 Task: Look for space in Agaro, Ethiopia from 12th July, 2023 to 16th July, 2023 for 8 adults in price range Rs.10000 to Rs.16000. Place can be private room with 8 bedrooms having 8 beds and 8 bathrooms. Property type can be house, flat, hotel. Amenities needed are: wifi, TV, free parkinig on premises, gym, breakfast. Booking option can be shelf check-in. Required host language is English.
Action: Mouse moved to (610, 153)
Screenshot: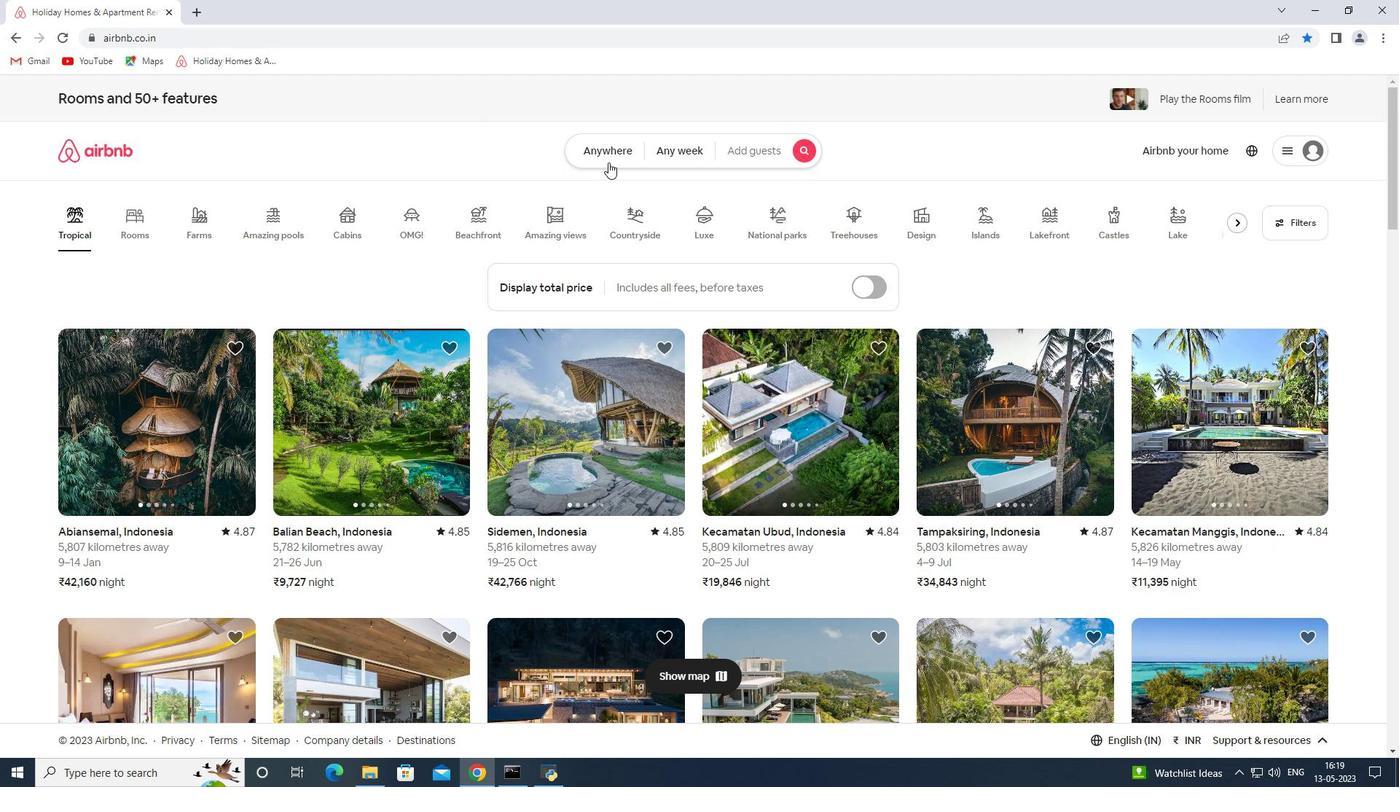 
Action: Mouse pressed left at (610, 153)
Screenshot: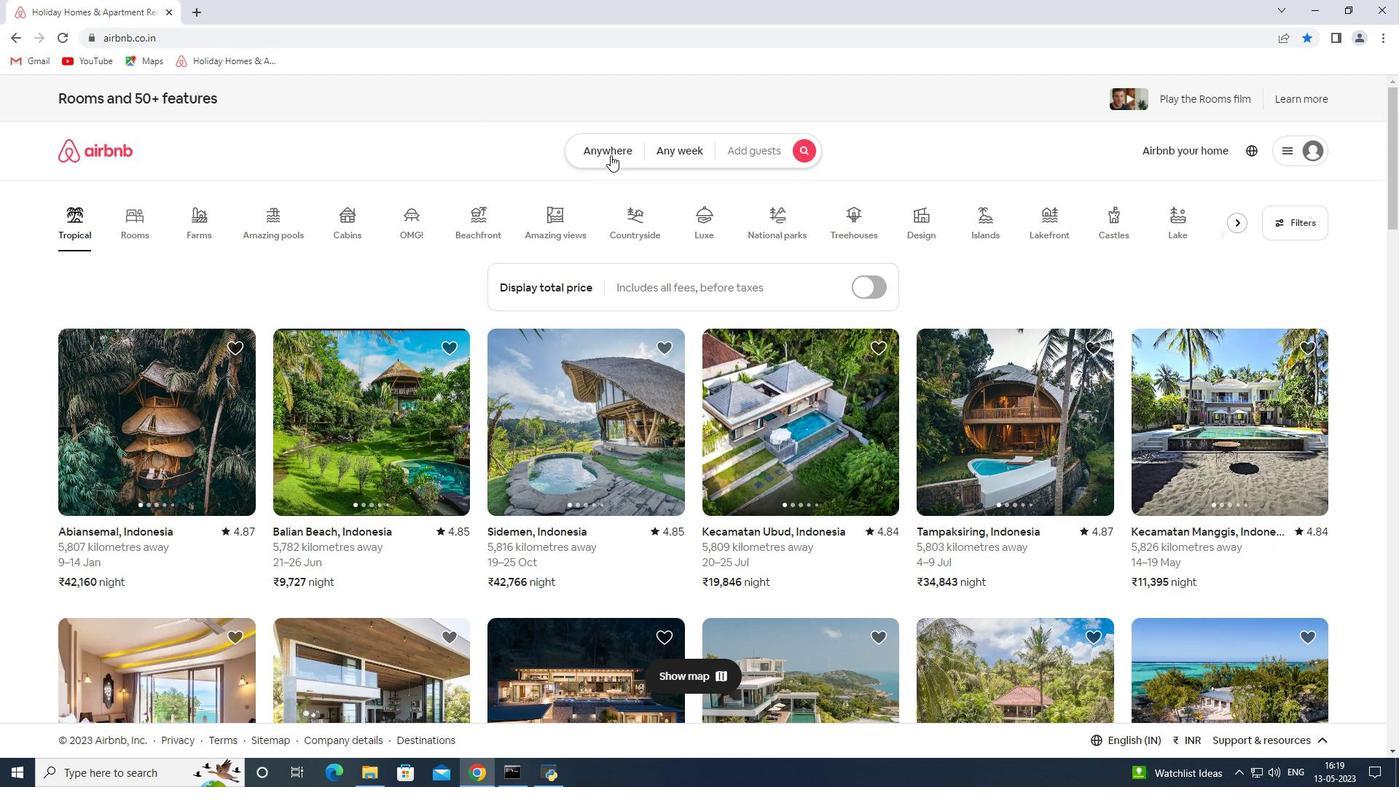 
Action: Mouse moved to (471, 211)
Screenshot: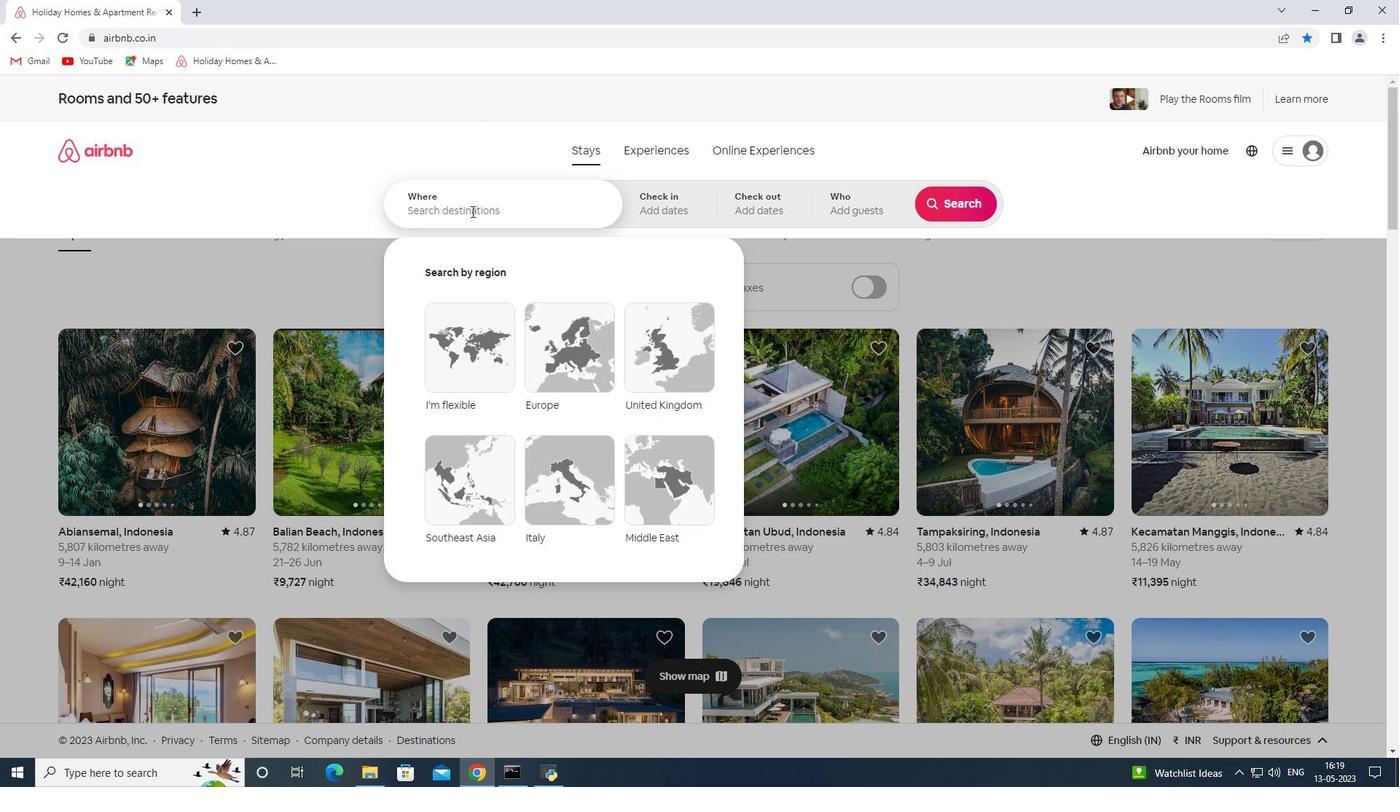 
Action: Mouse pressed left at (471, 211)
Screenshot: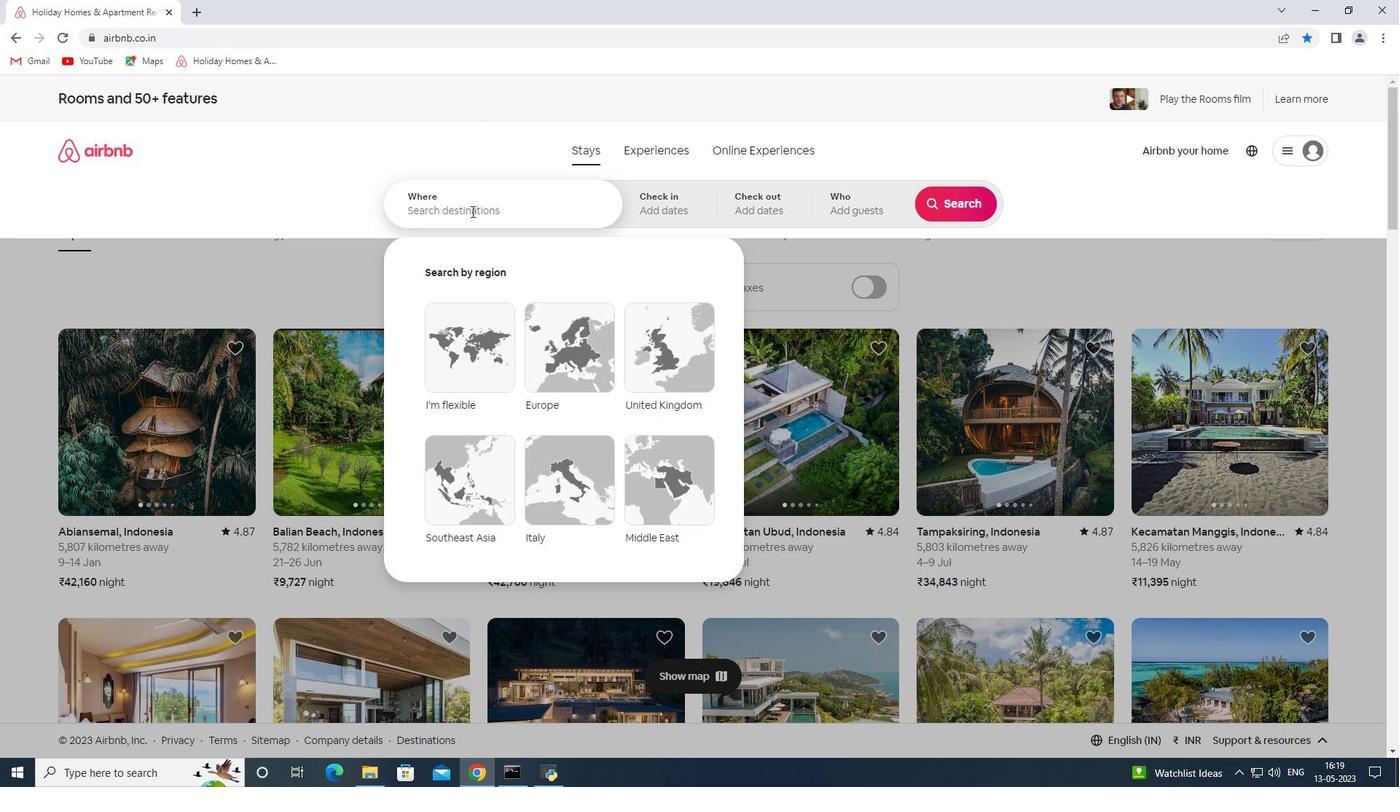 
Action: Key pressed <Key.shift>Agaro<Key.space><Key.shift><Key.shift><Key.shift><Key.shift><Key.shift><Key.shift>Ethiopia<Key.space>
Screenshot: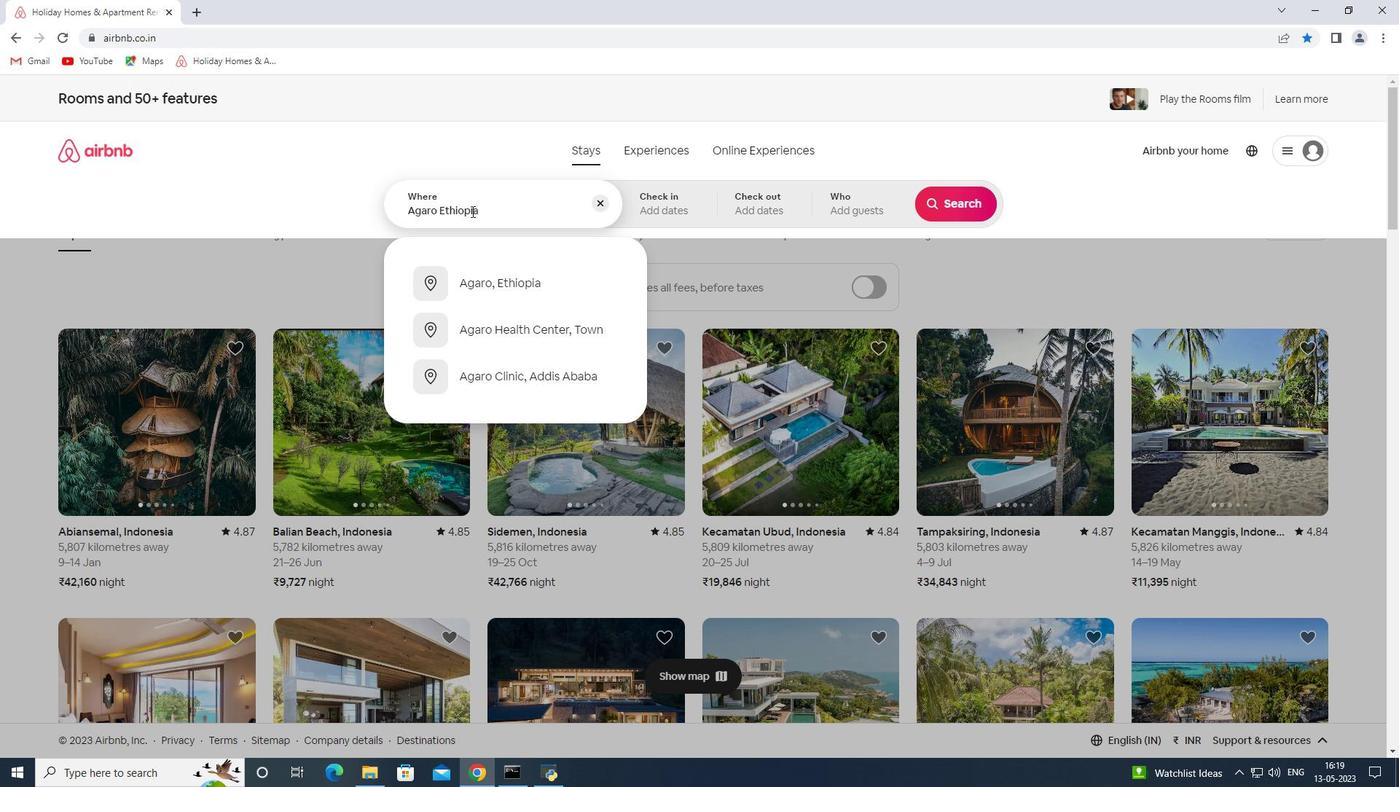 
Action: Mouse moved to (521, 282)
Screenshot: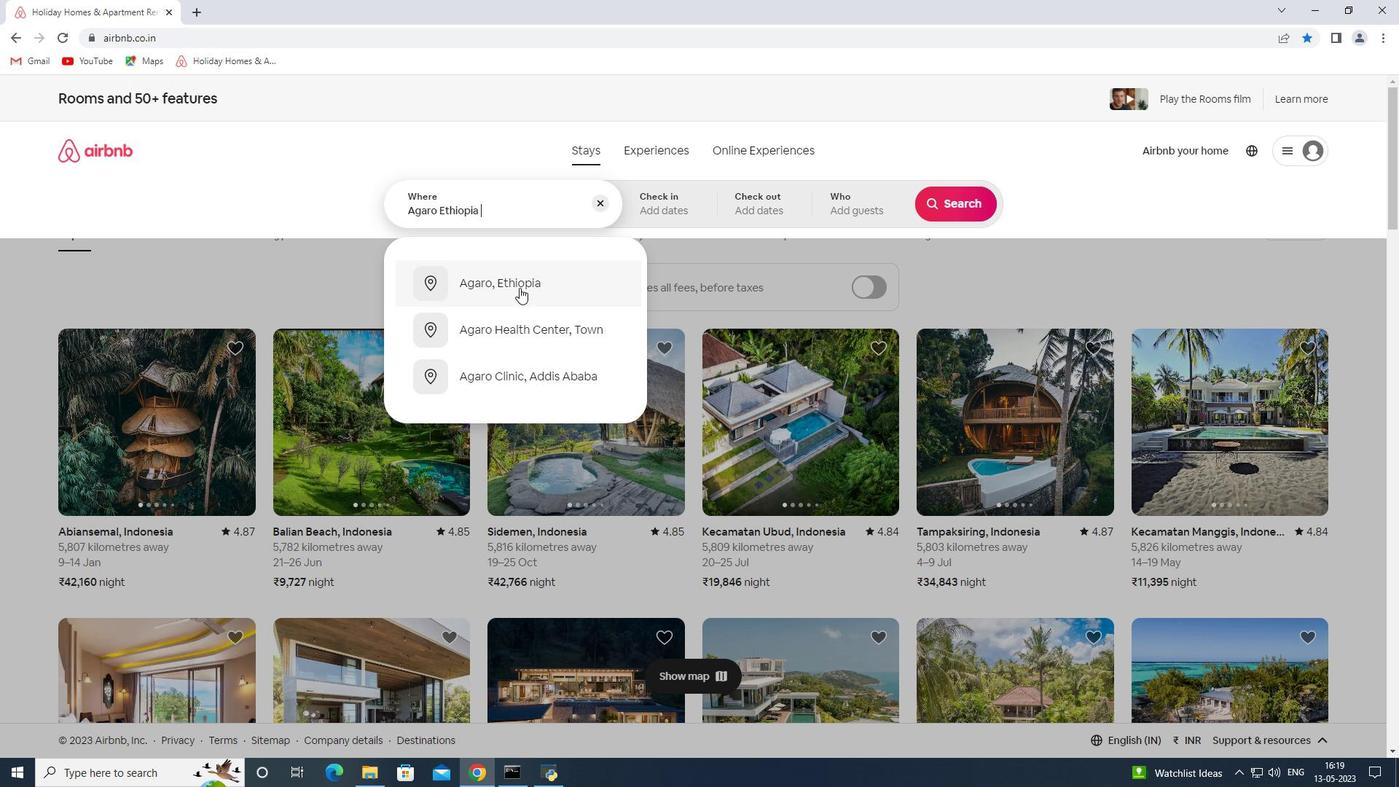
Action: Mouse pressed left at (521, 282)
Screenshot: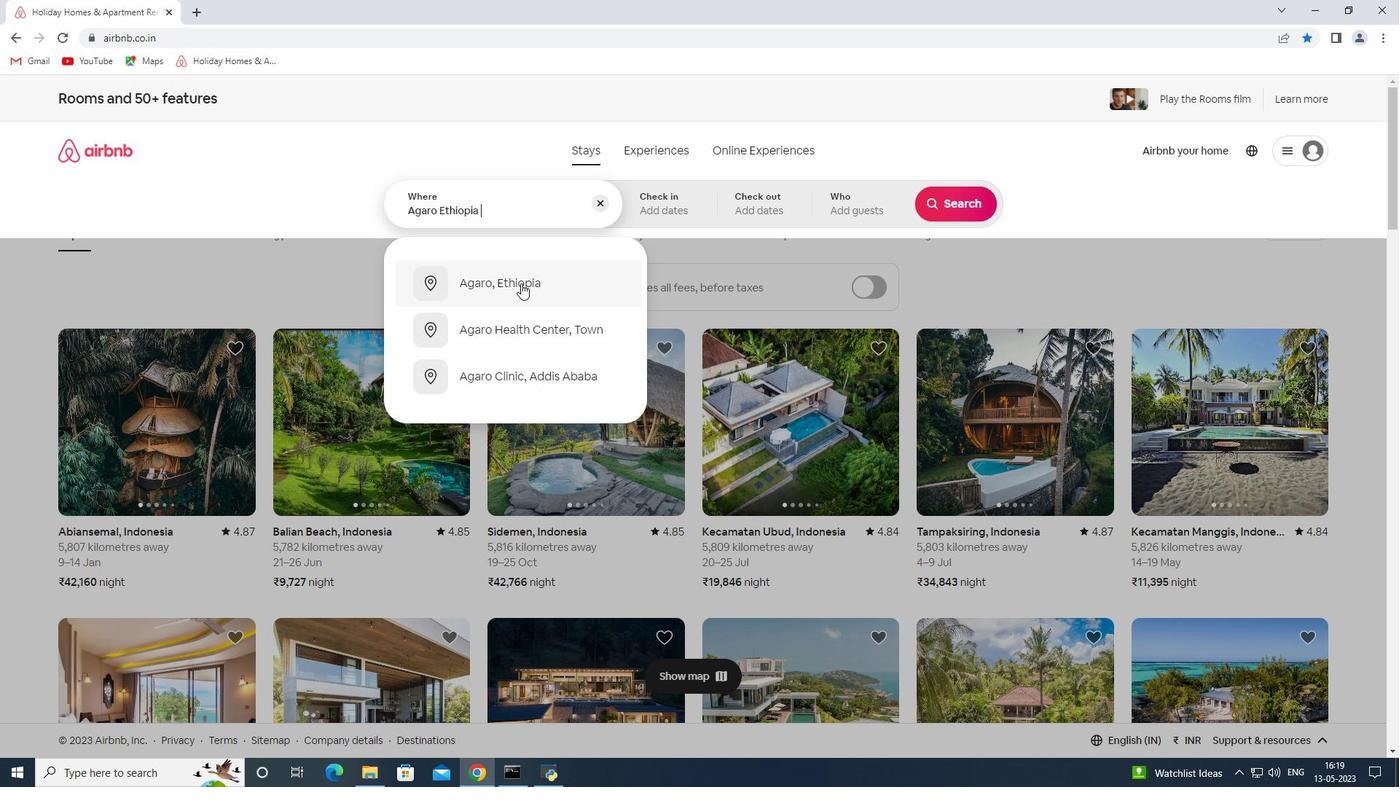 
Action: Mouse moved to (951, 320)
Screenshot: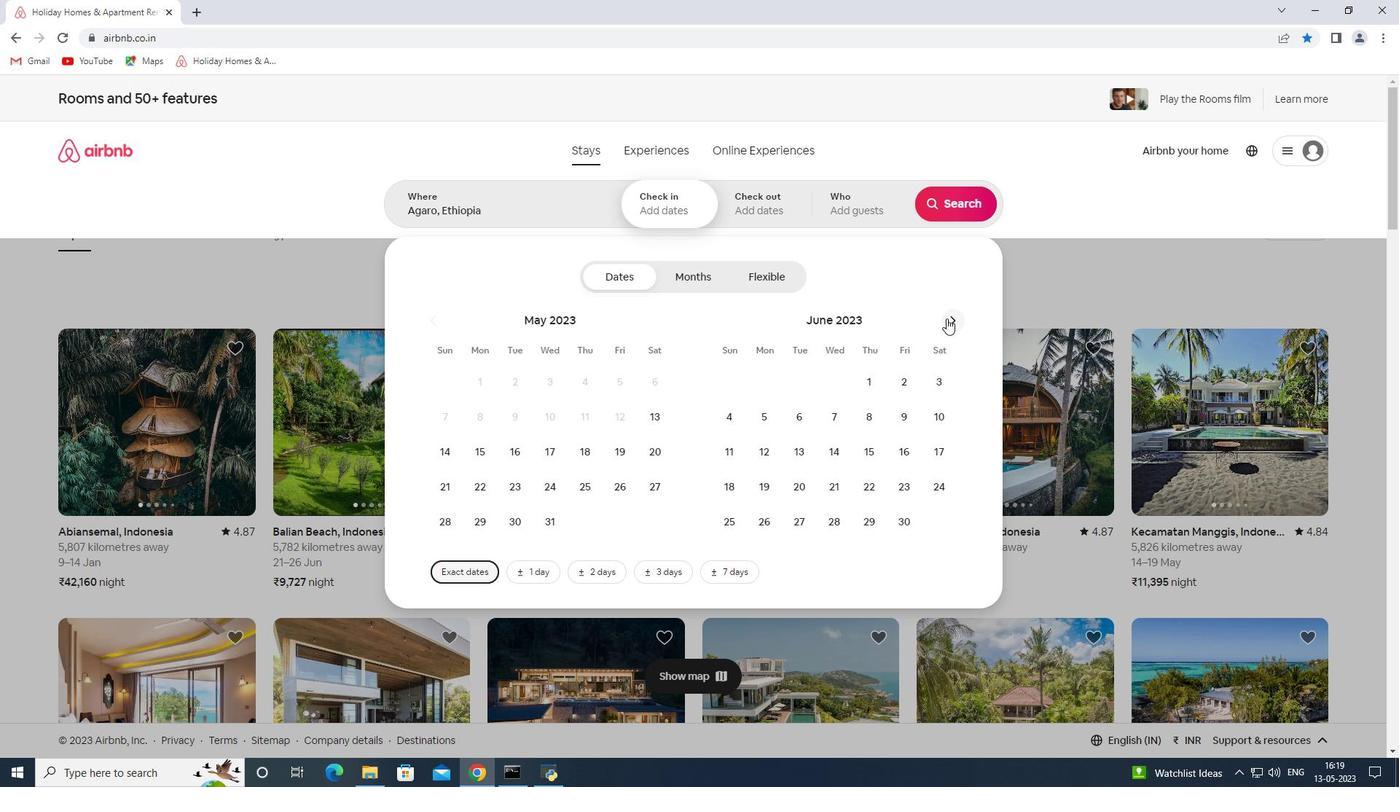 
Action: Mouse pressed left at (951, 320)
Screenshot: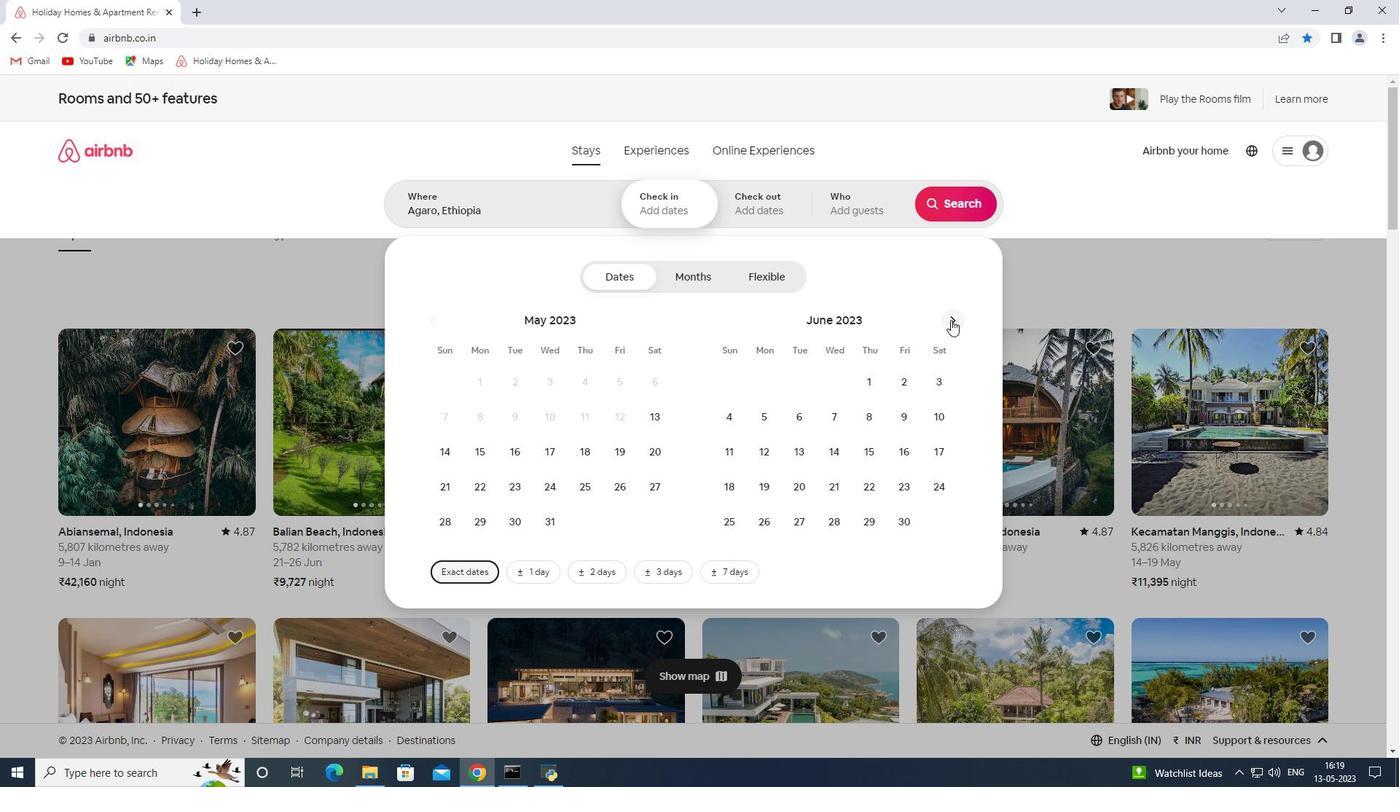 
Action: Mouse moved to (836, 454)
Screenshot: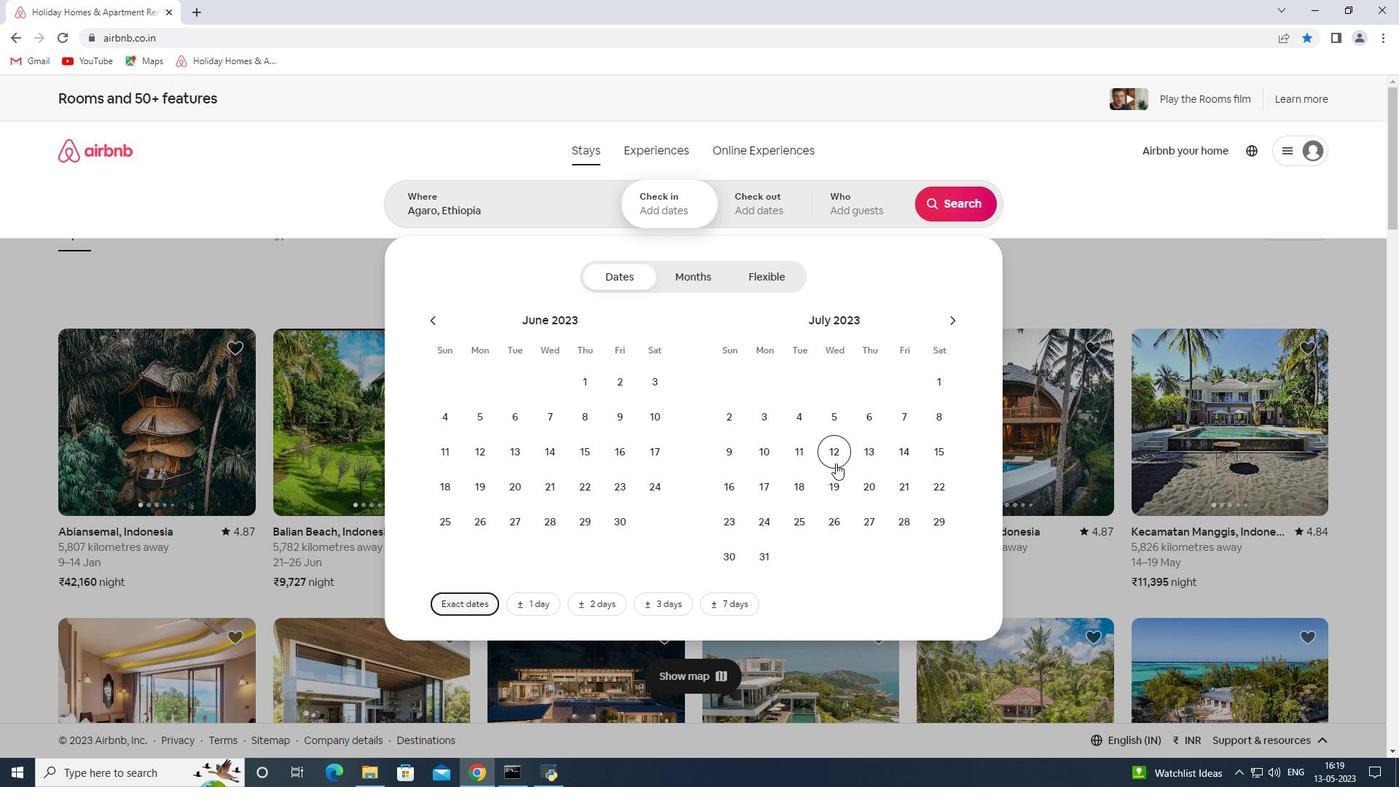 
Action: Mouse pressed left at (836, 454)
Screenshot: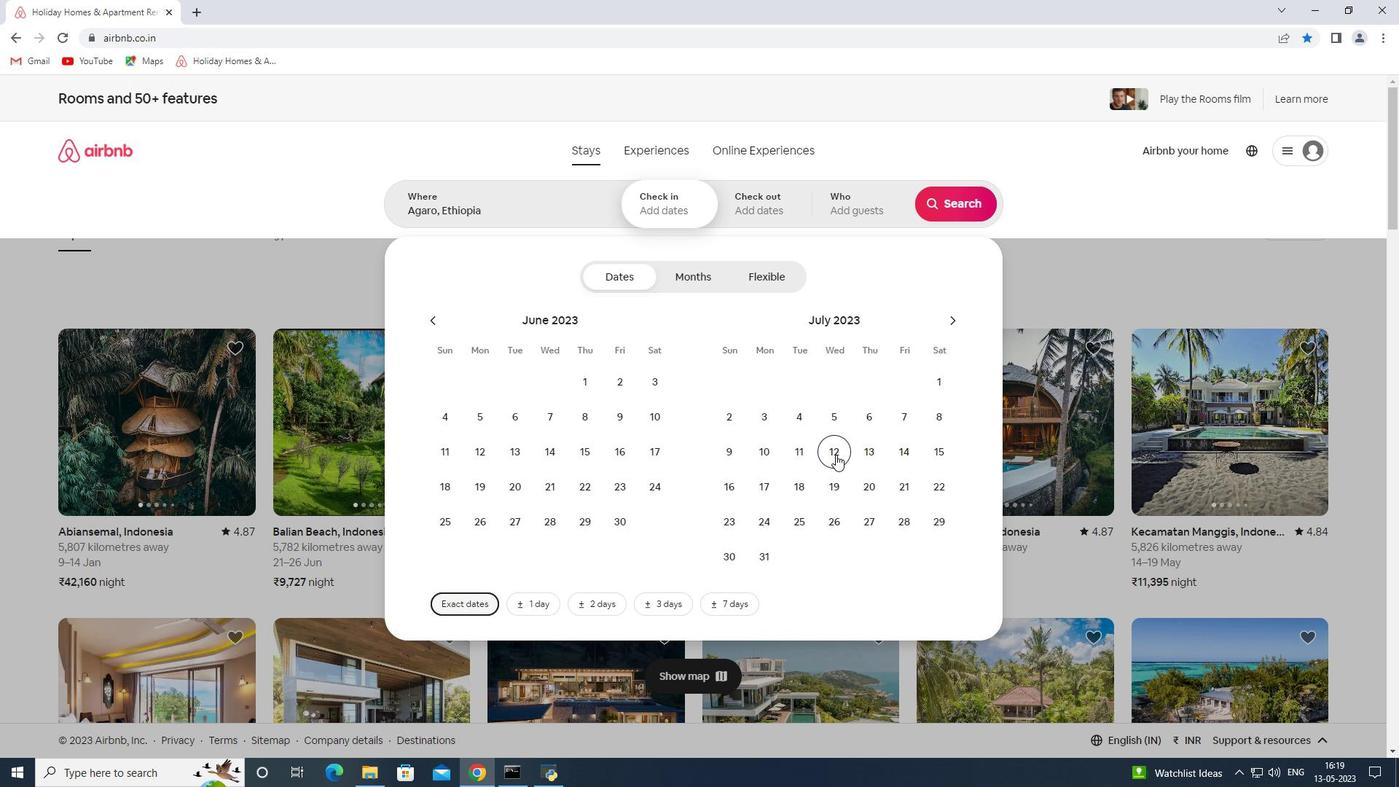 
Action: Mouse moved to (734, 482)
Screenshot: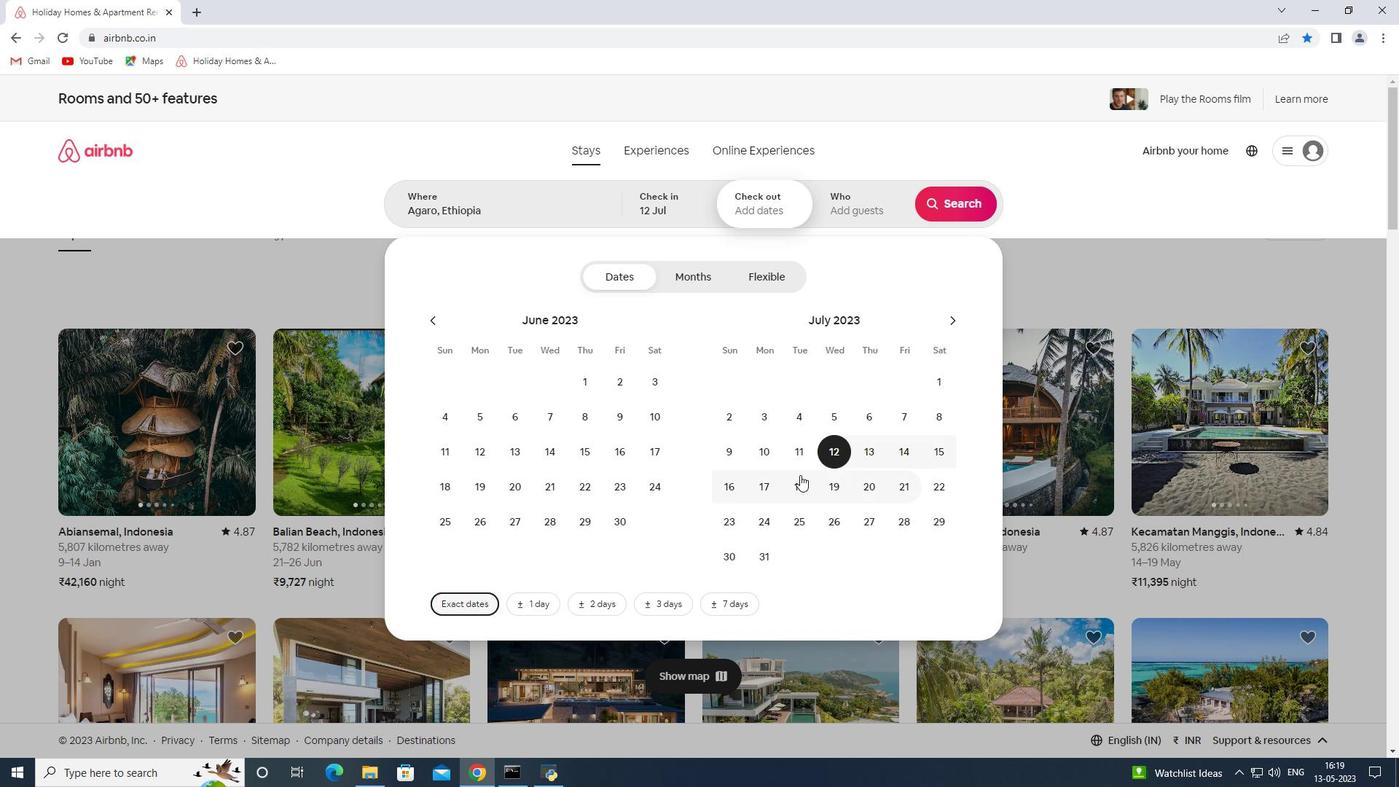 
Action: Mouse pressed left at (734, 482)
Screenshot: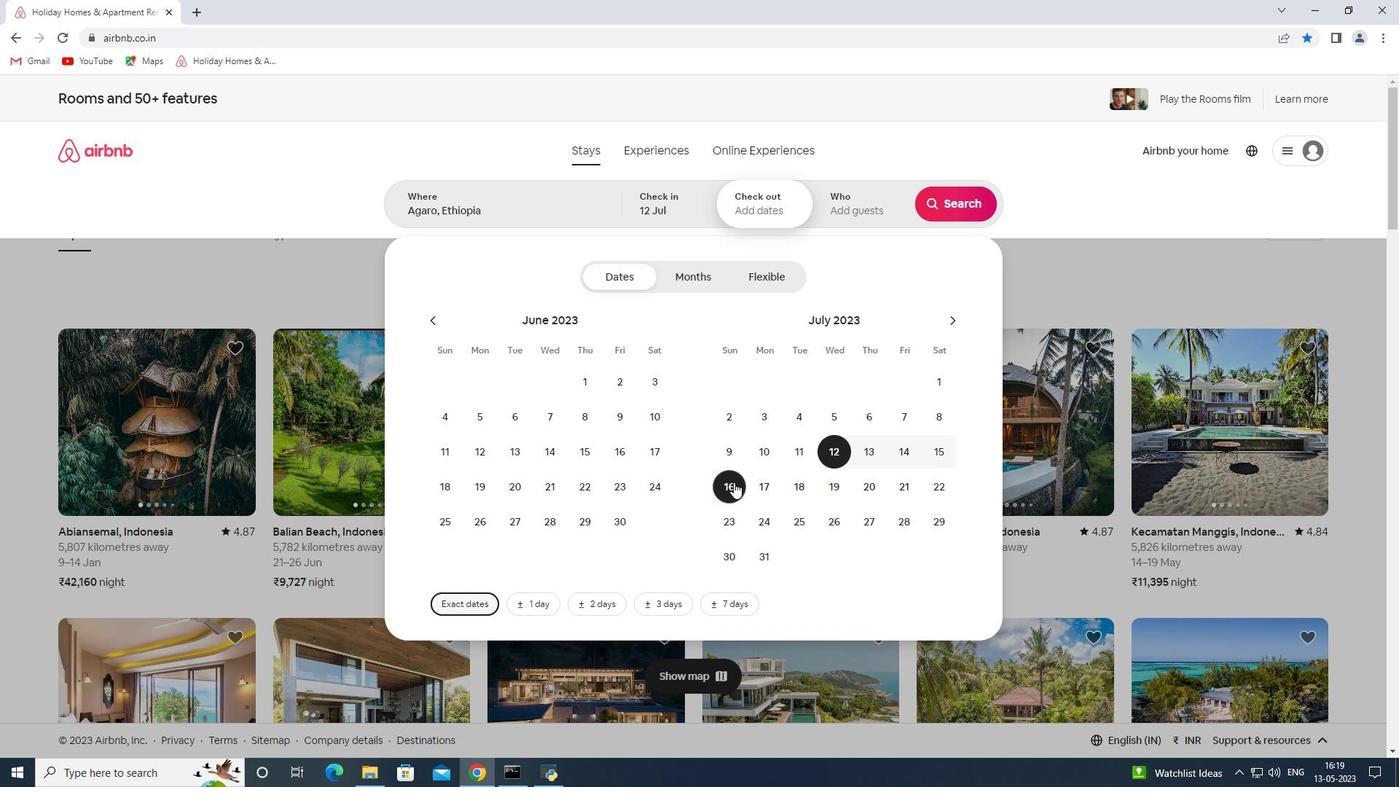 
Action: Mouse moved to (850, 212)
Screenshot: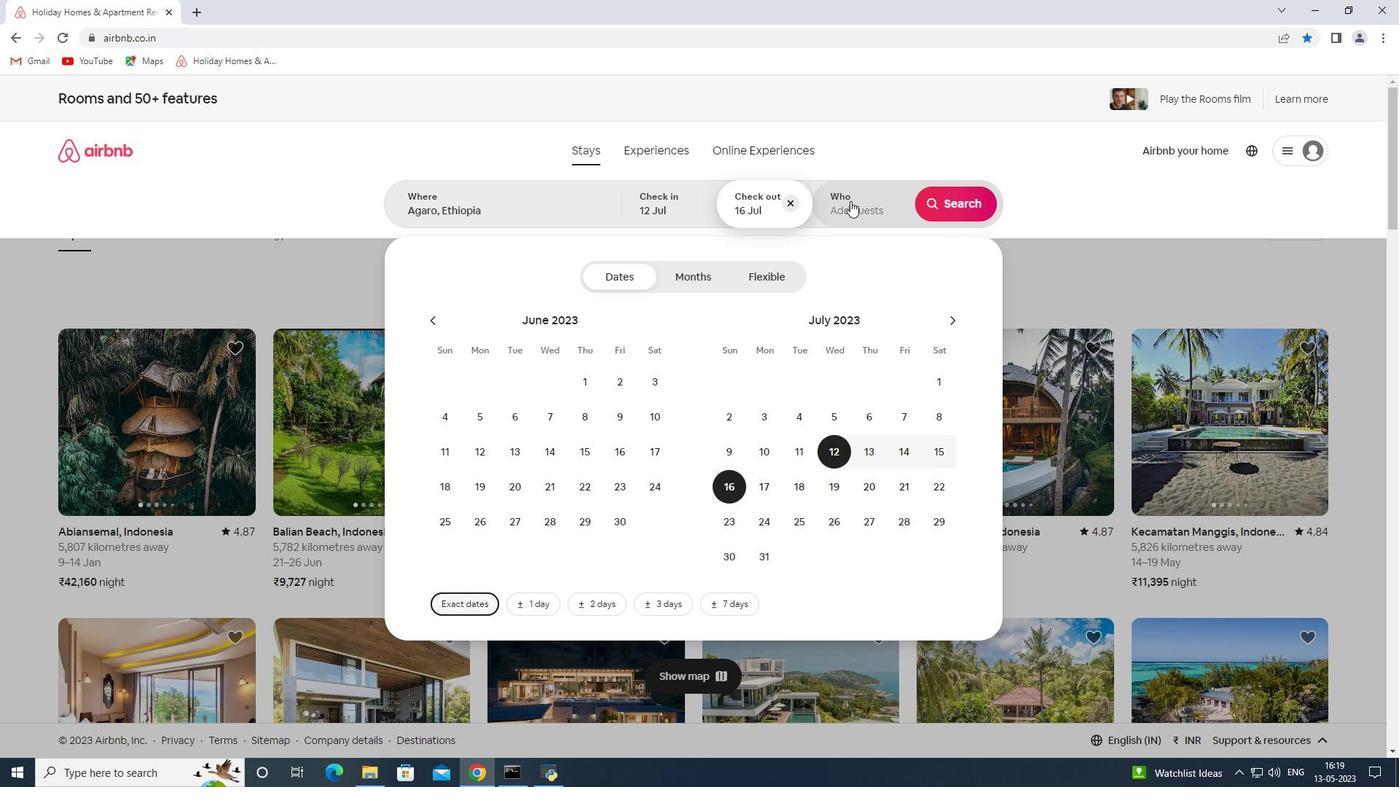 
Action: Mouse pressed left at (850, 212)
Screenshot: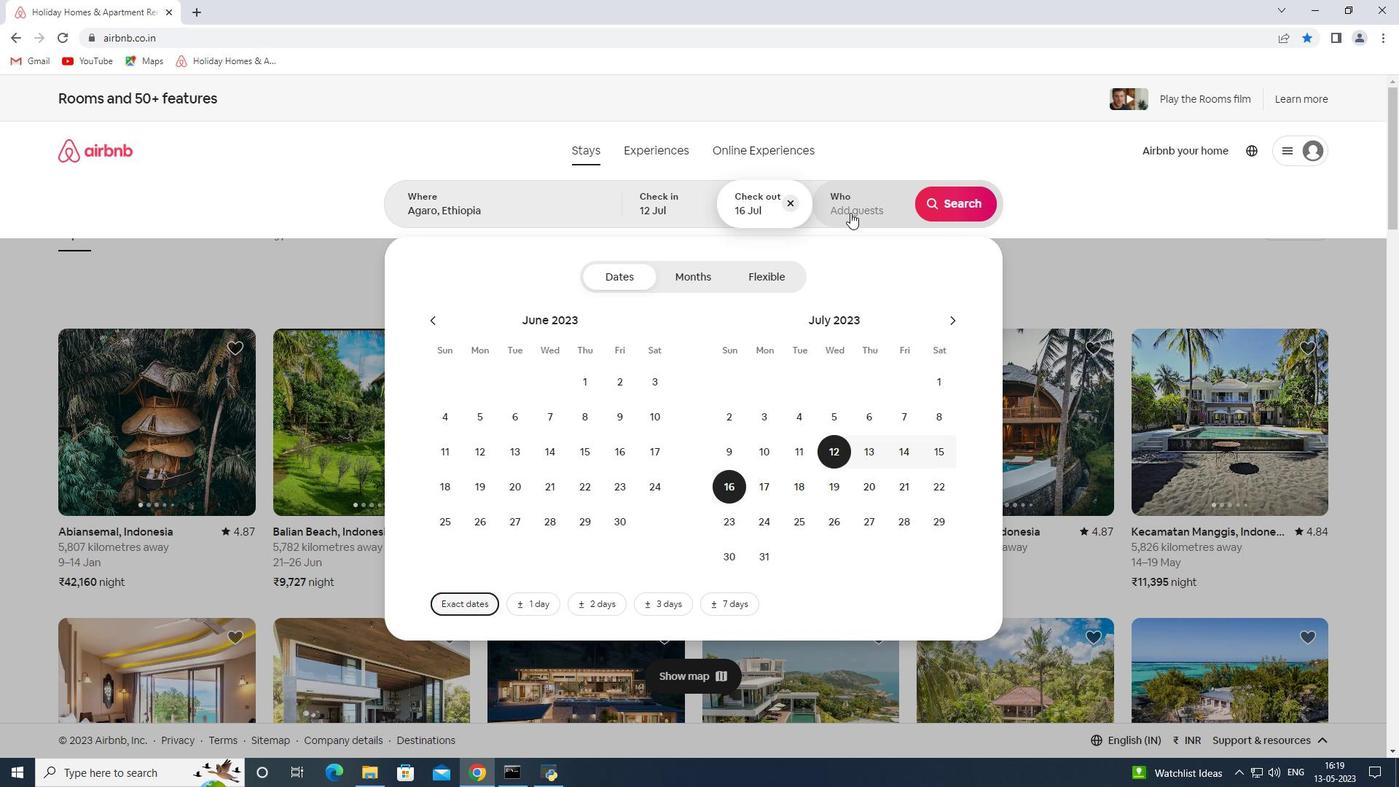 
Action: Mouse moved to (962, 279)
Screenshot: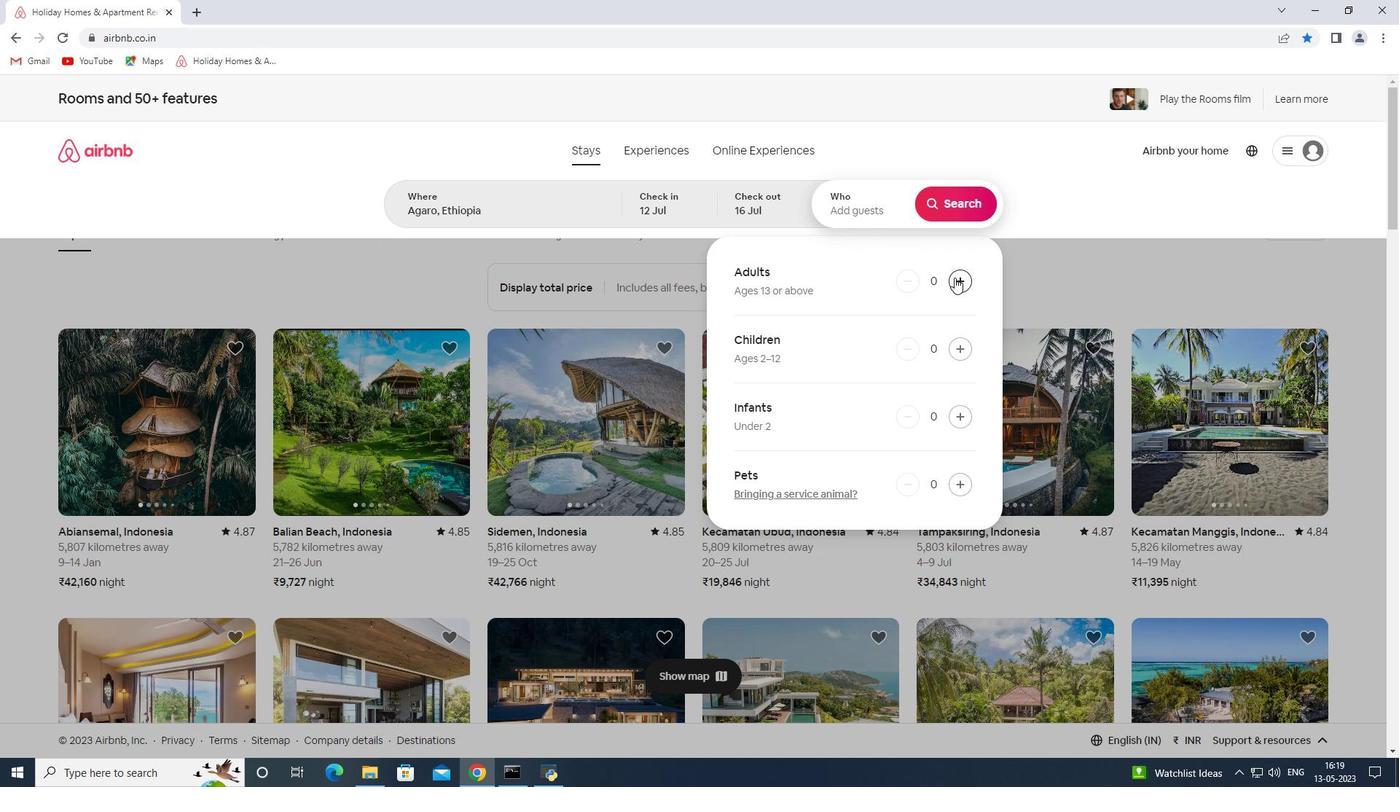 
Action: Mouse pressed left at (962, 279)
Screenshot: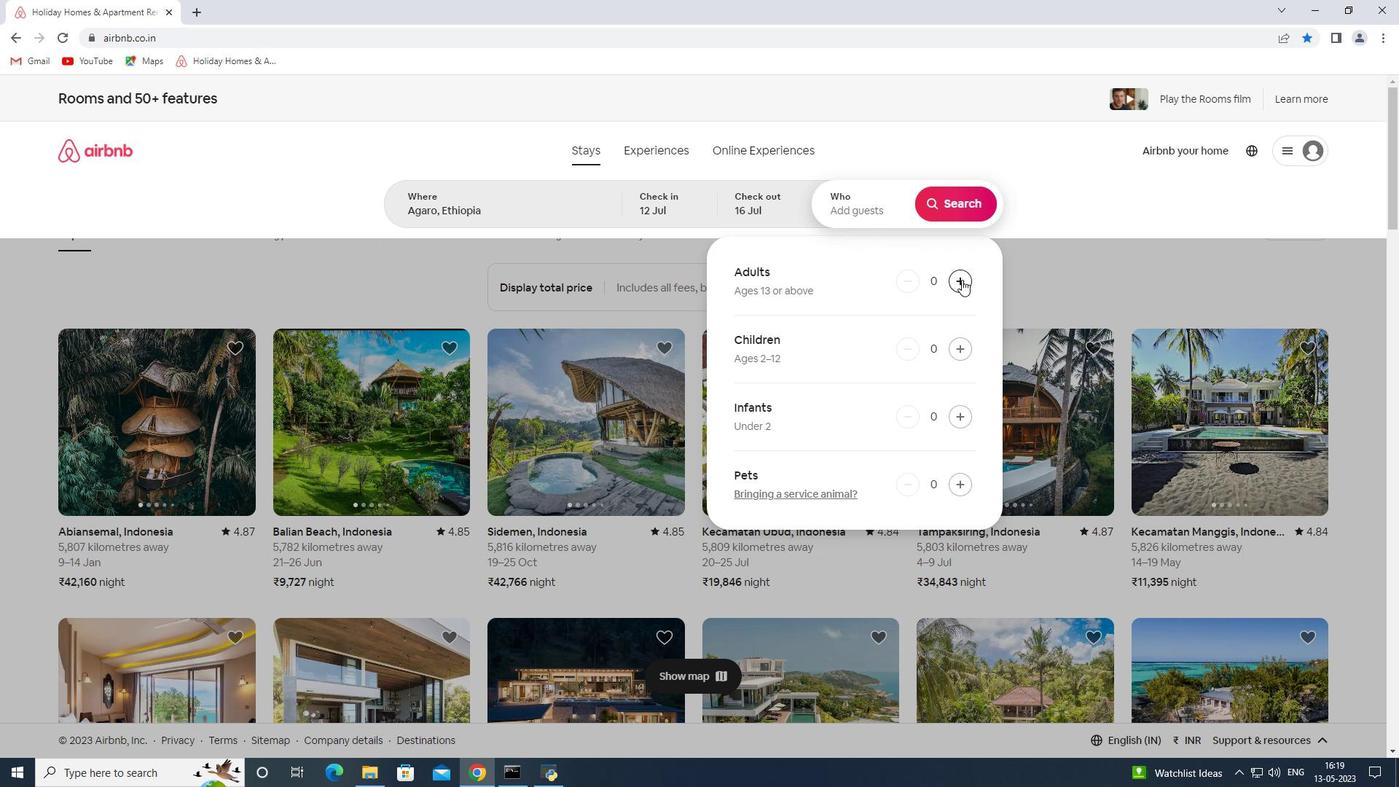 
Action: Mouse pressed left at (962, 279)
Screenshot: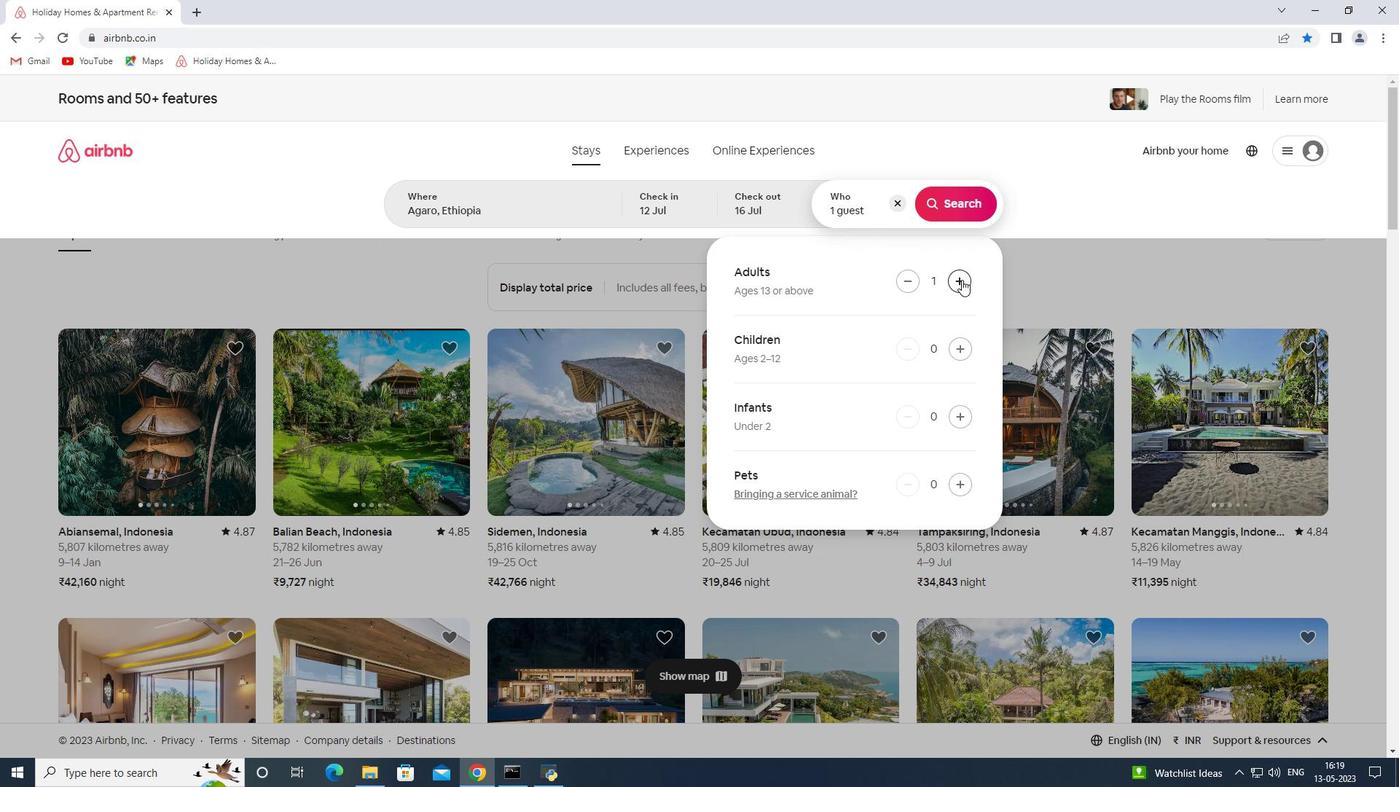 
Action: Mouse pressed left at (962, 279)
Screenshot: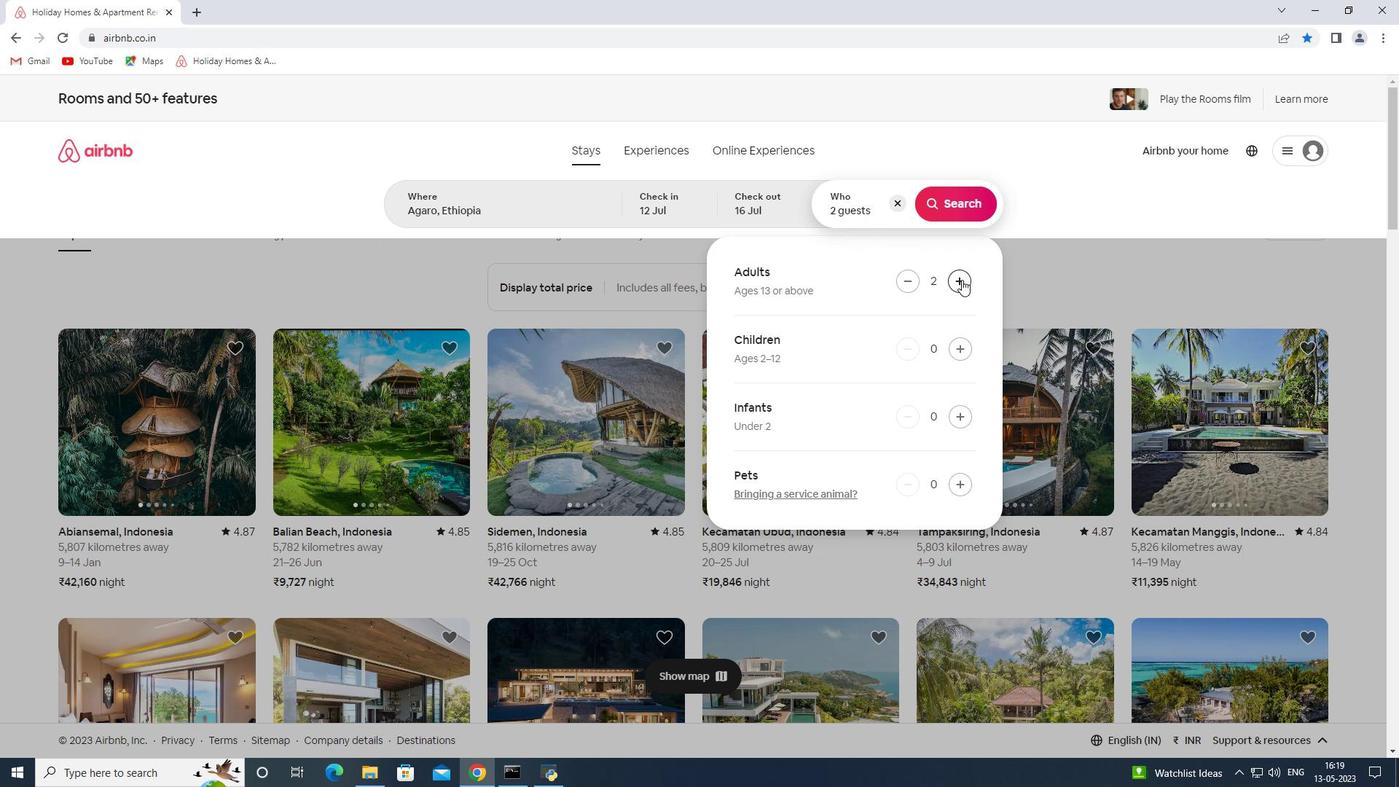 
Action: Mouse pressed left at (962, 279)
Screenshot: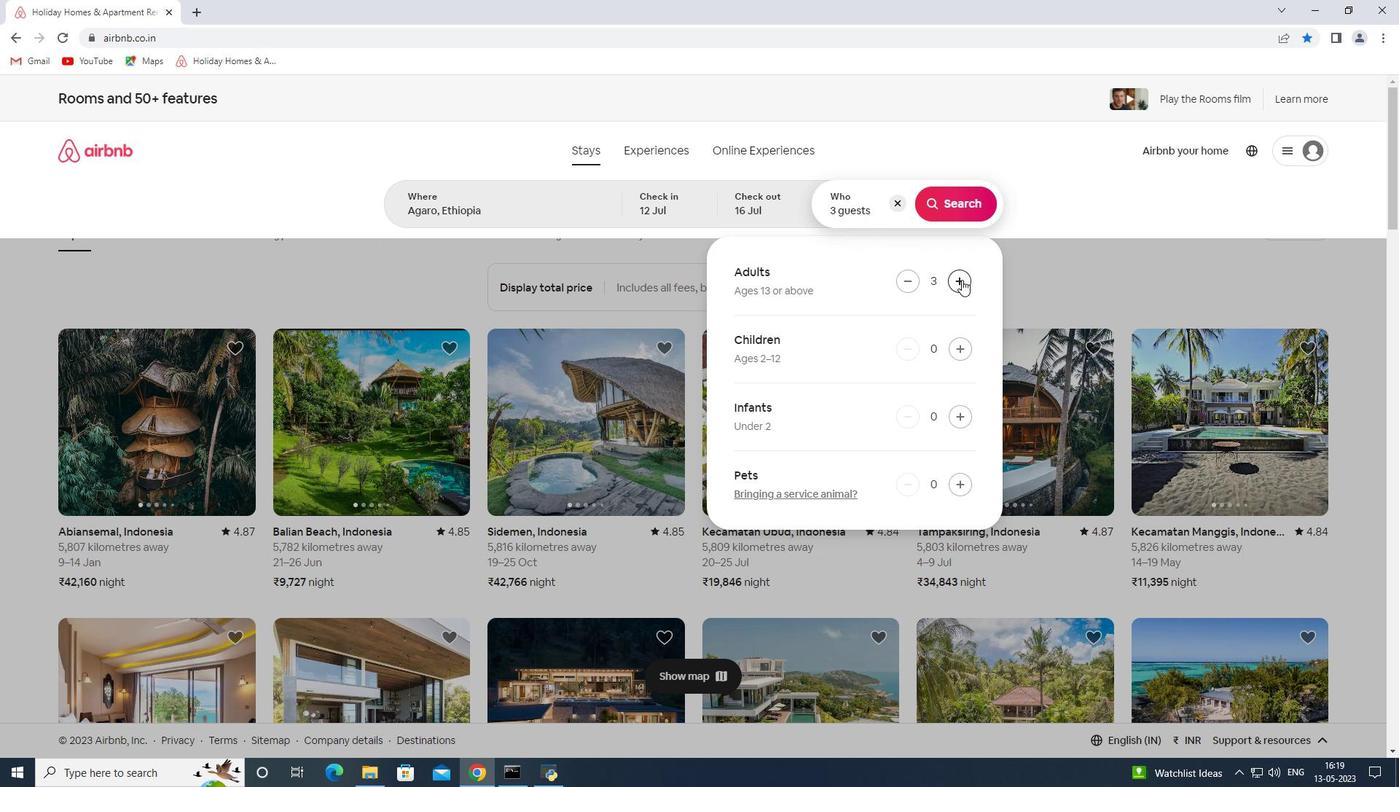 
Action: Mouse pressed left at (962, 279)
Screenshot: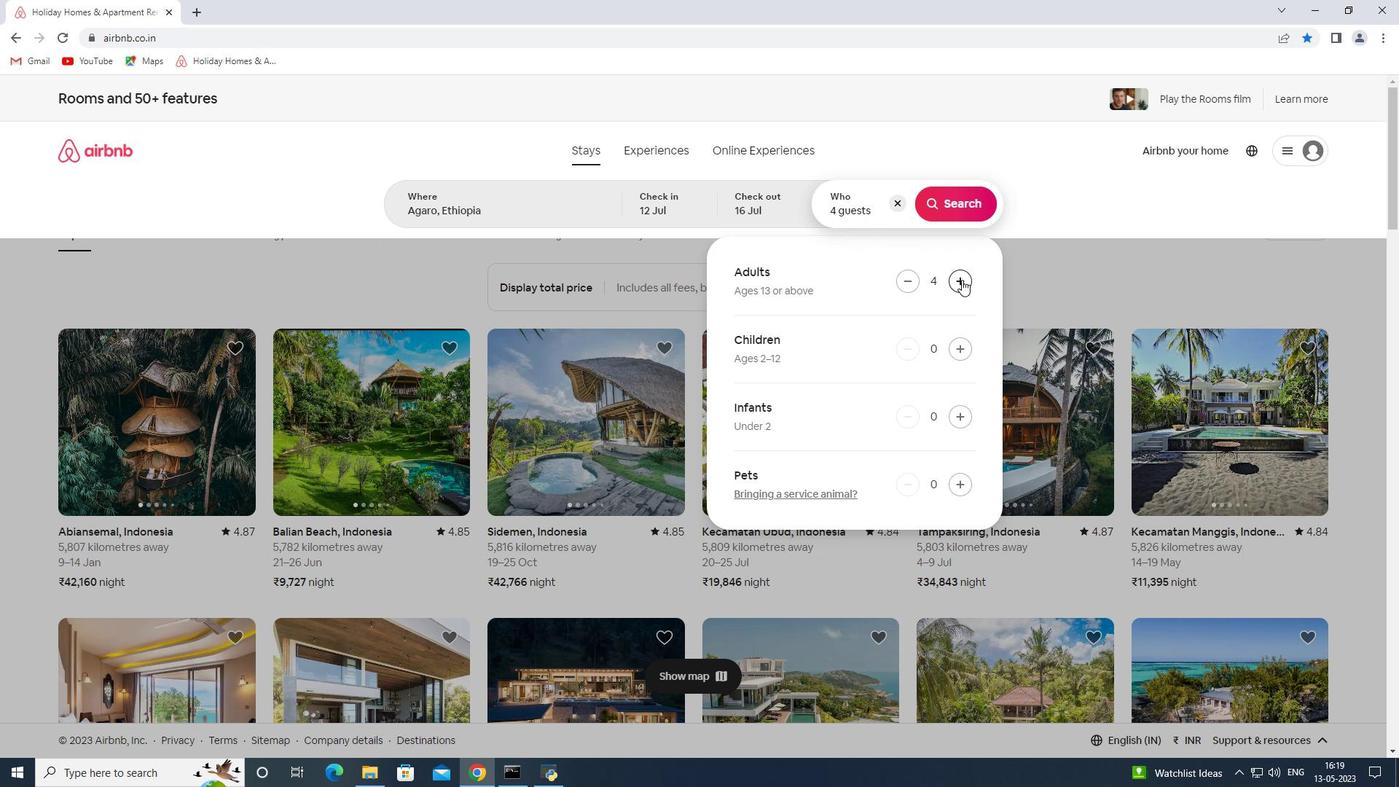 
Action: Mouse pressed left at (962, 279)
Screenshot: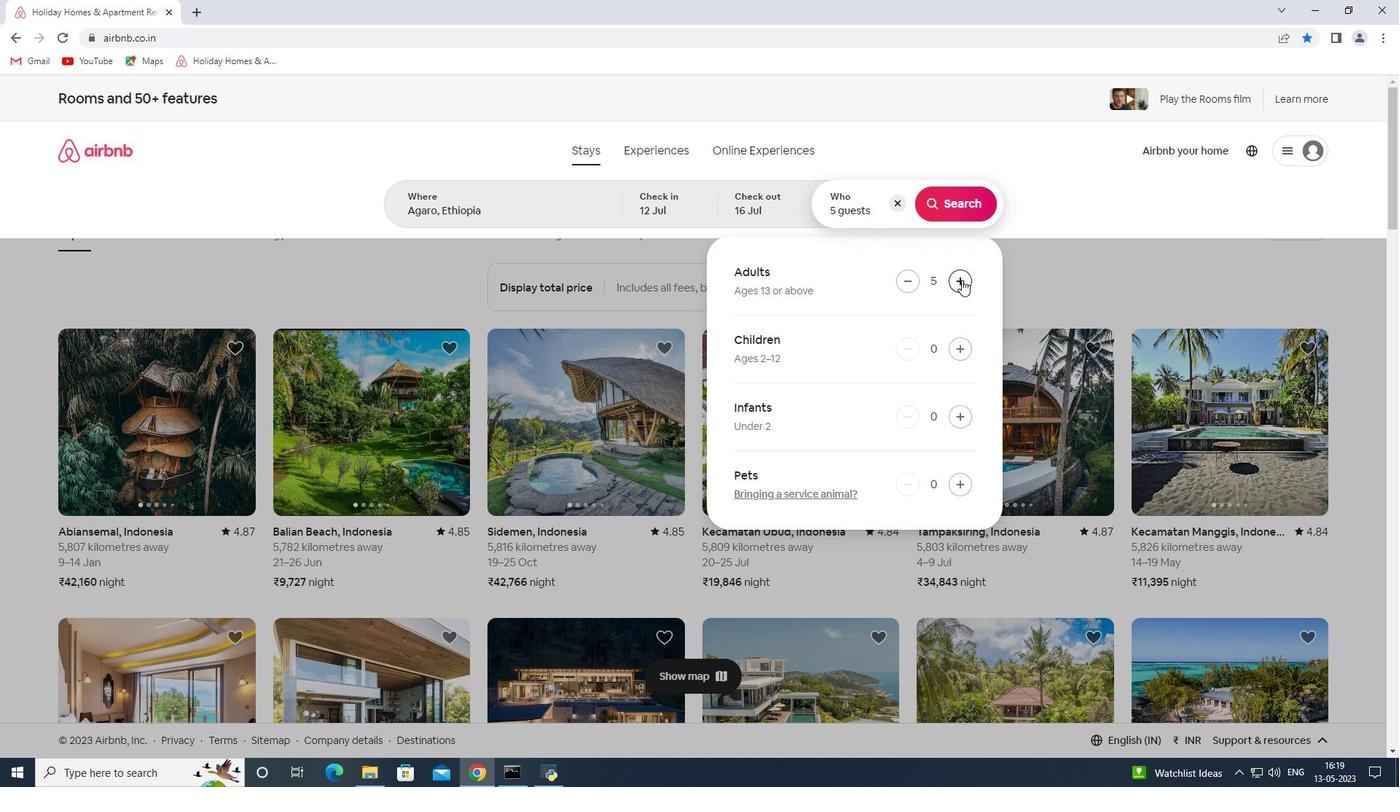 
Action: Mouse pressed left at (962, 279)
Screenshot: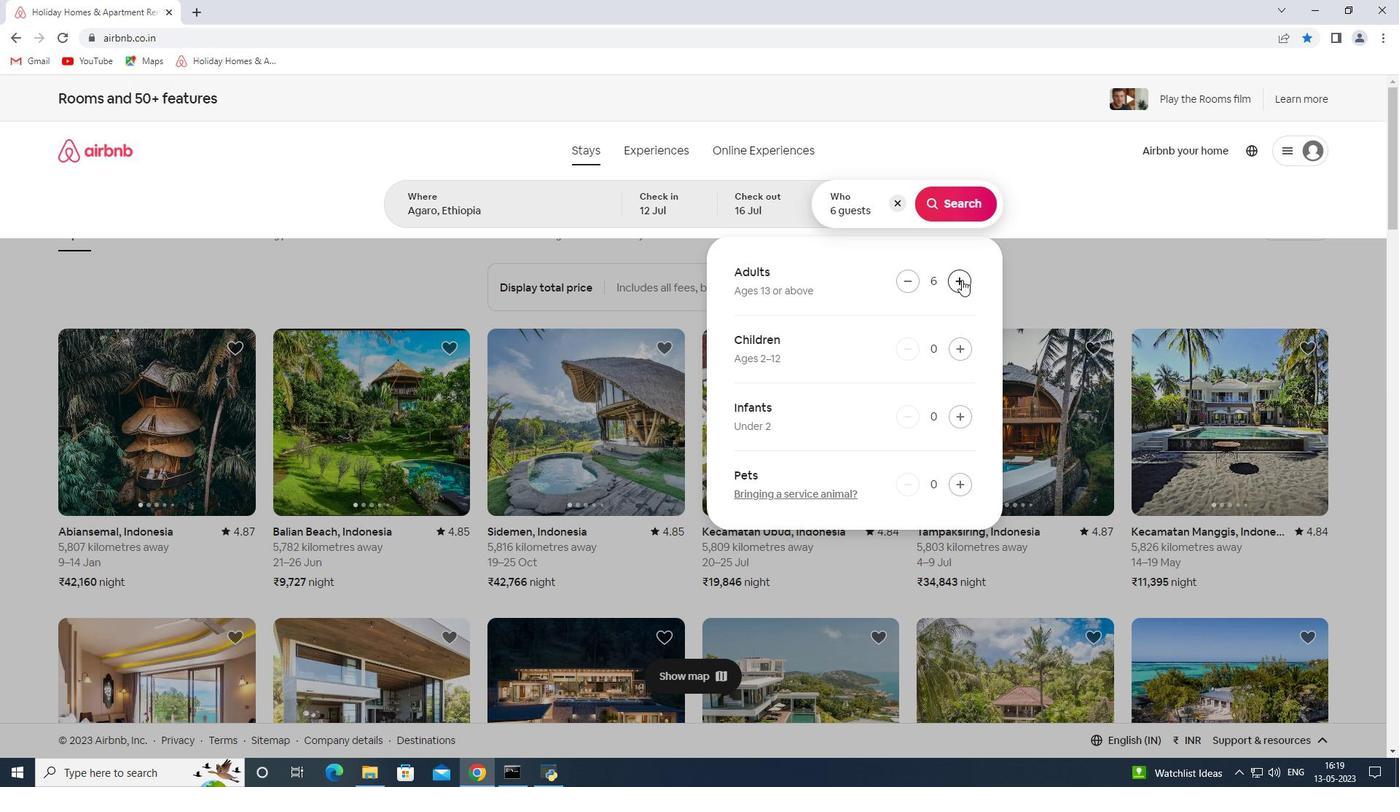 
Action: Mouse pressed left at (962, 279)
Screenshot: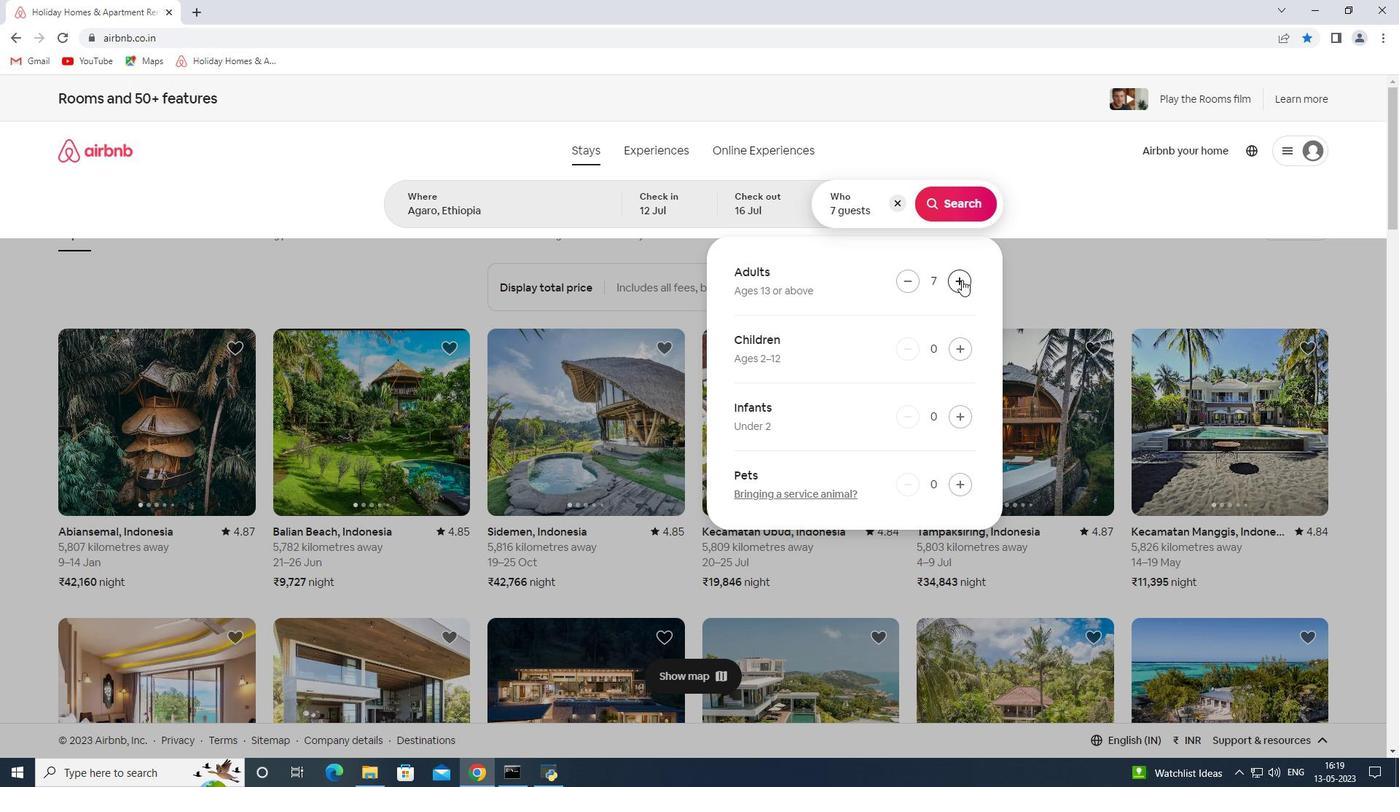 
Action: Mouse moved to (954, 202)
Screenshot: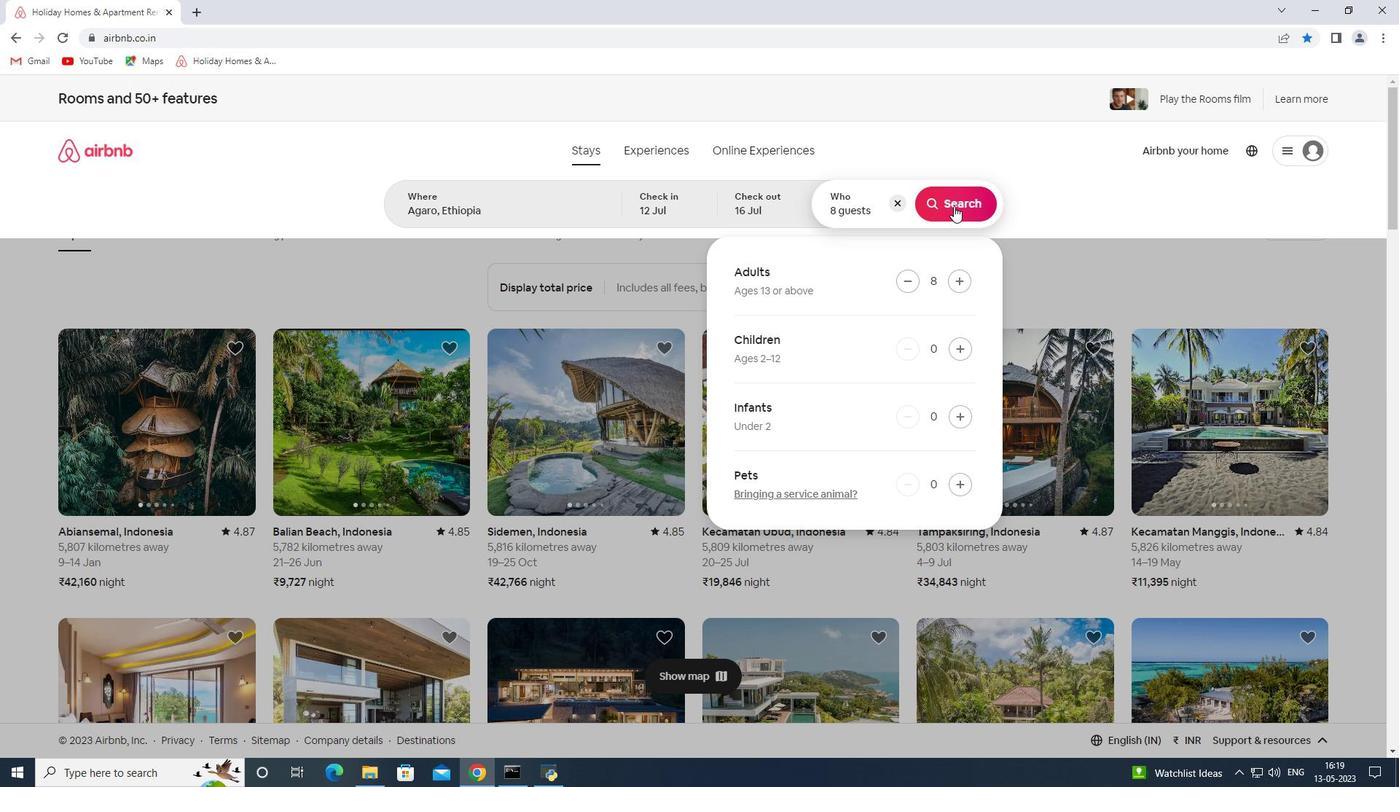 
Action: Mouse pressed left at (954, 202)
Screenshot: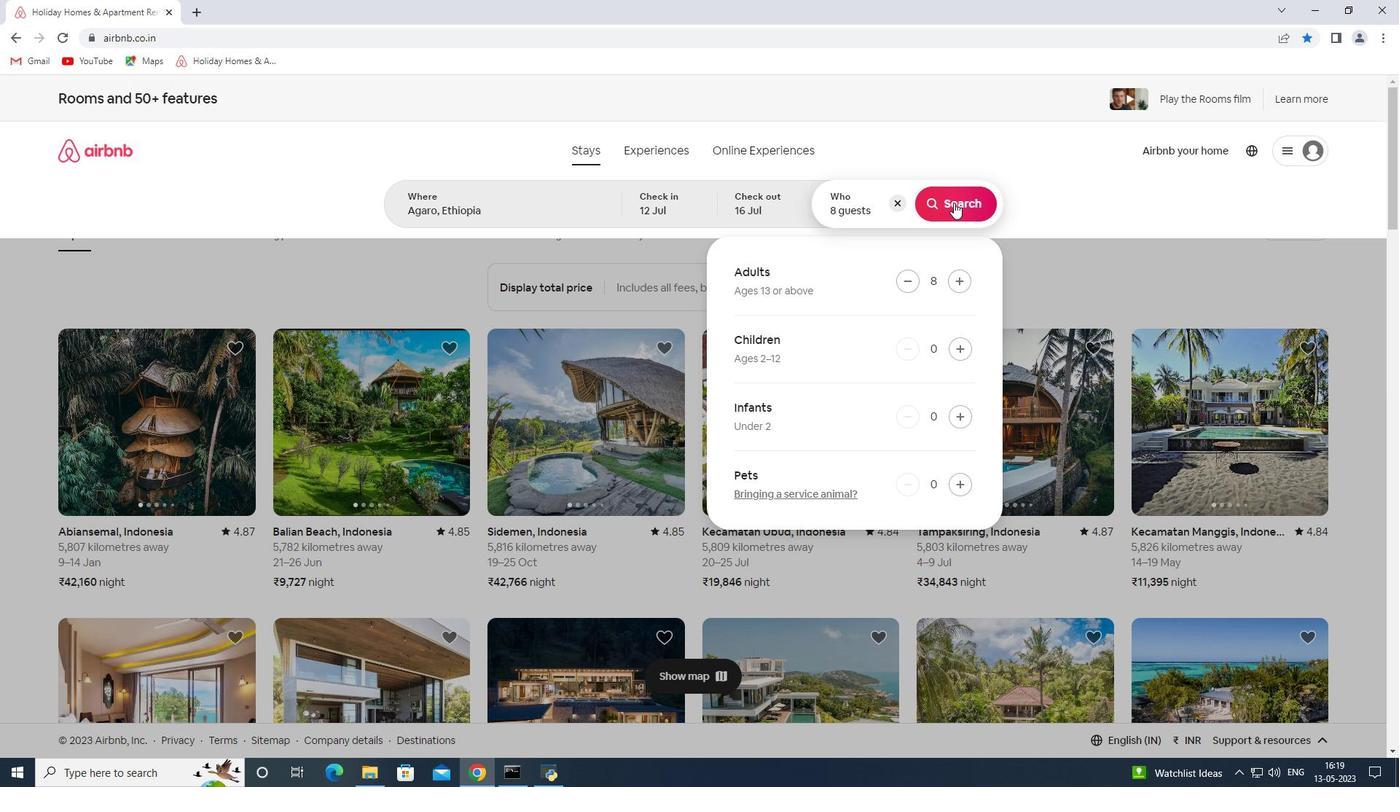 
Action: Mouse moved to (1317, 161)
Screenshot: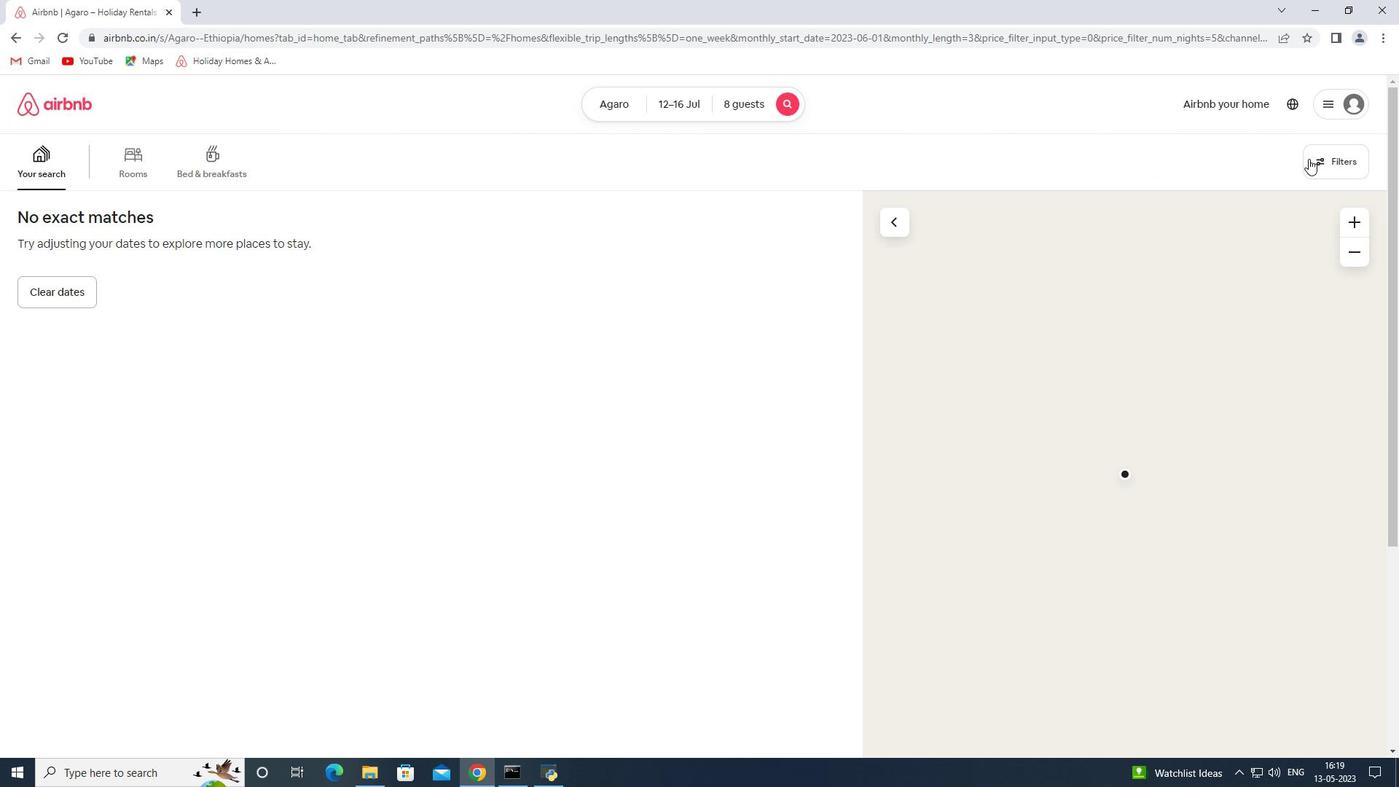 
Action: Mouse pressed left at (1317, 161)
Screenshot: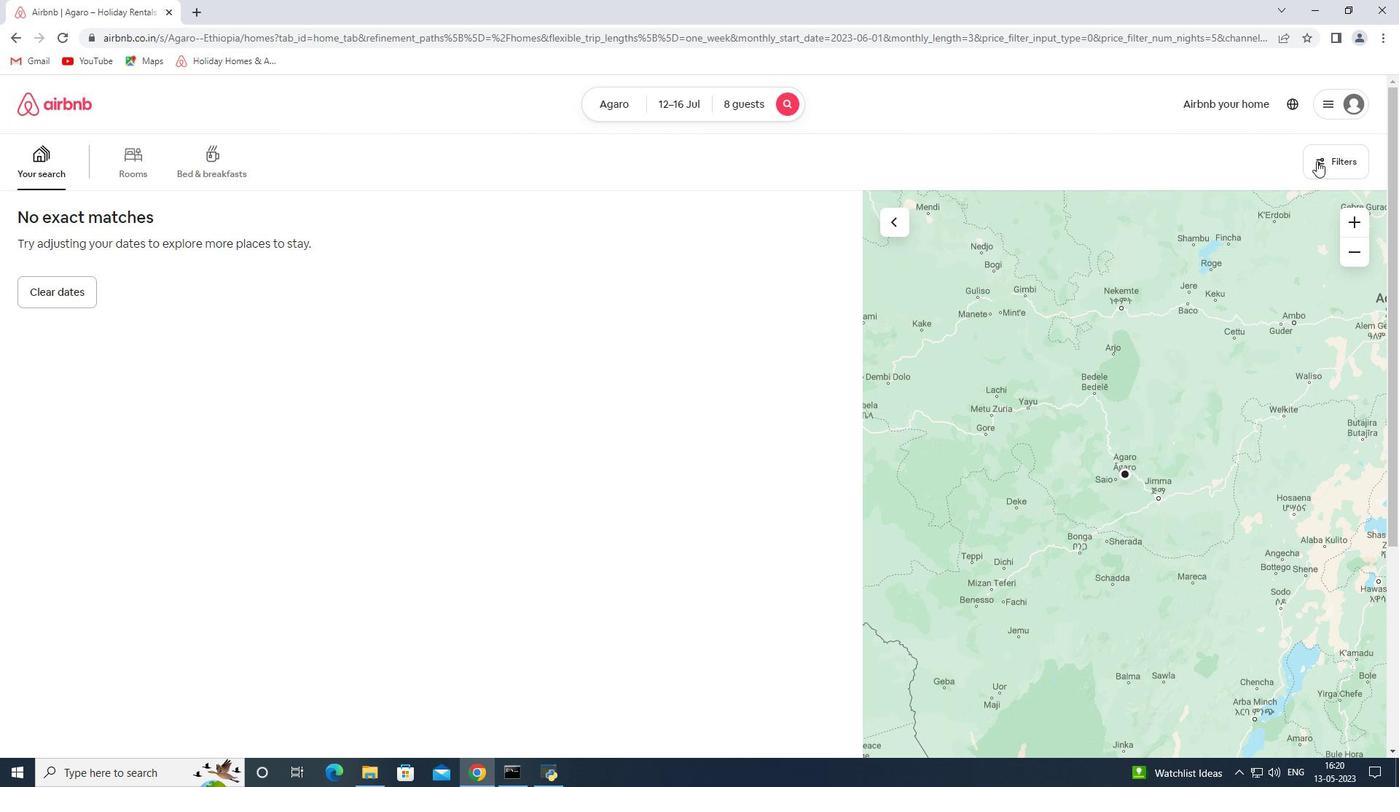 
Action: Mouse moved to (550, 525)
Screenshot: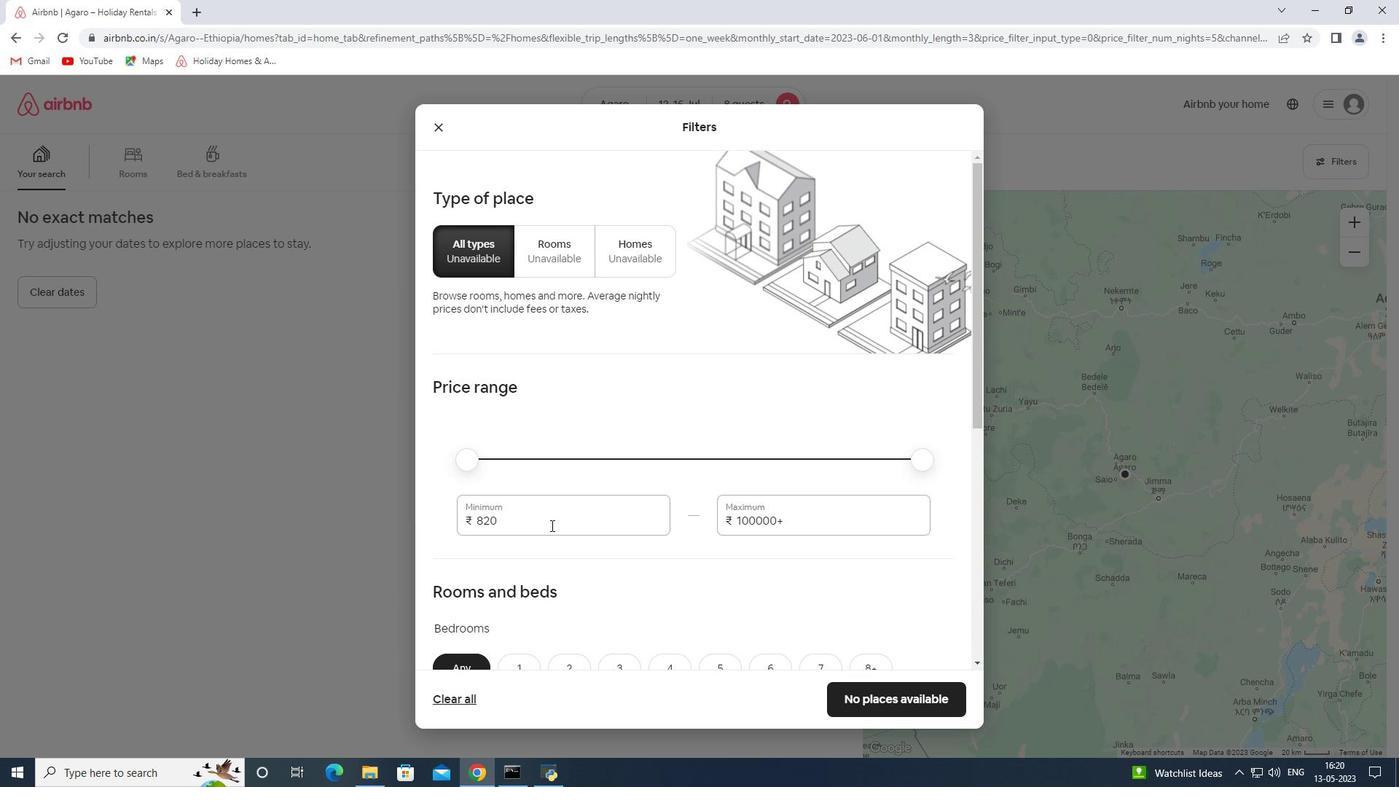 
Action: Mouse pressed left at (550, 525)
Screenshot: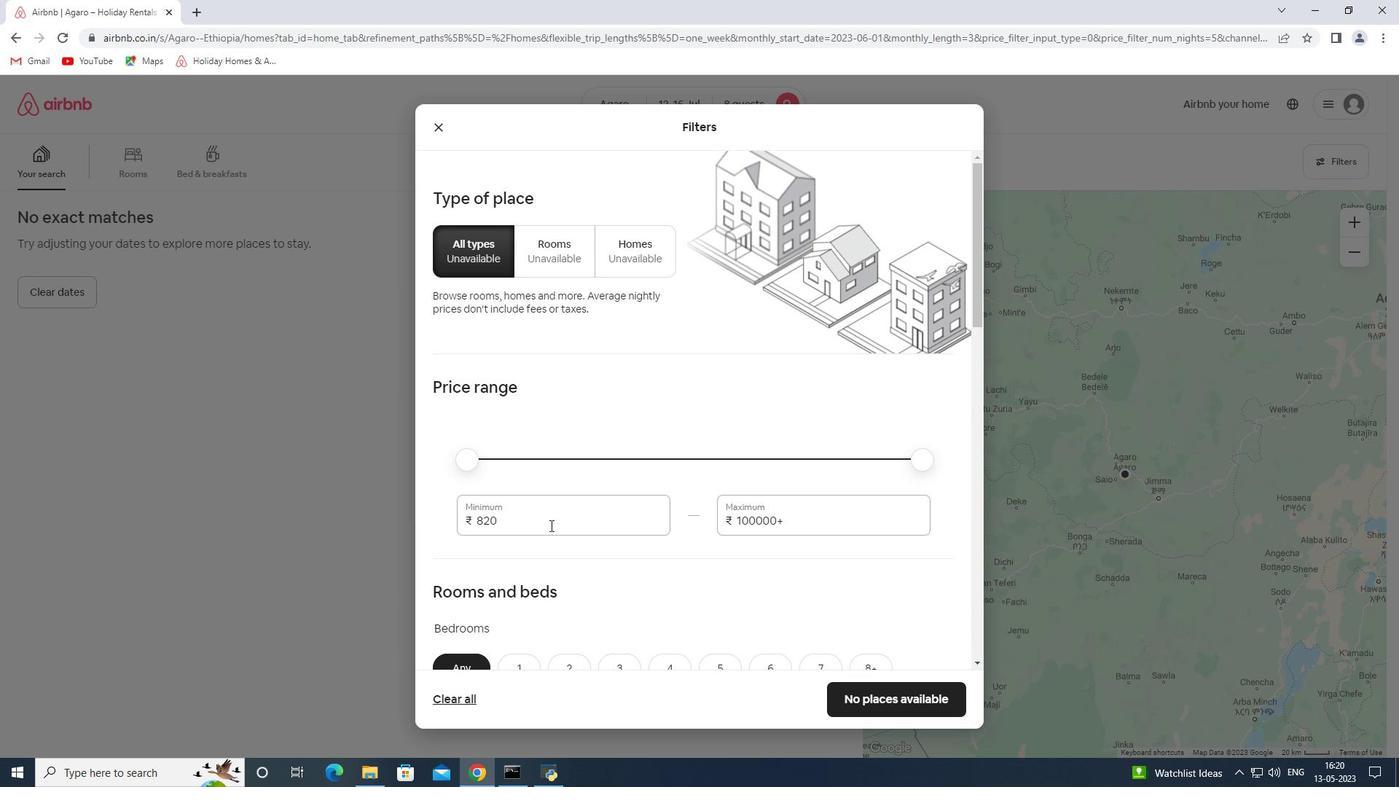 
Action: Mouse pressed left at (550, 525)
Screenshot: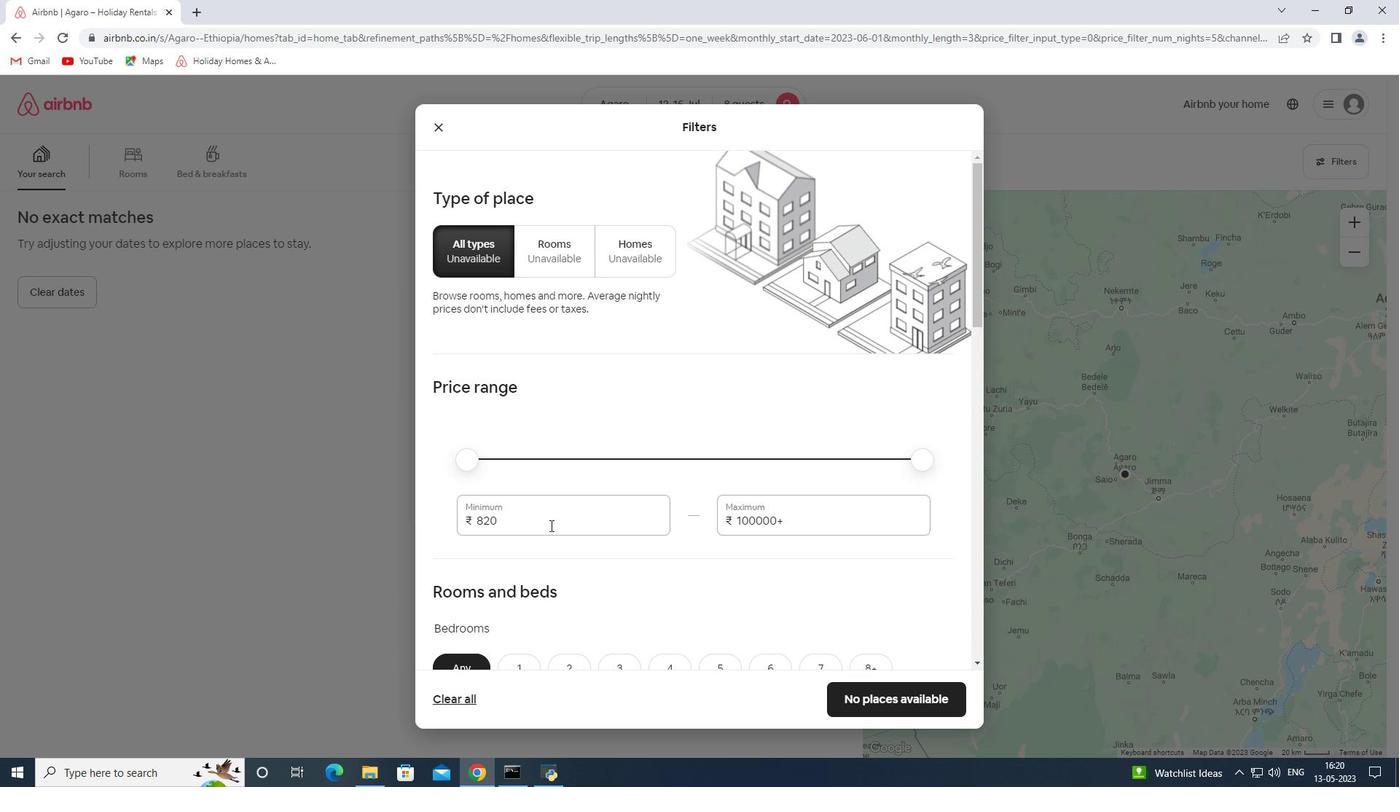 
Action: Key pressed 10000<Key.tab>16000
Screenshot: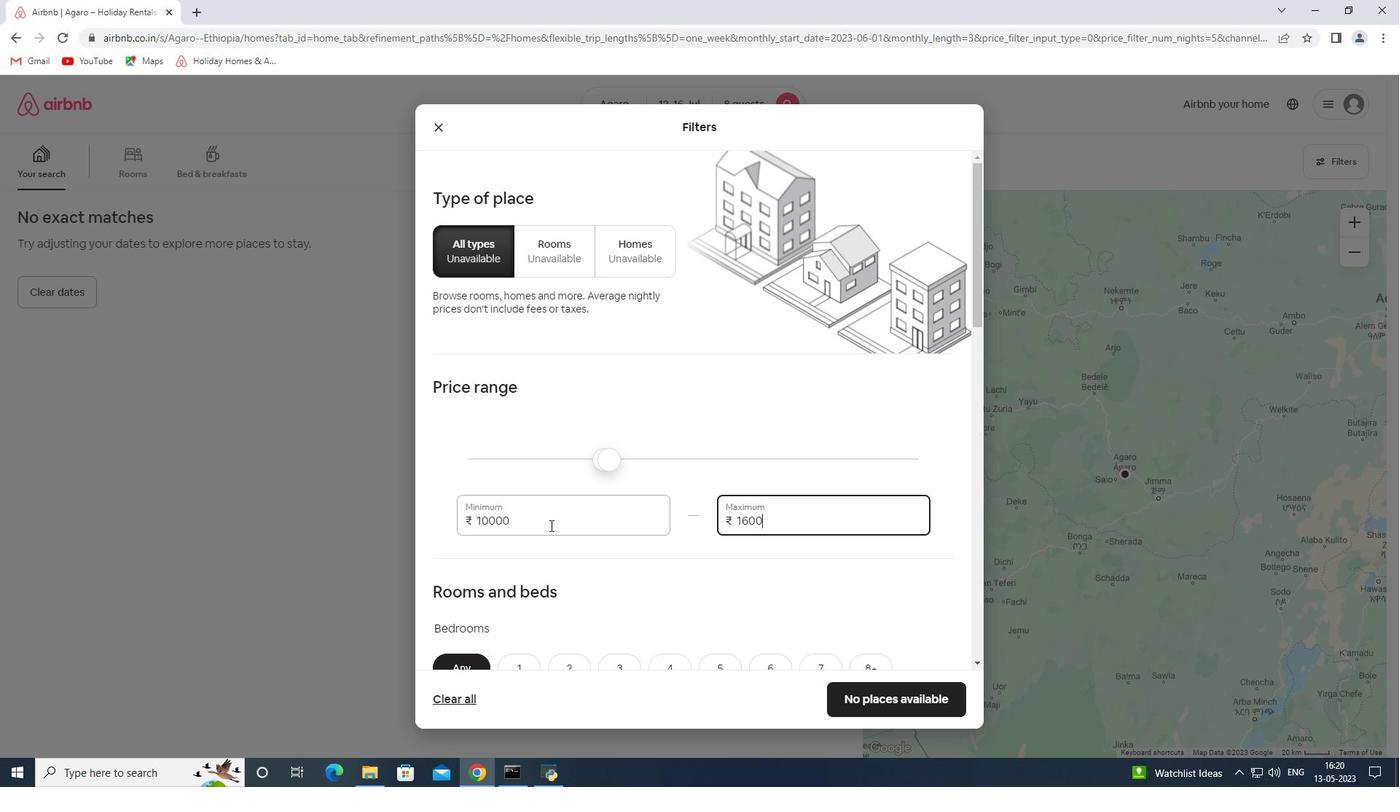 
Action: Mouse moved to (620, 422)
Screenshot: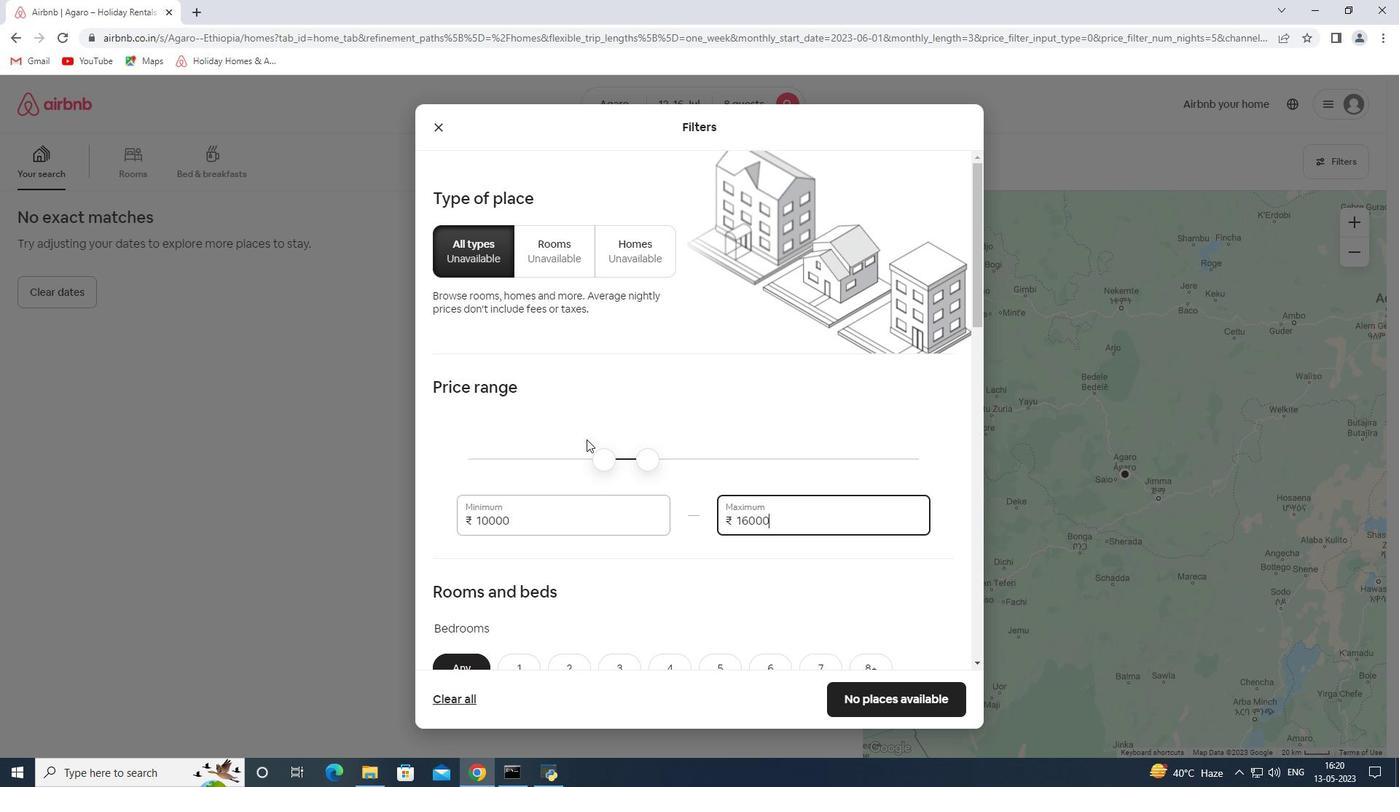 
Action: Mouse scrolled (620, 422) with delta (0, 0)
Screenshot: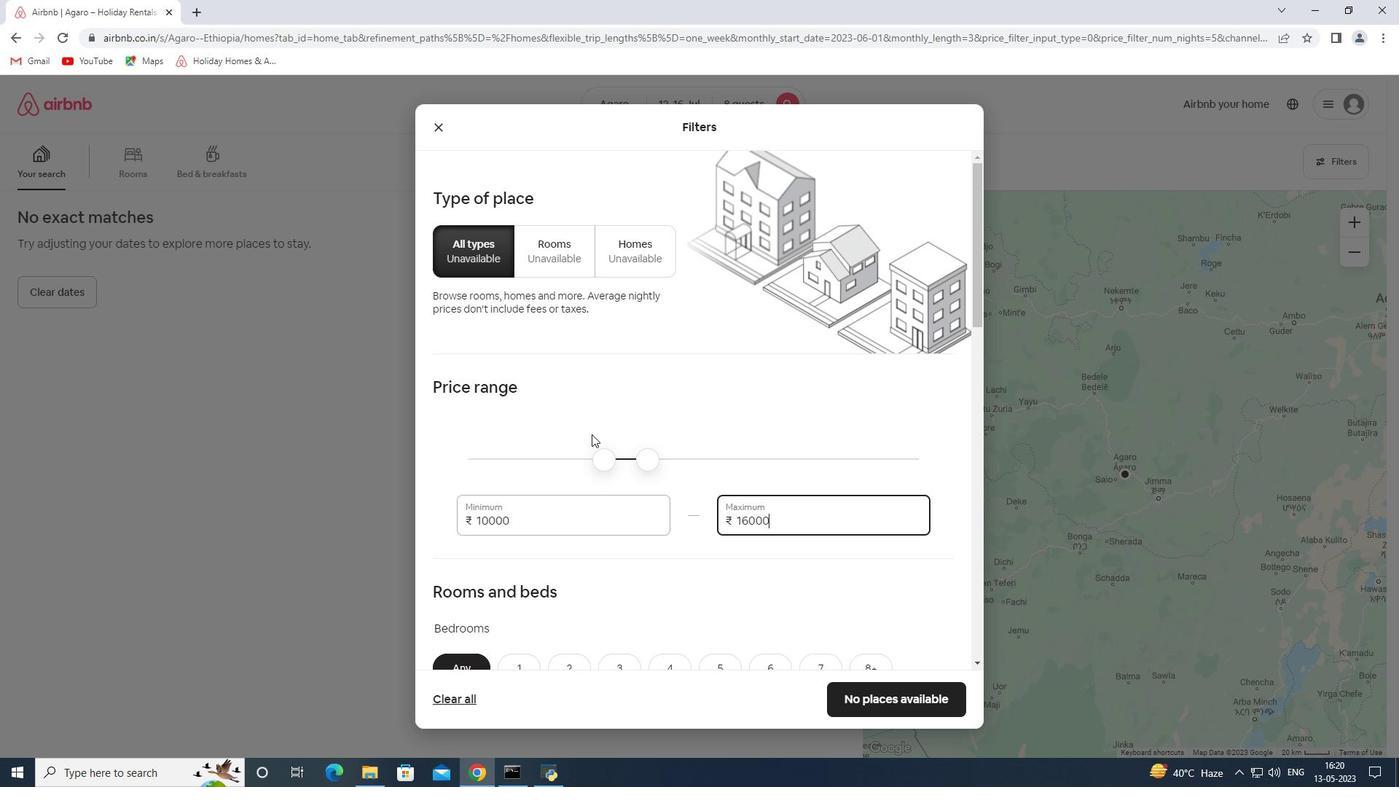 
Action: Mouse moved to (628, 420)
Screenshot: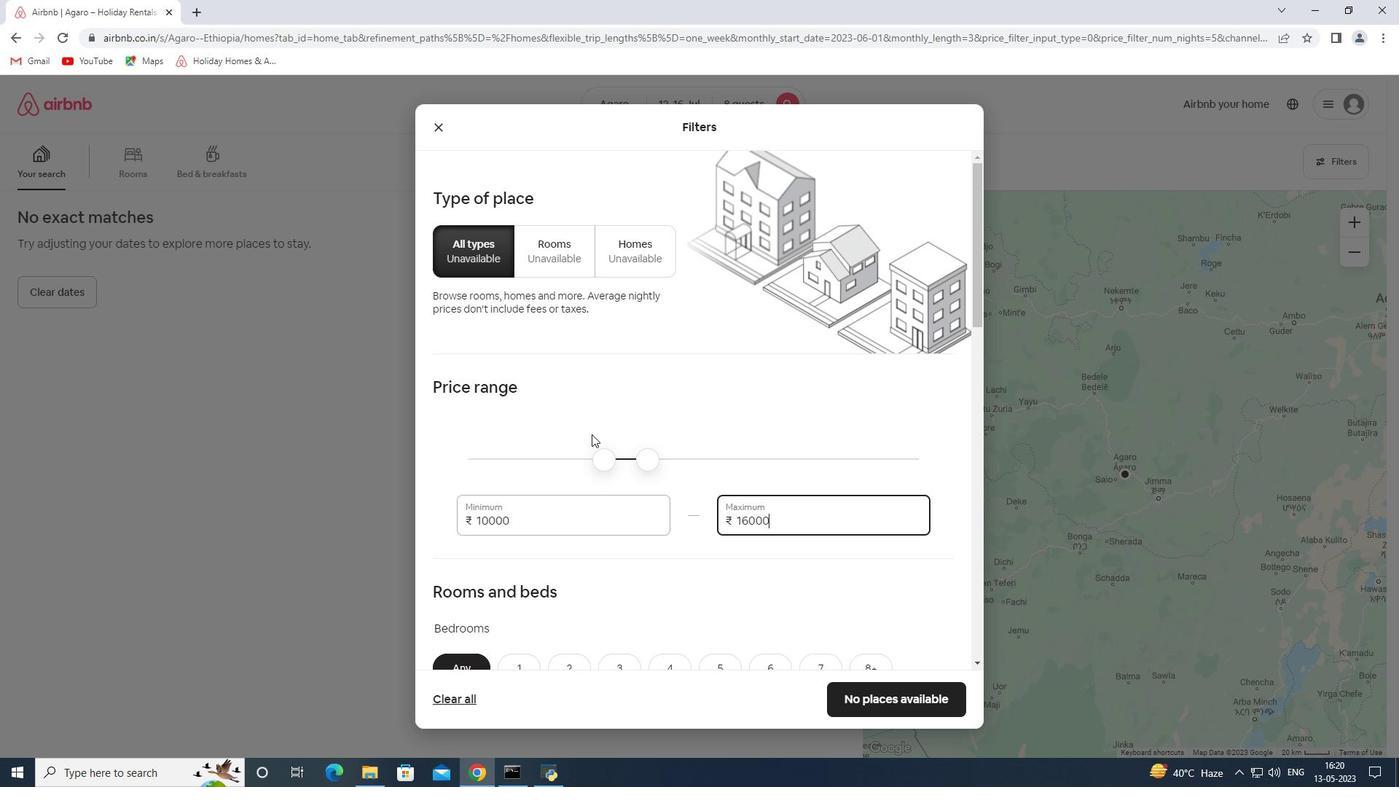 
Action: Mouse scrolled (628, 419) with delta (0, 0)
Screenshot: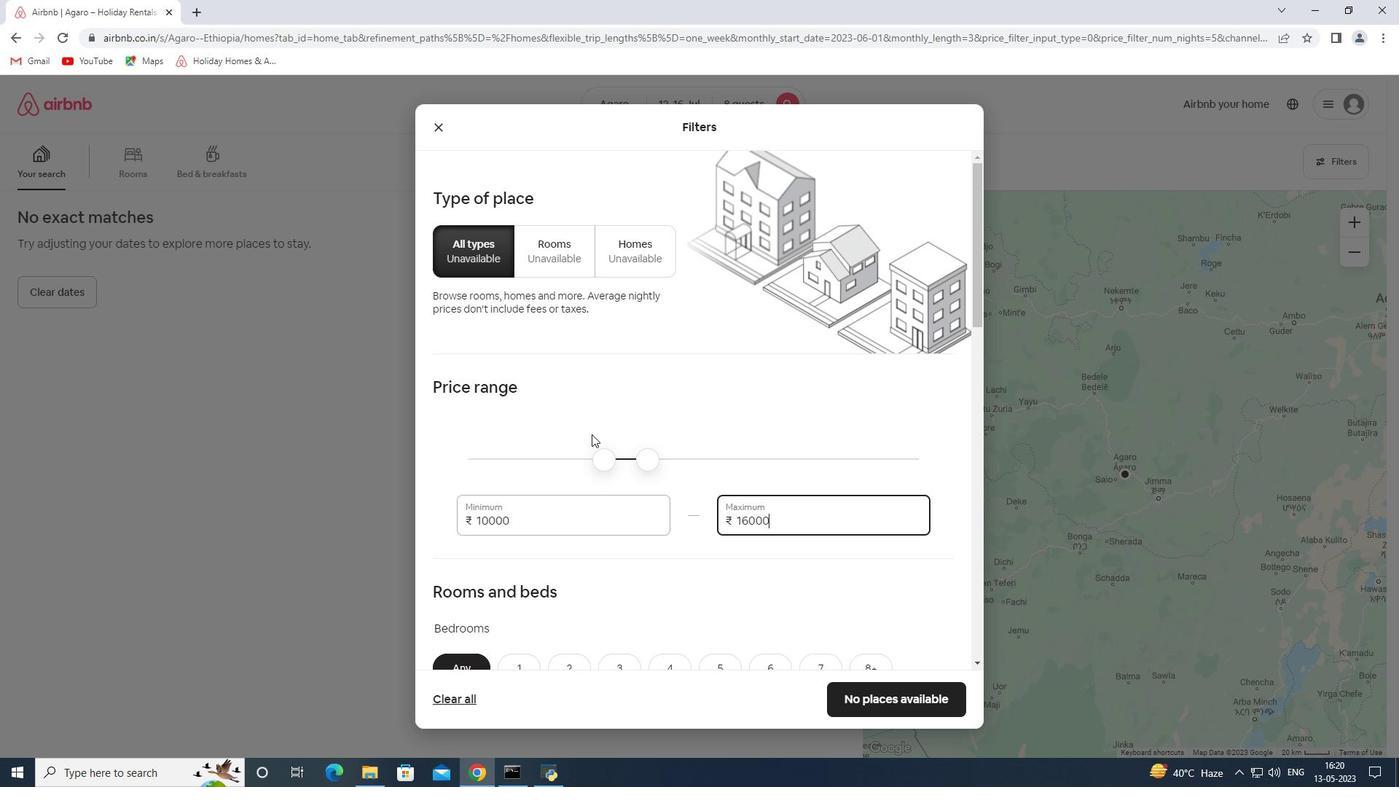 
Action: Mouse moved to (632, 419)
Screenshot: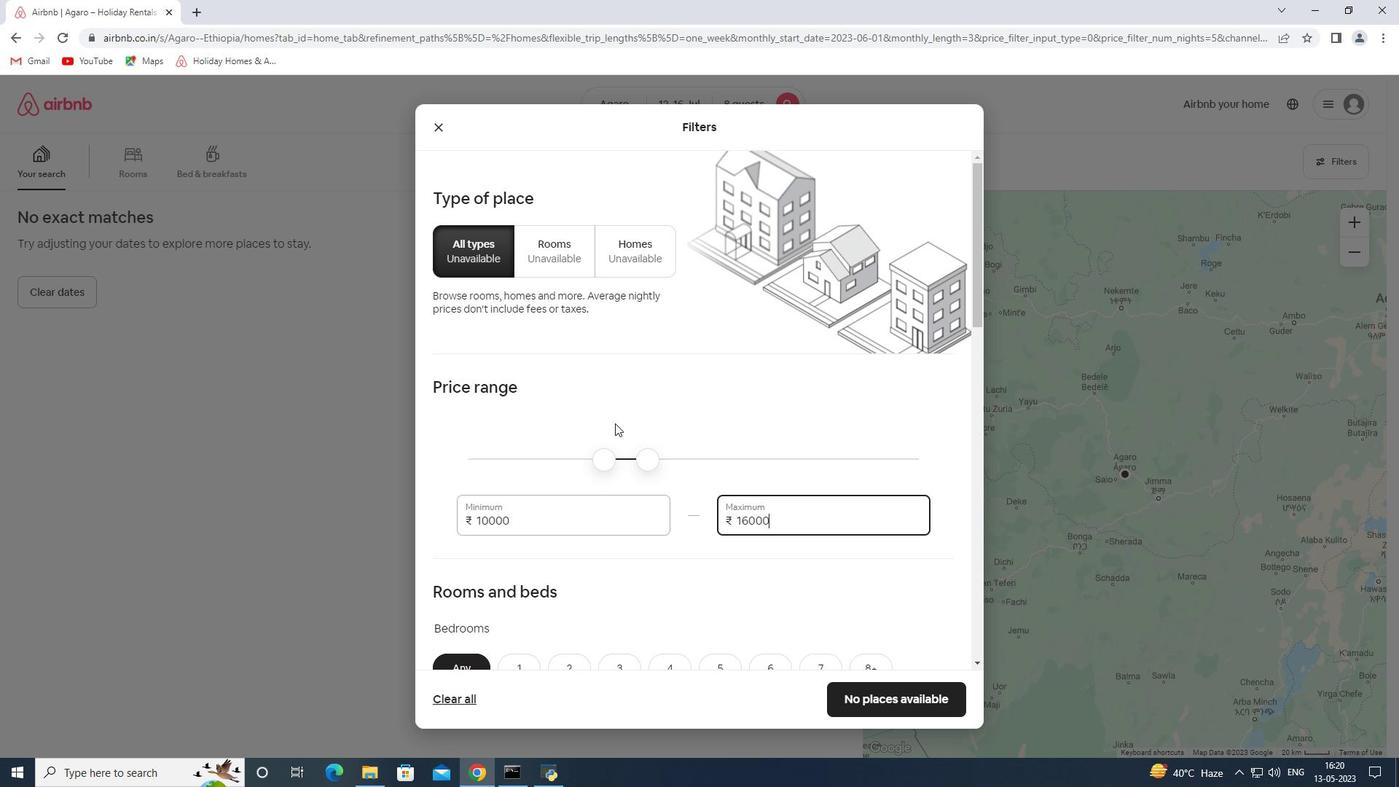 
Action: Mouse scrolled (632, 418) with delta (0, 0)
Screenshot: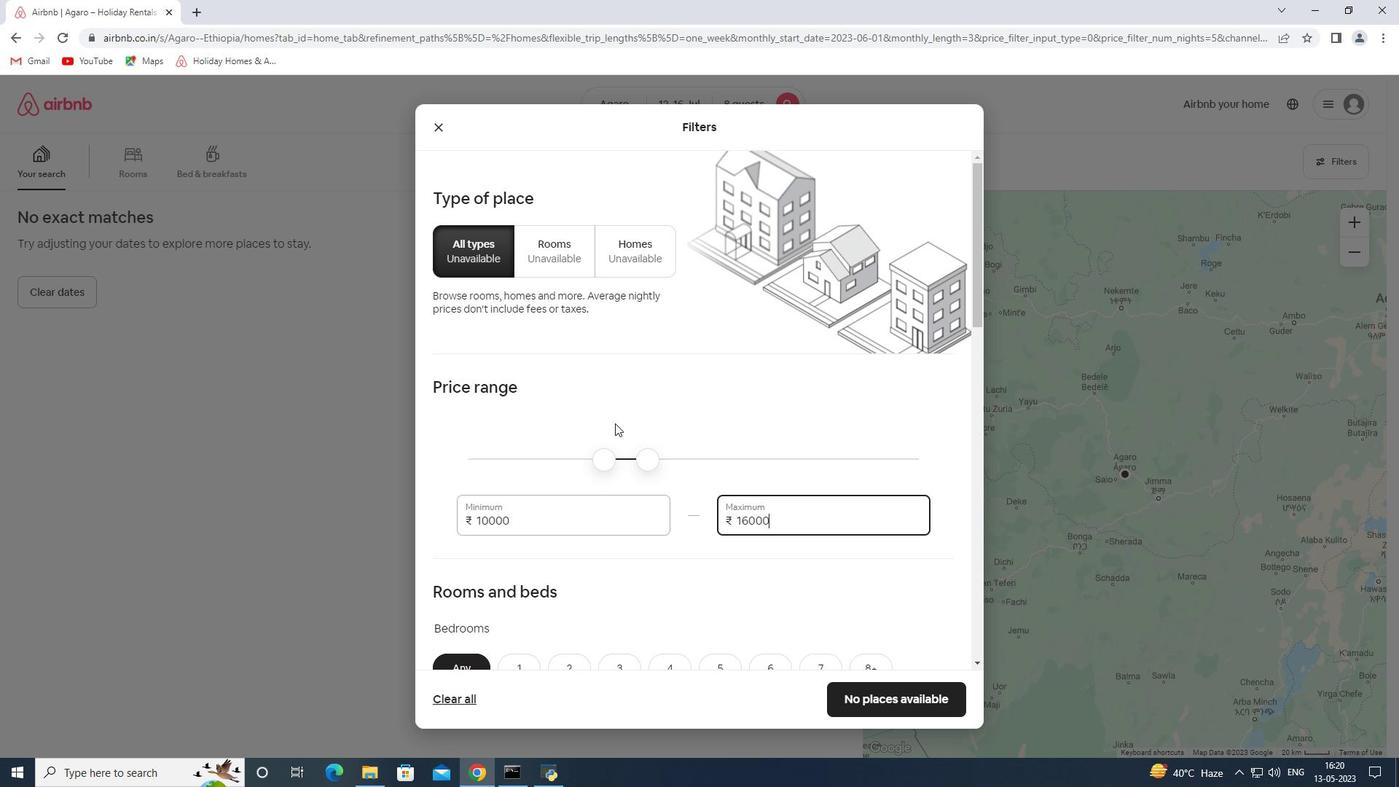 
Action: Mouse moved to (632, 419)
Screenshot: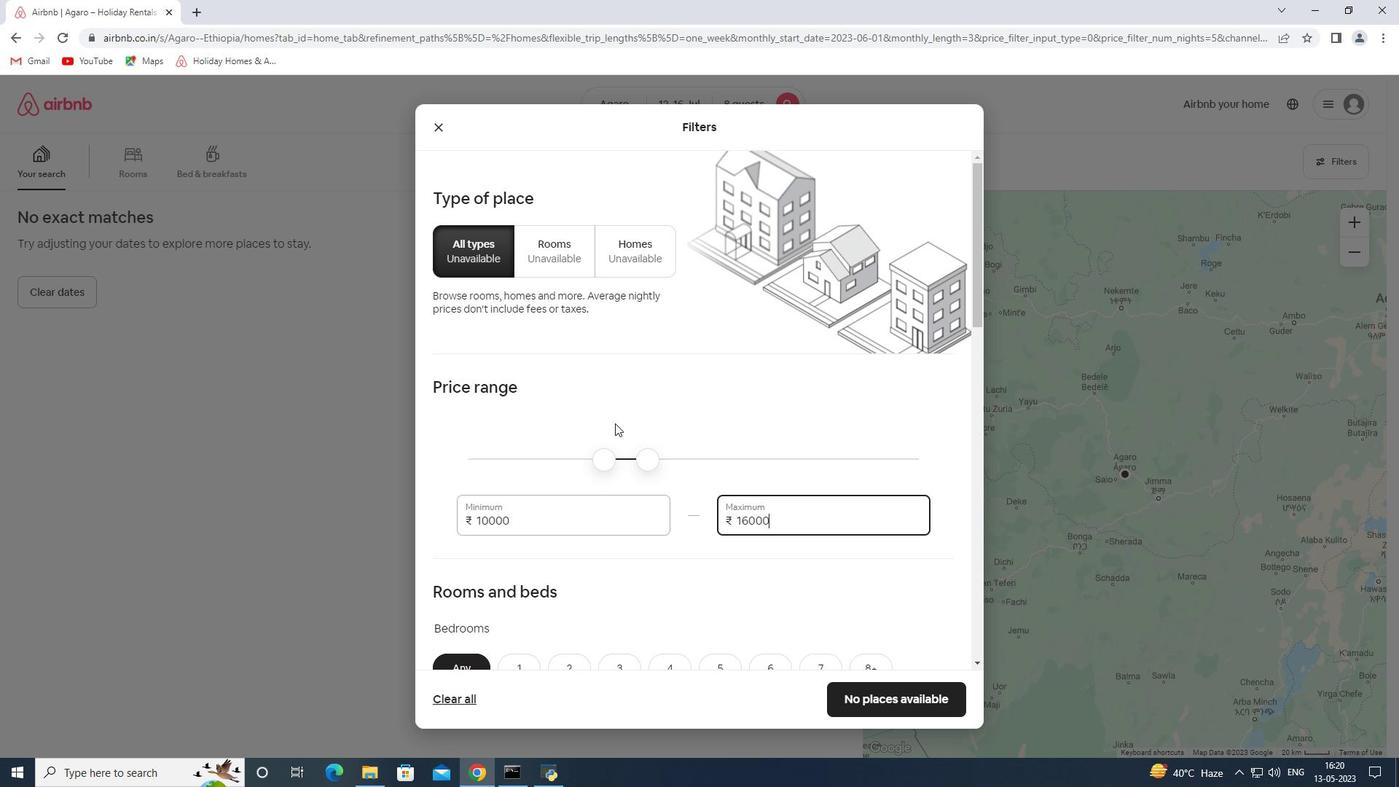 
Action: Mouse scrolled (632, 418) with delta (0, 0)
Screenshot: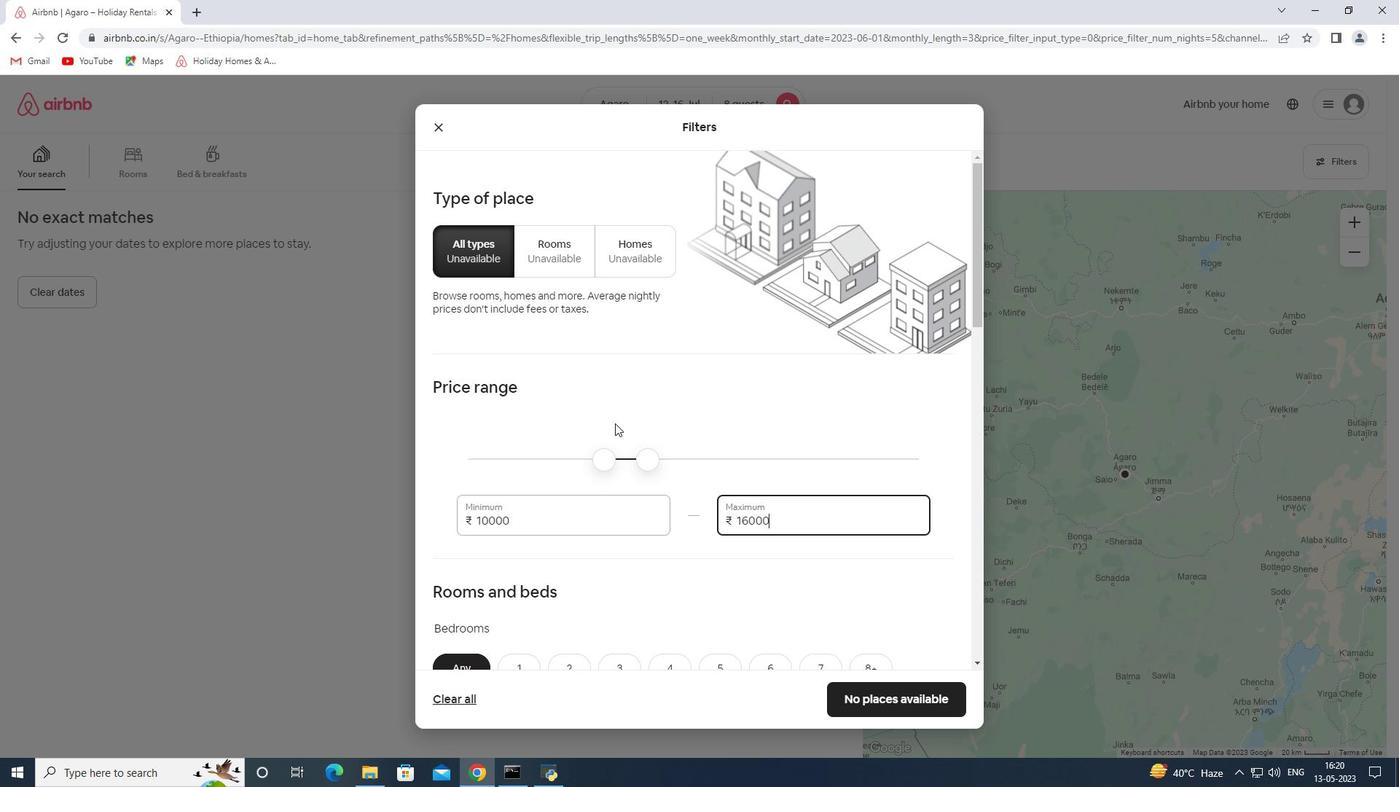 
Action: Mouse moved to (867, 378)
Screenshot: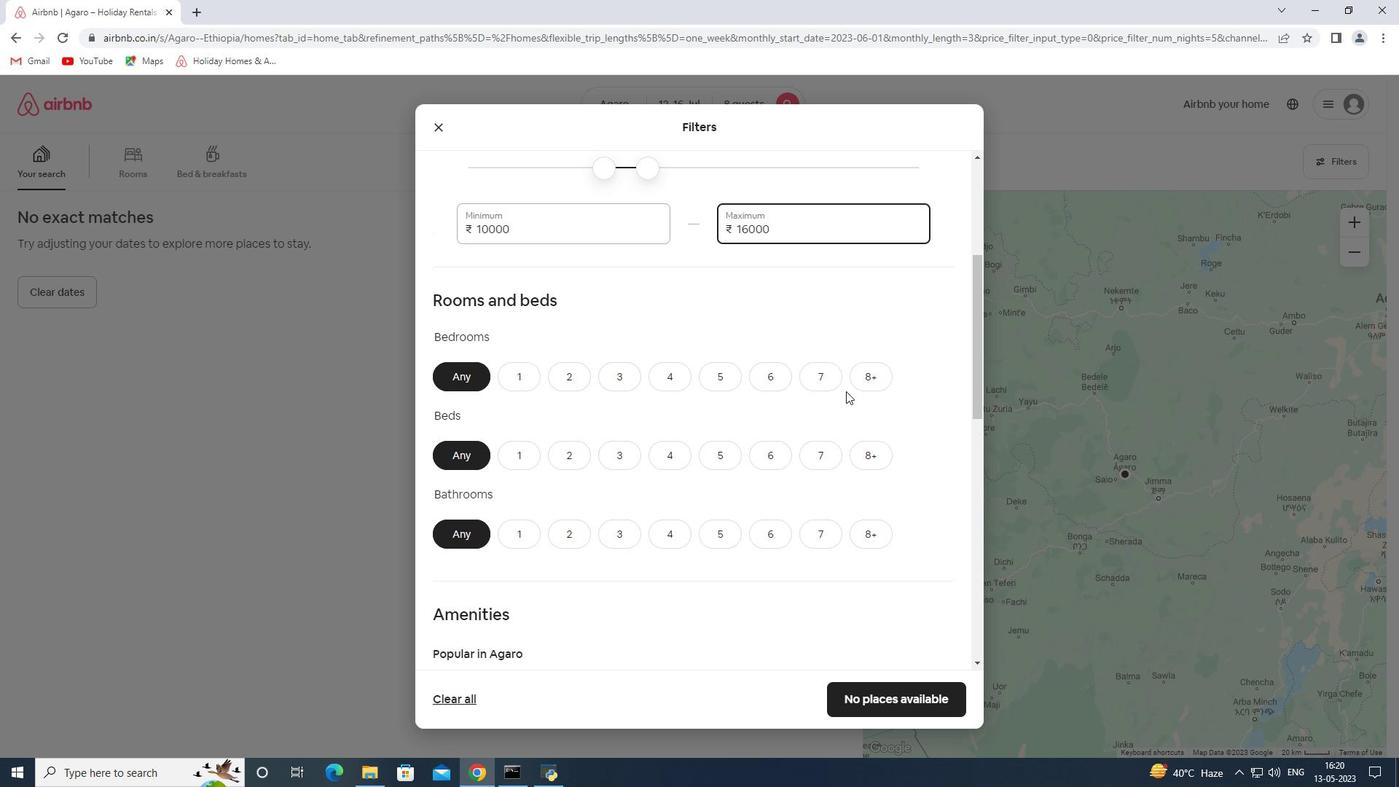 
Action: Mouse pressed left at (867, 378)
Screenshot: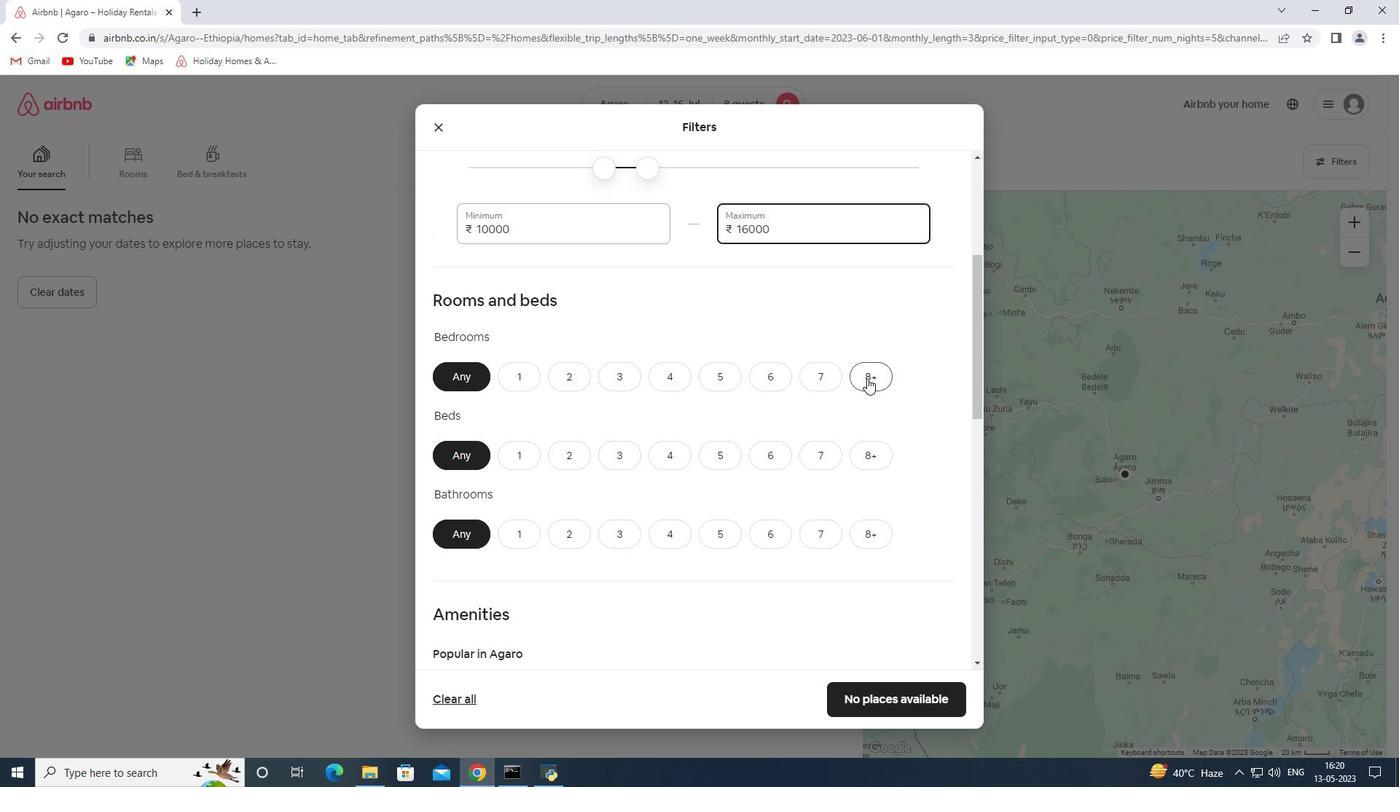 
Action: Mouse moved to (874, 451)
Screenshot: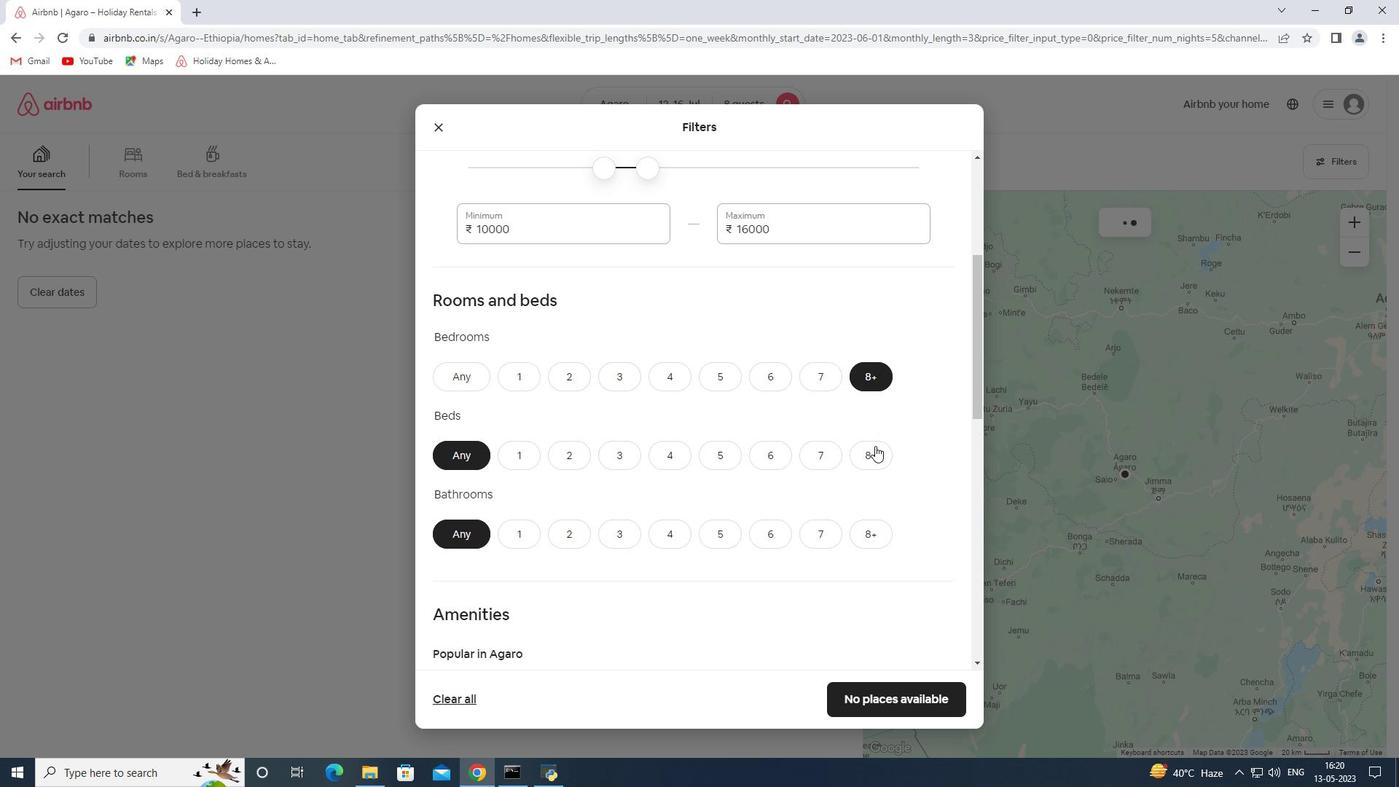 
Action: Mouse pressed left at (874, 451)
Screenshot: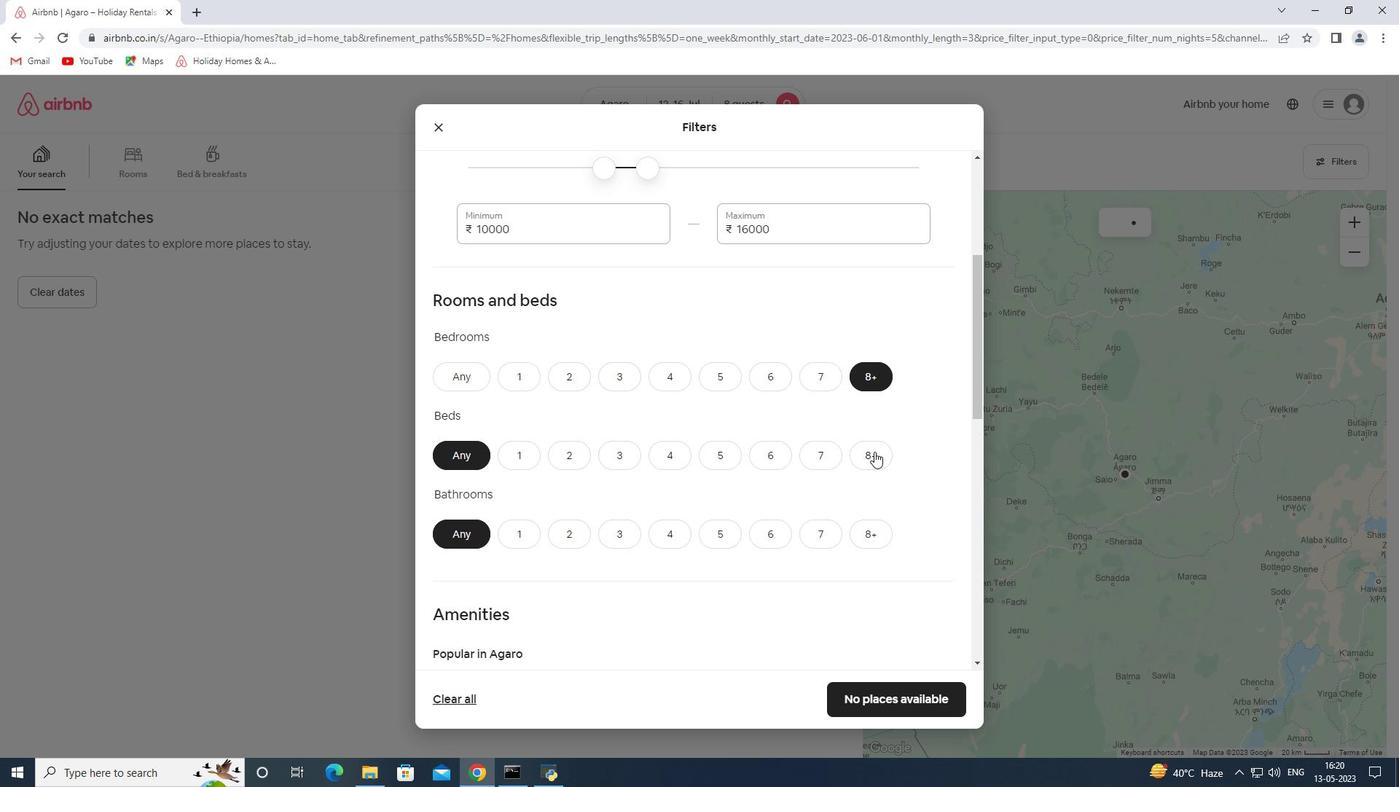 
Action: Mouse moved to (868, 533)
Screenshot: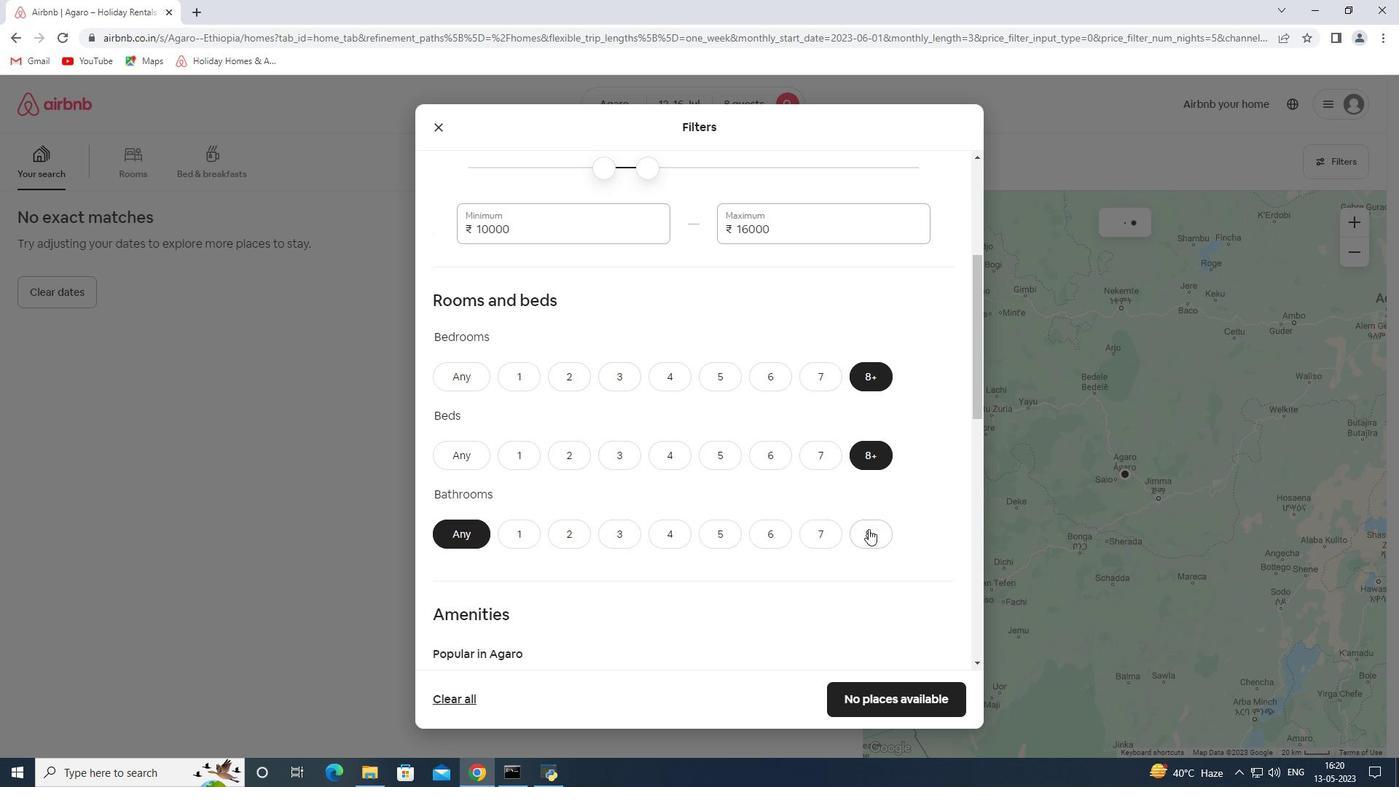 
Action: Mouse pressed left at (868, 533)
Screenshot: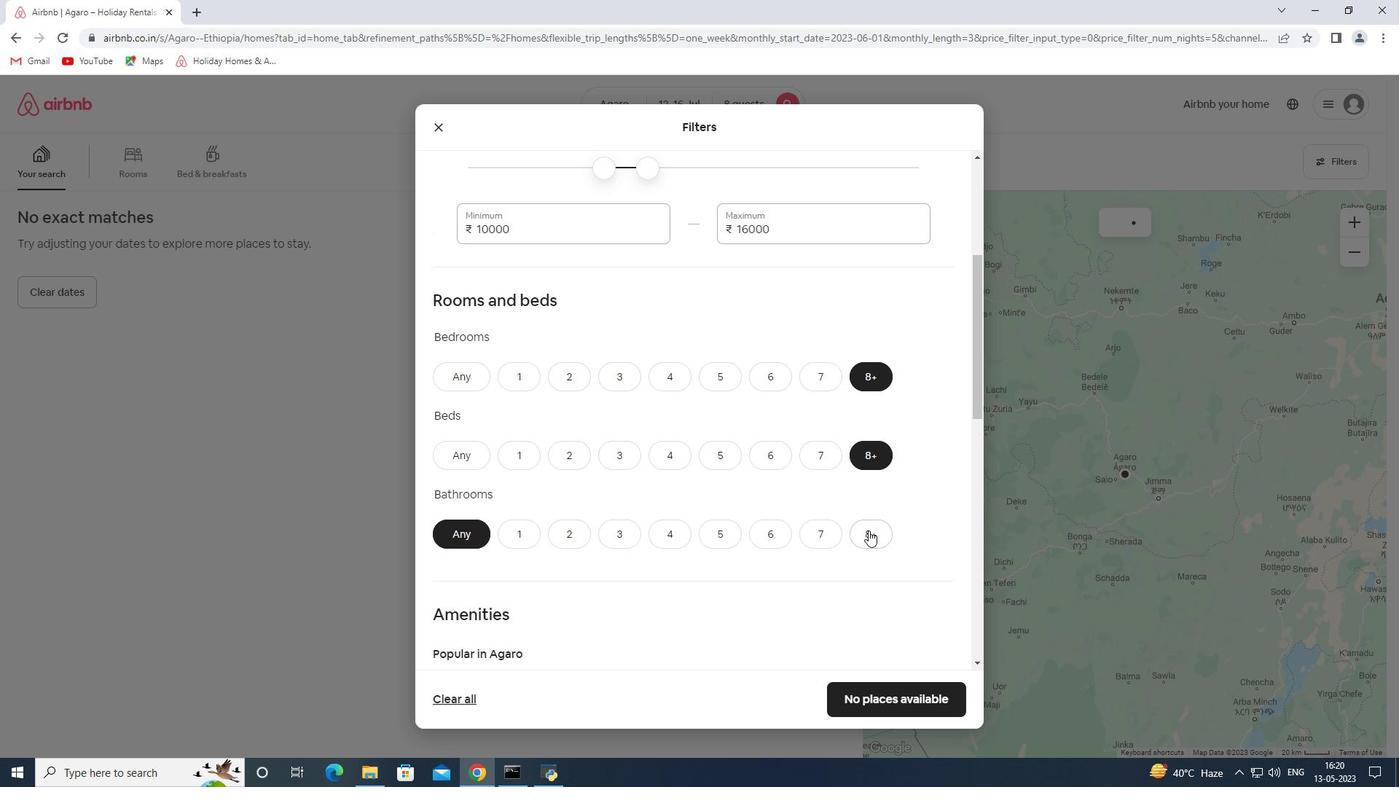 
Action: Mouse moved to (757, 465)
Screenshot: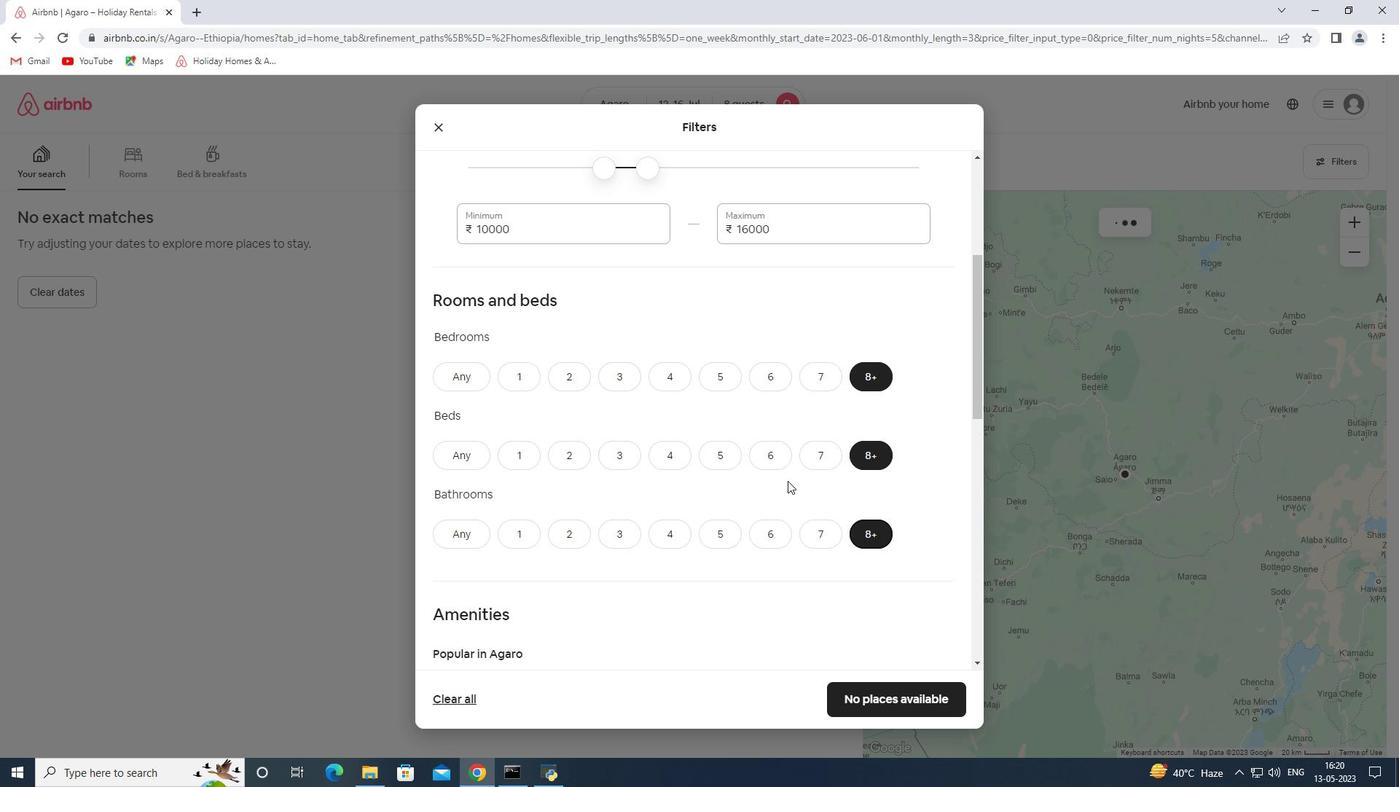 
Action: Mouse scrolled (757, 464) with delta (0, 0)
Screenshot: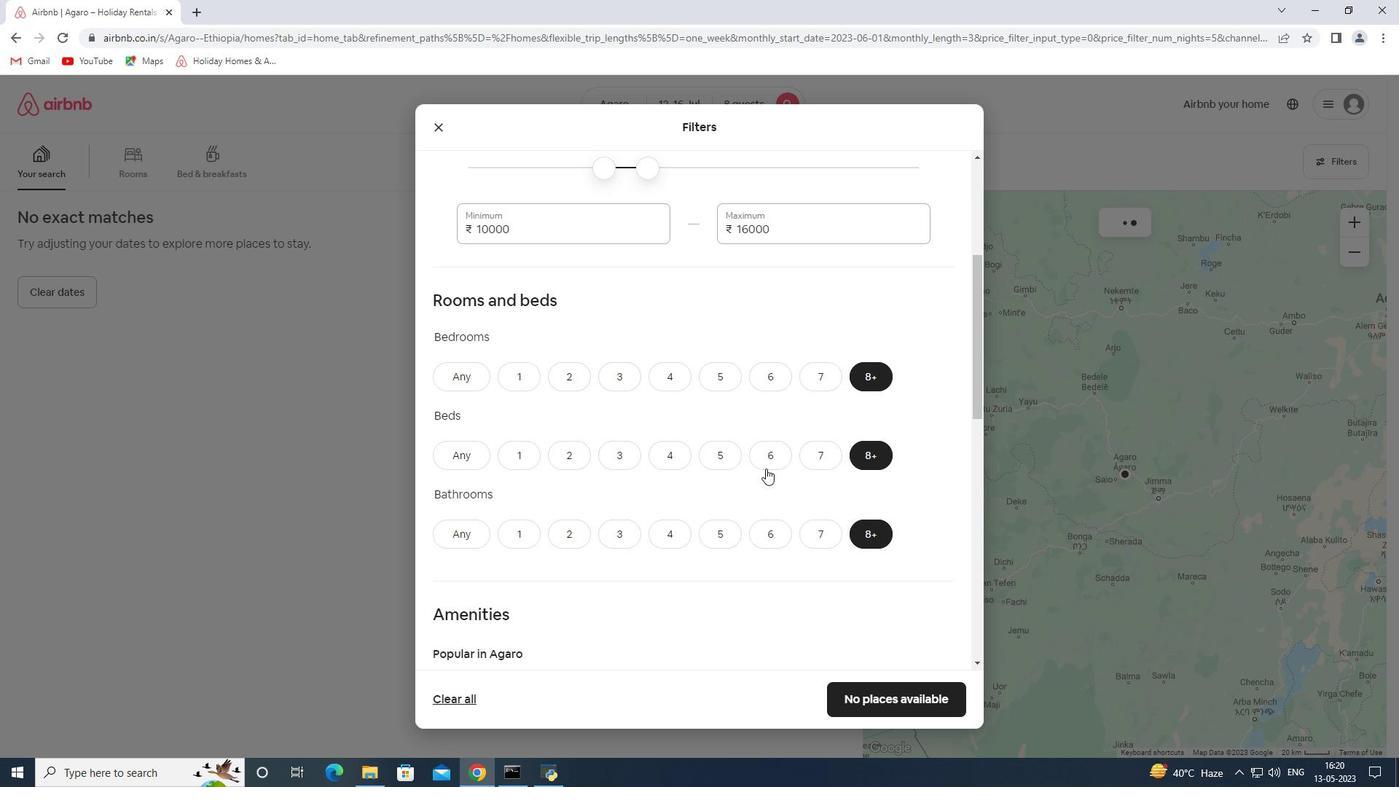 
Action: Mouse moved to (755, 463)
Screenshot: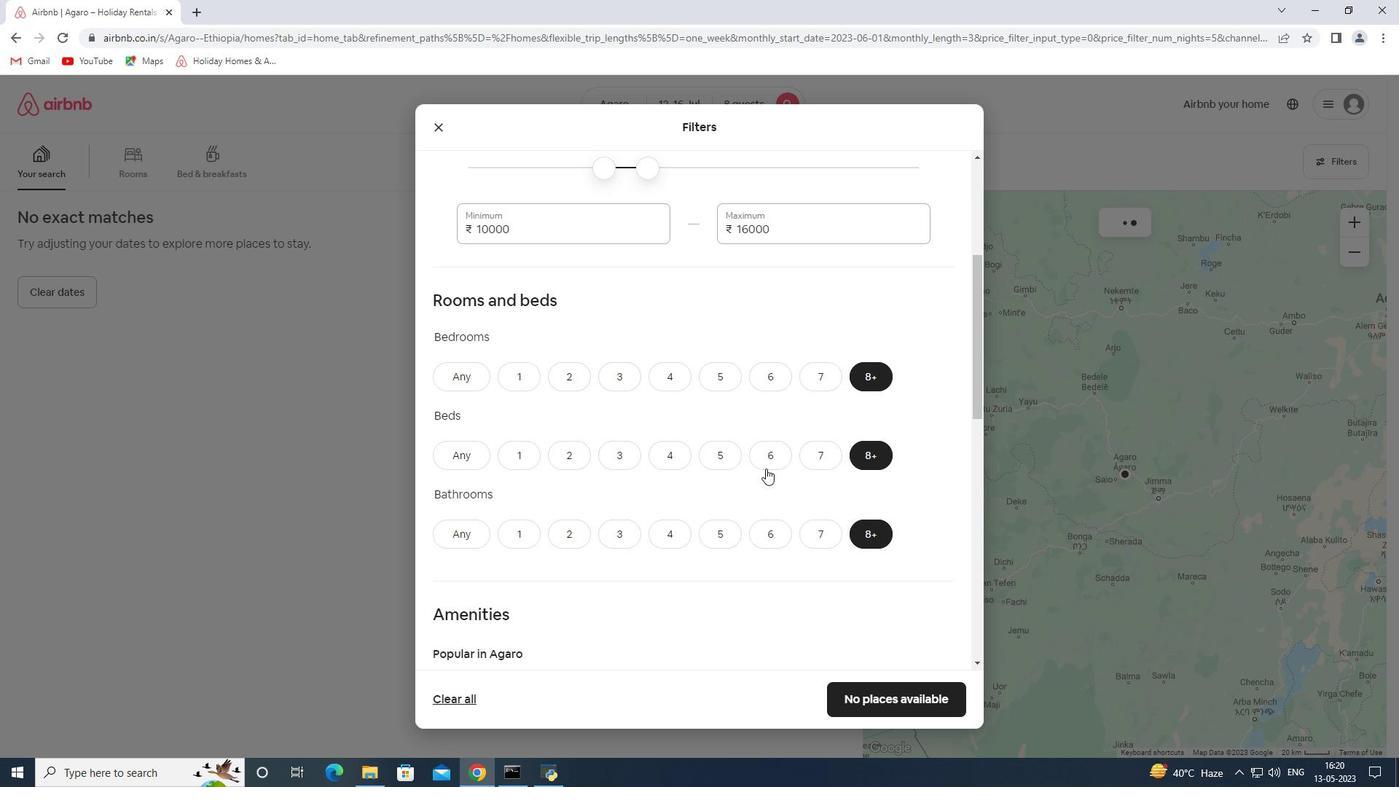 
Action: Mouse scrolled (755, 462) with delta (0, 0)
Screenshot: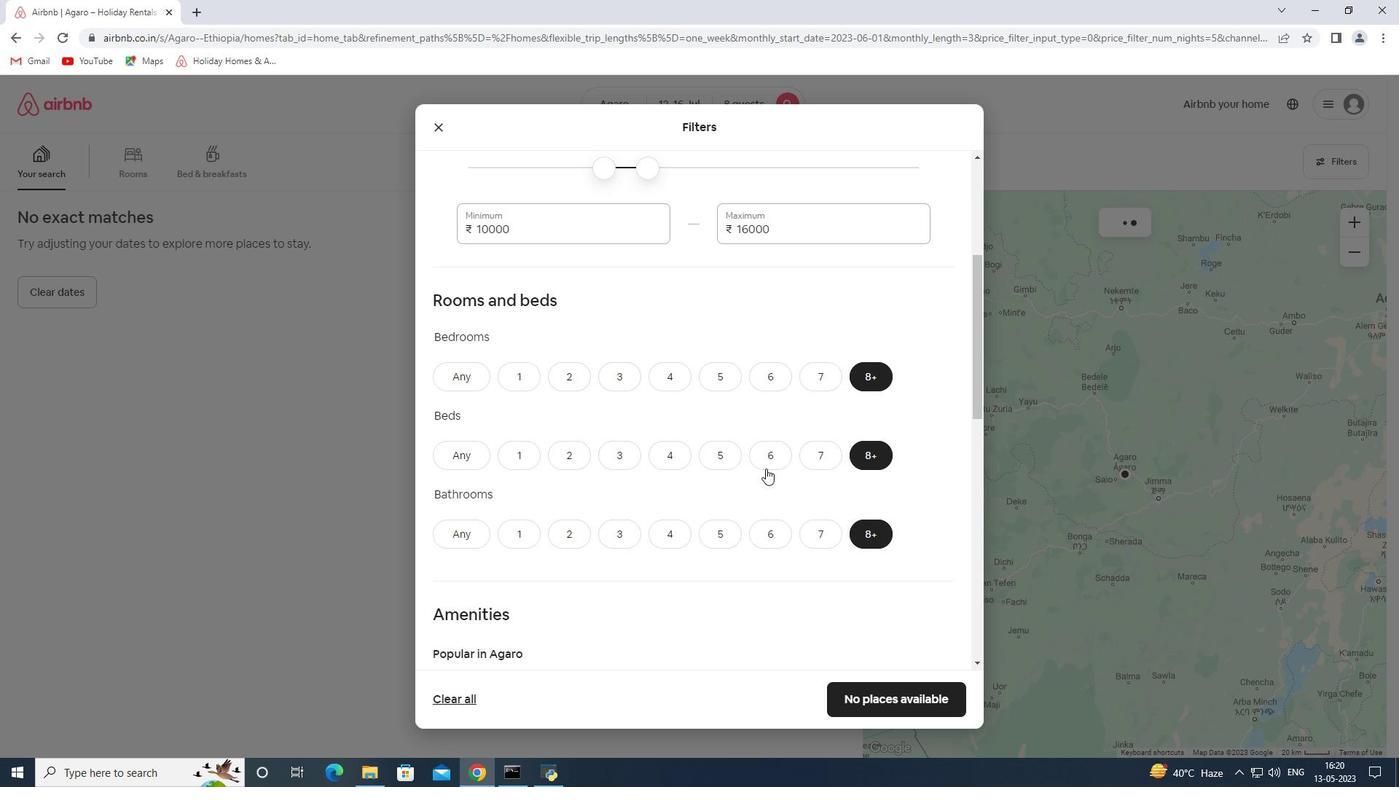 
Action: Mouse moved to (707, 454)
Screenshot: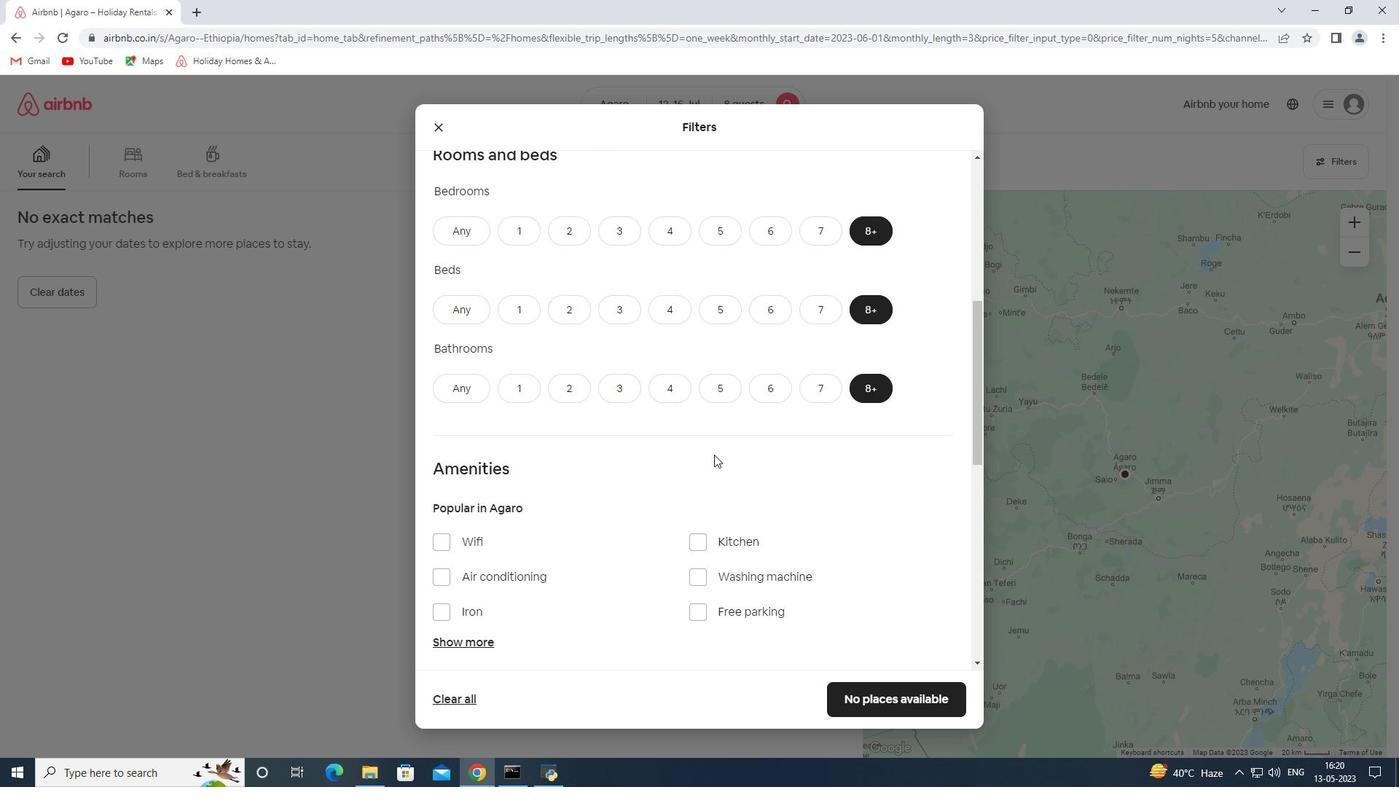 
Action: Mouse scrolled (707, 454) with delta (0, 0)
Screenshot: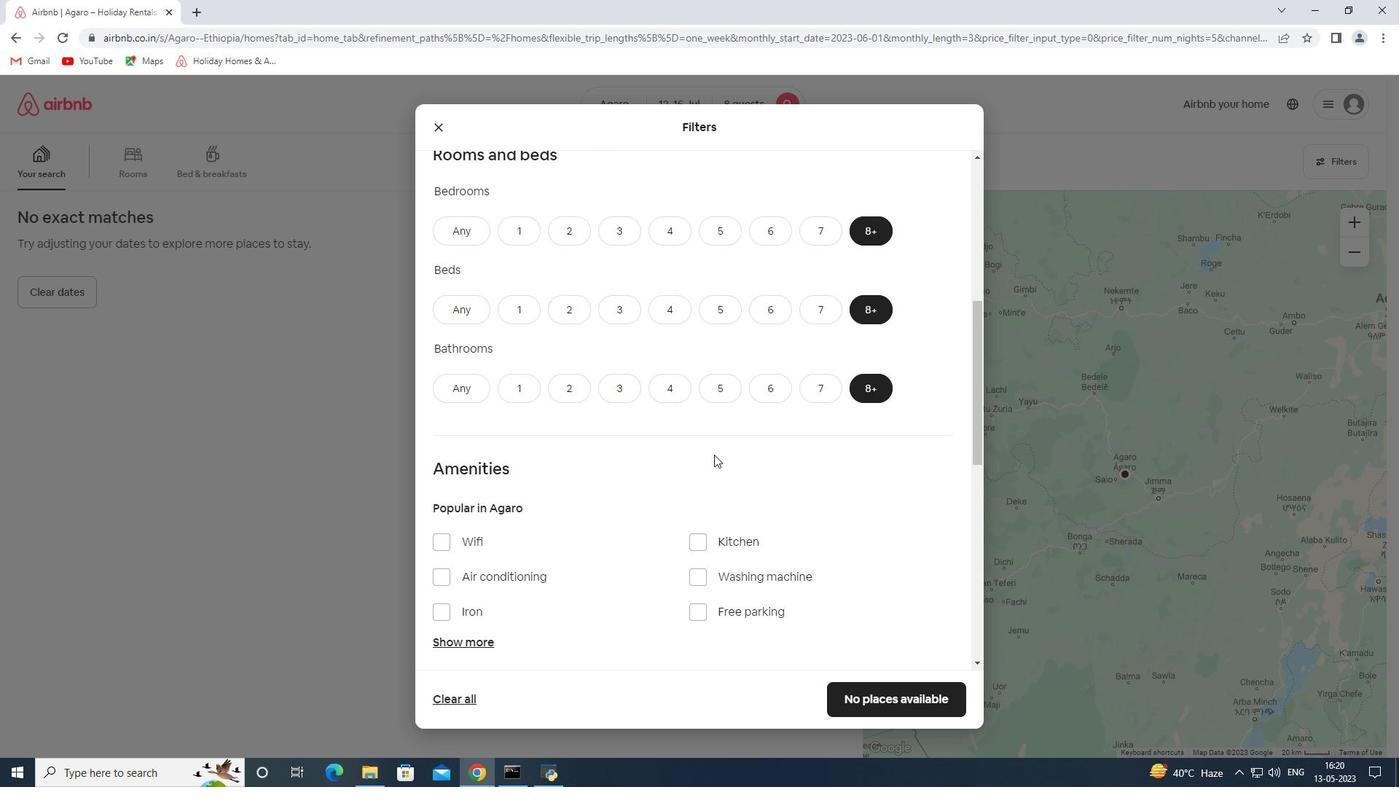 
Action: Mouse moved to (707, 454)
Screenshot: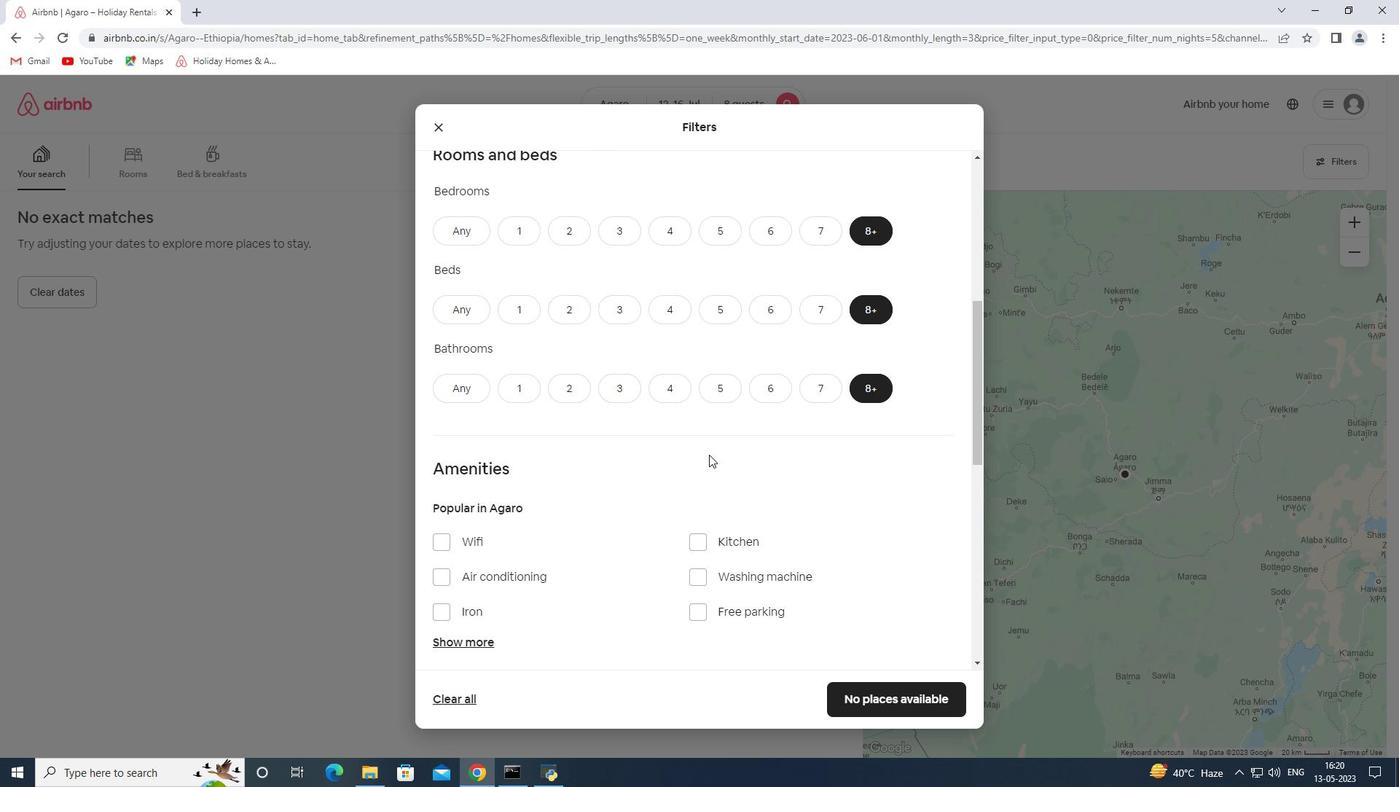 
Action: Mouse scrolled (707, 454) with delta (0, 0)
Screenshot: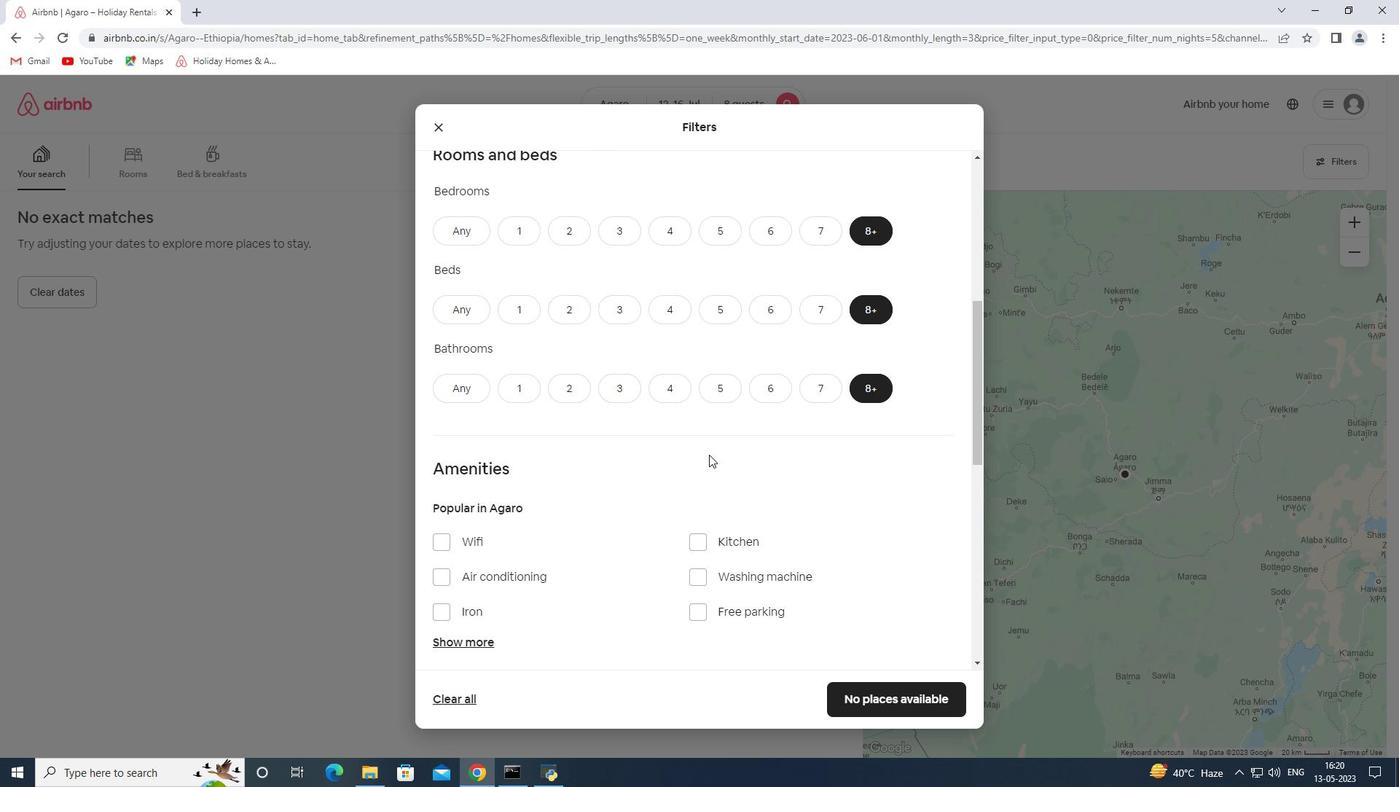 
Action: Mouse moved to (476, 493)
Screenshot: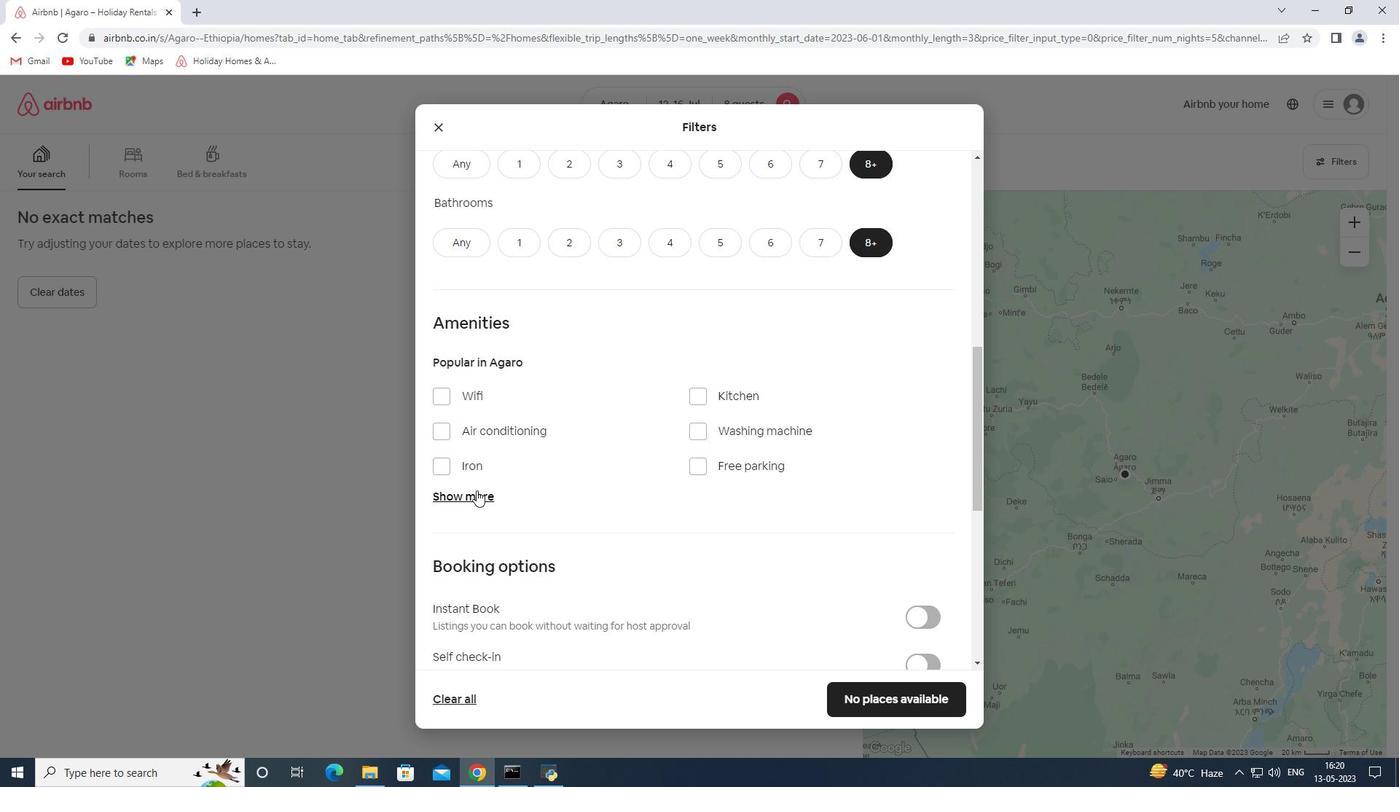 
Action: Mouse pressed left at (476, 493)
Screenshot: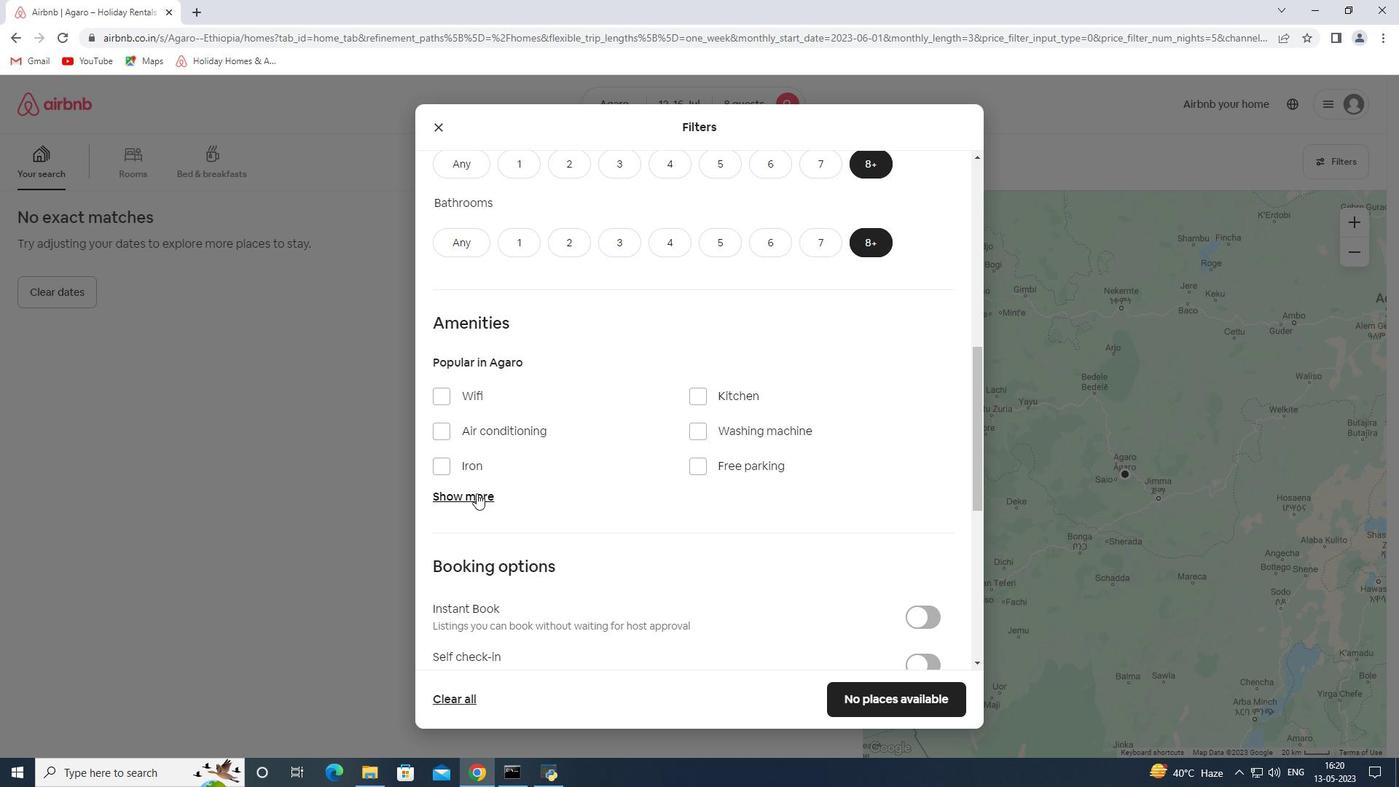 
Action: Mouse moved to (475, 396)
Screenshot: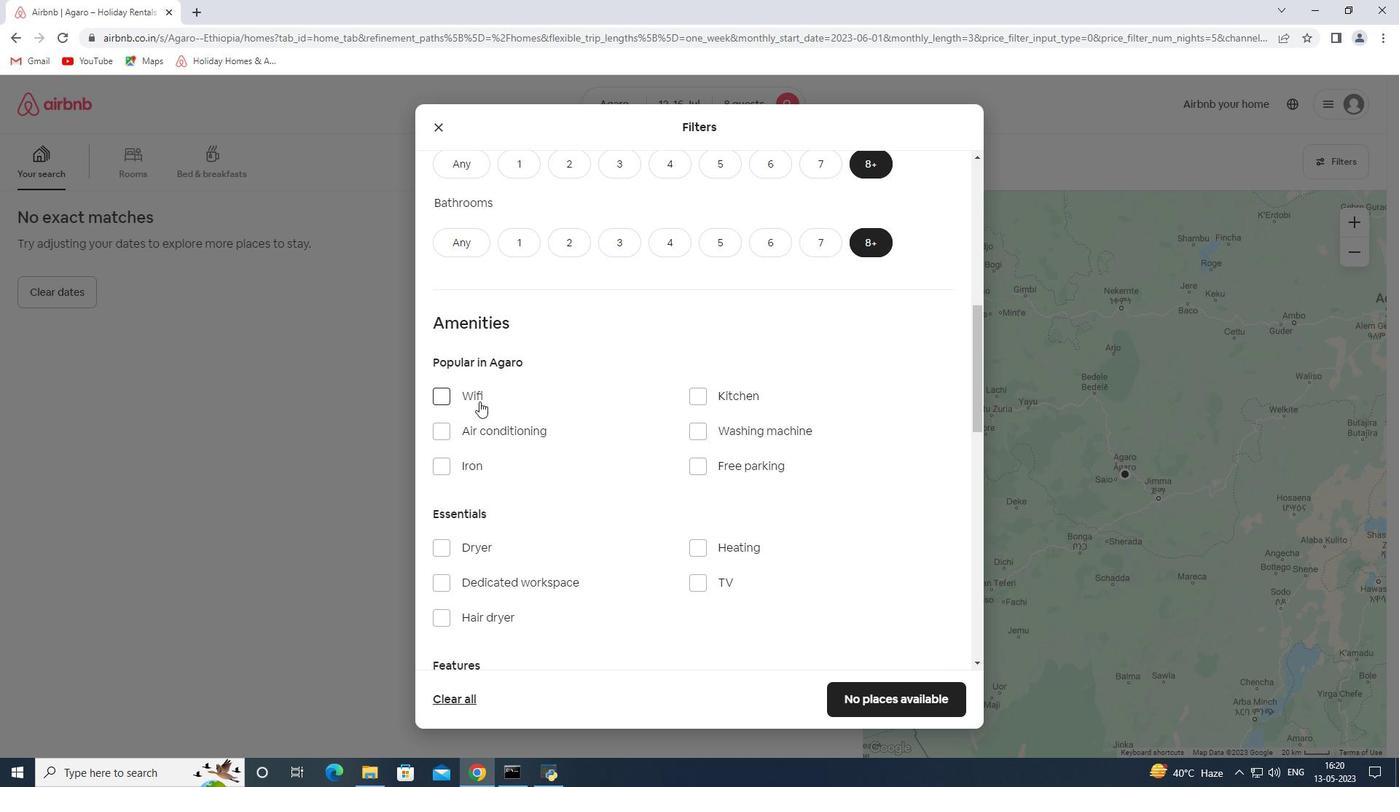 
Action: Mouse pressed left at (475, 396)
Screenshot: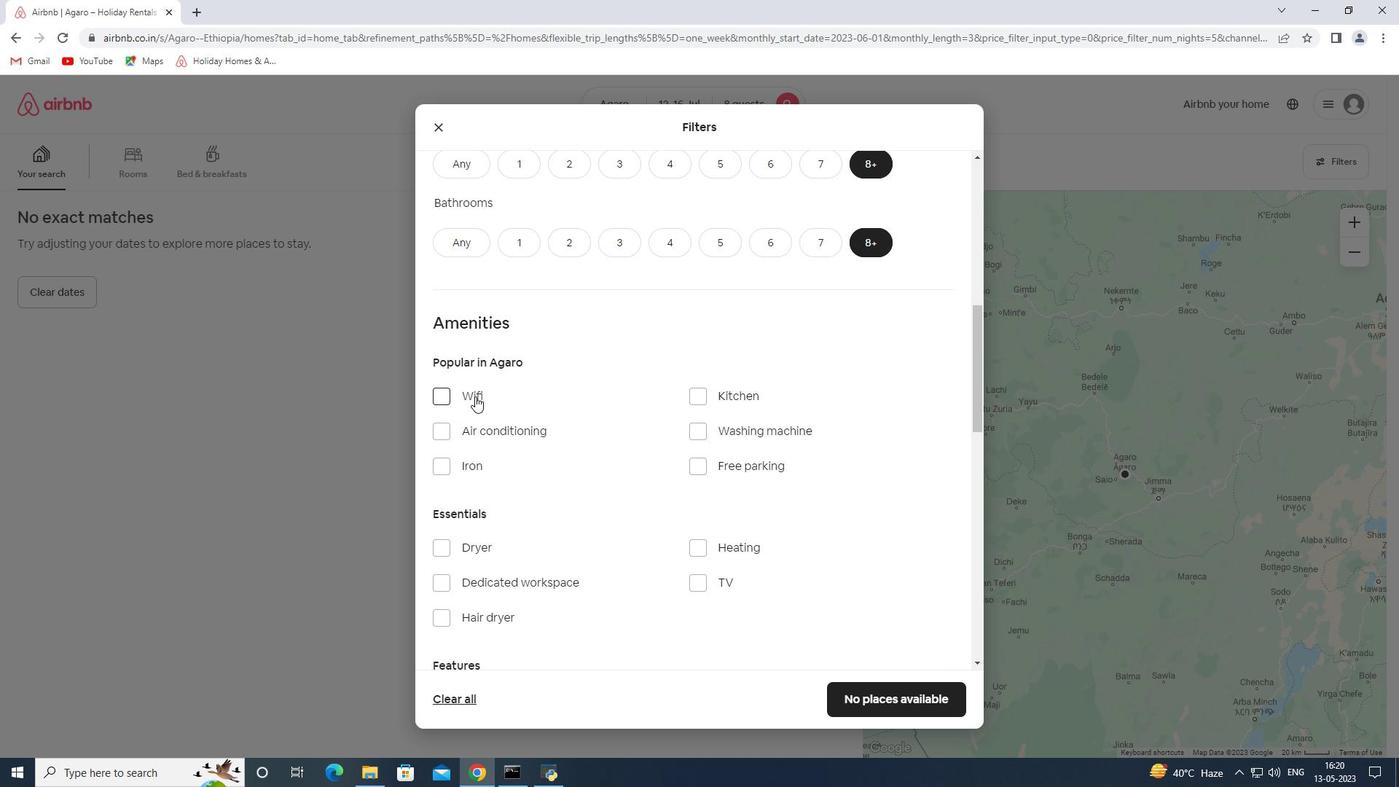 
Action: Mouse moved to (704, 465)
Screenshot: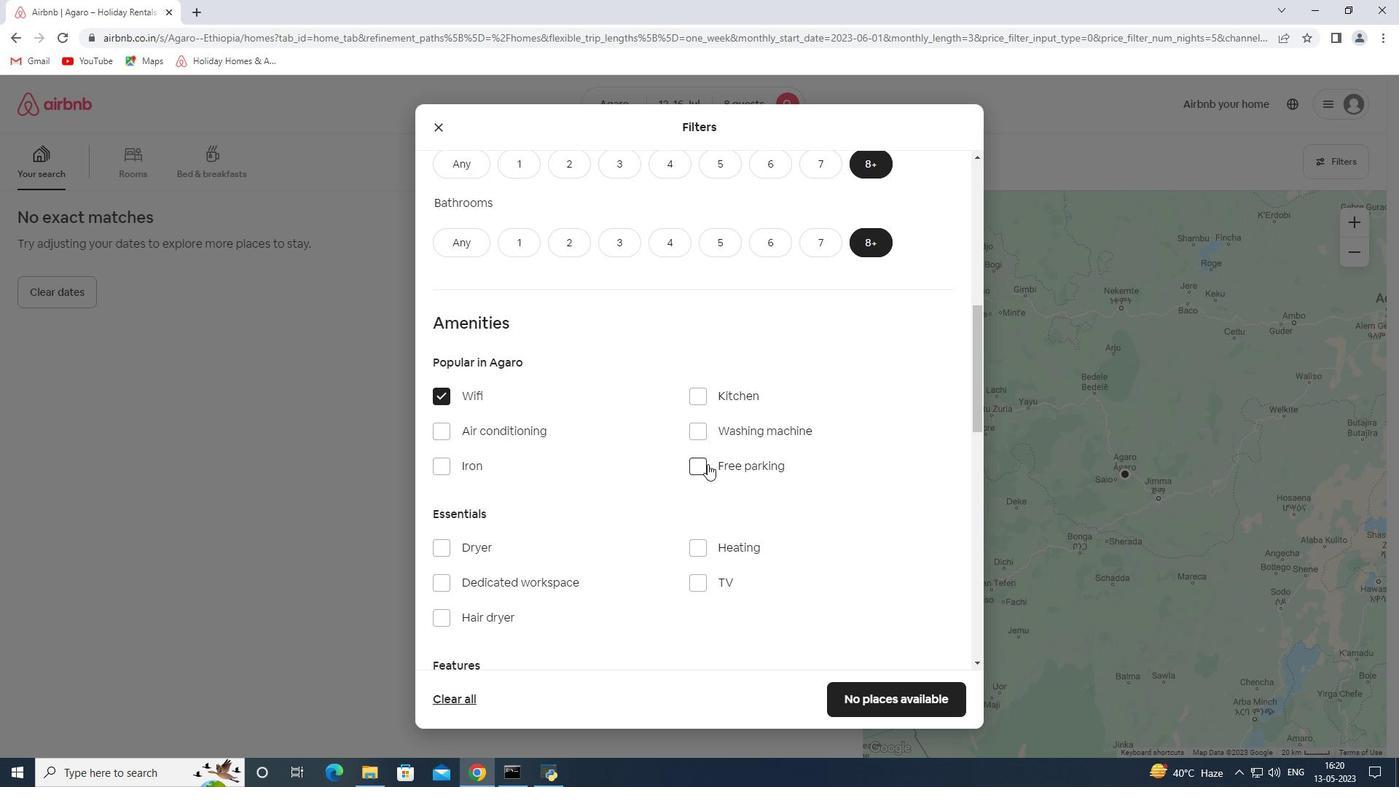 
Action: Mouse pressed left at (704, 465)
Screenshot: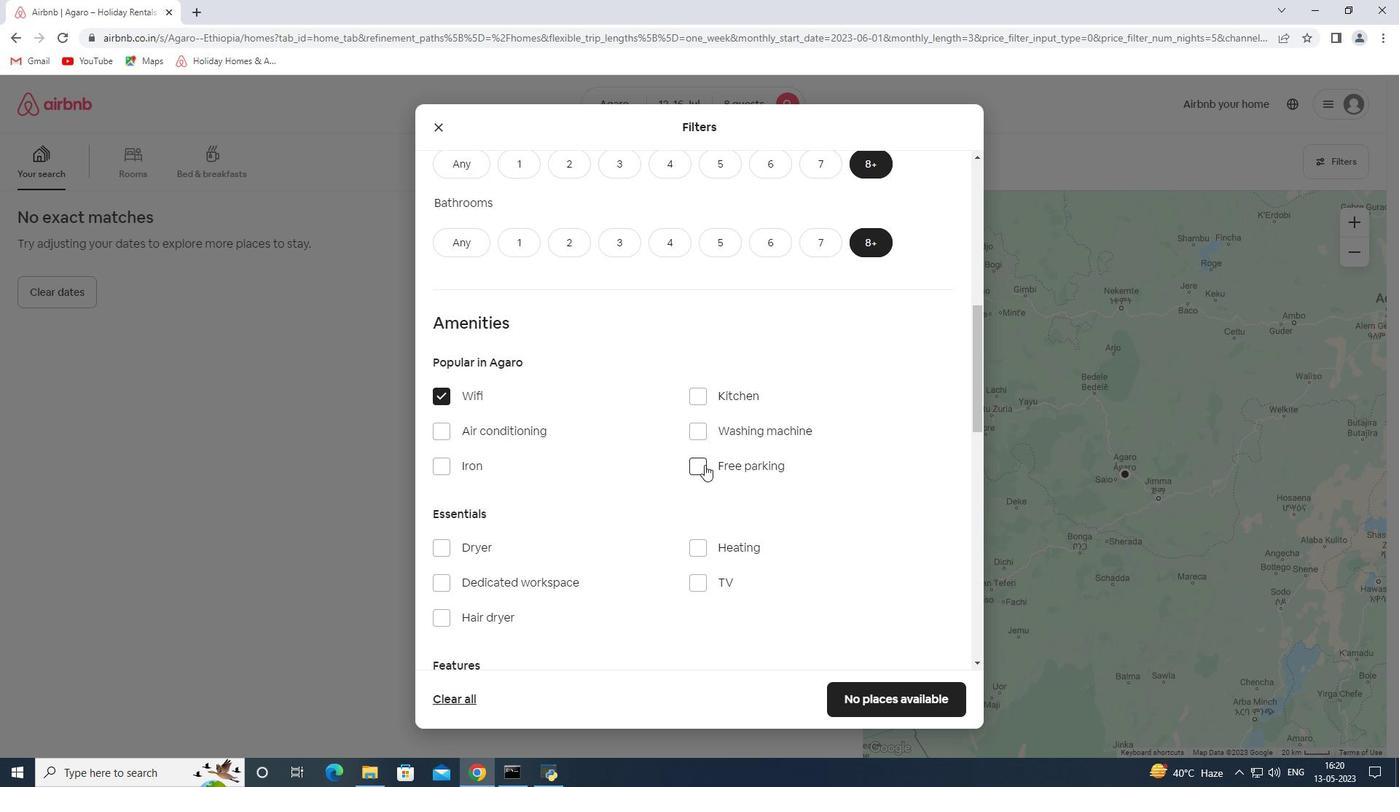 
Action: Mouse moved to (676, 437)
Screenshot: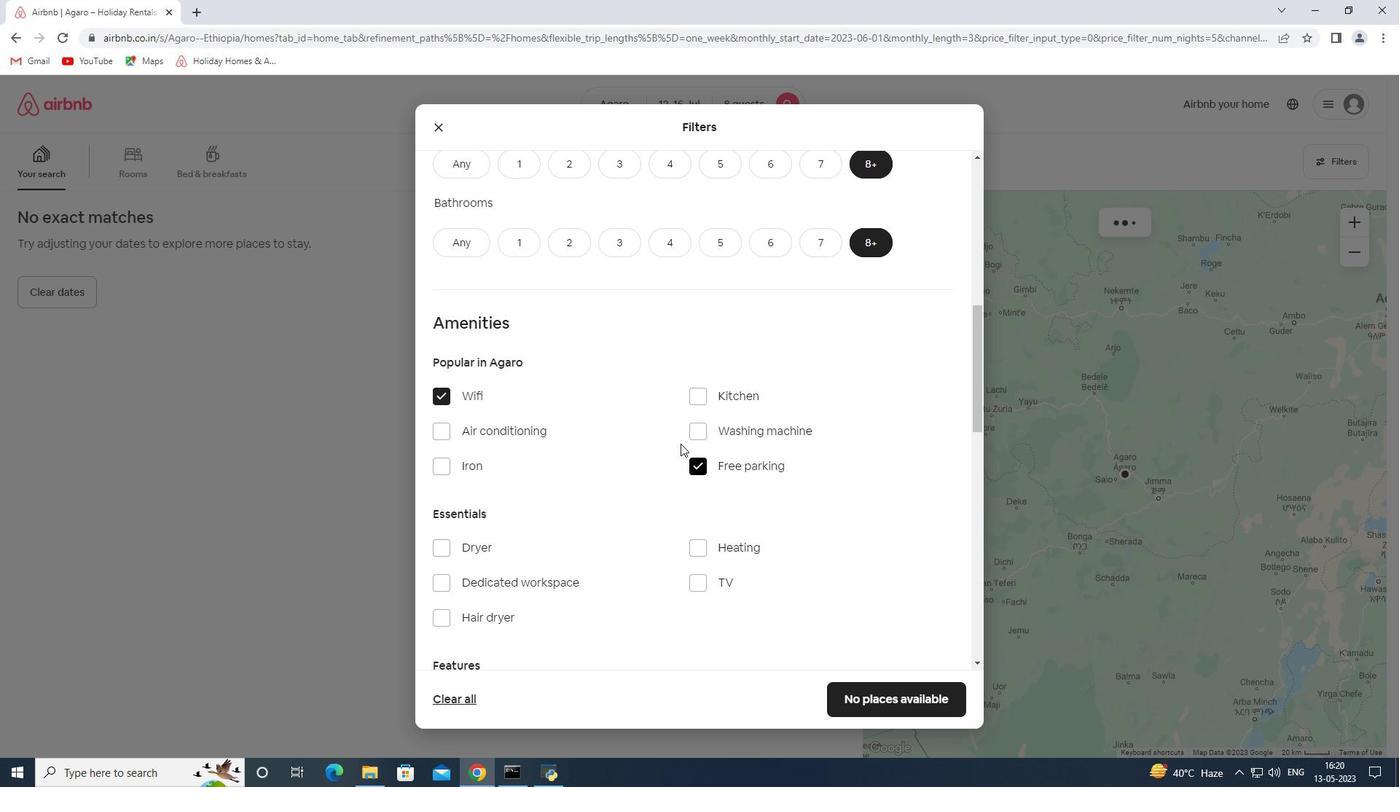 
Action: Mouse scrolled (676, 436) with delta (0, 0)
Screenshot: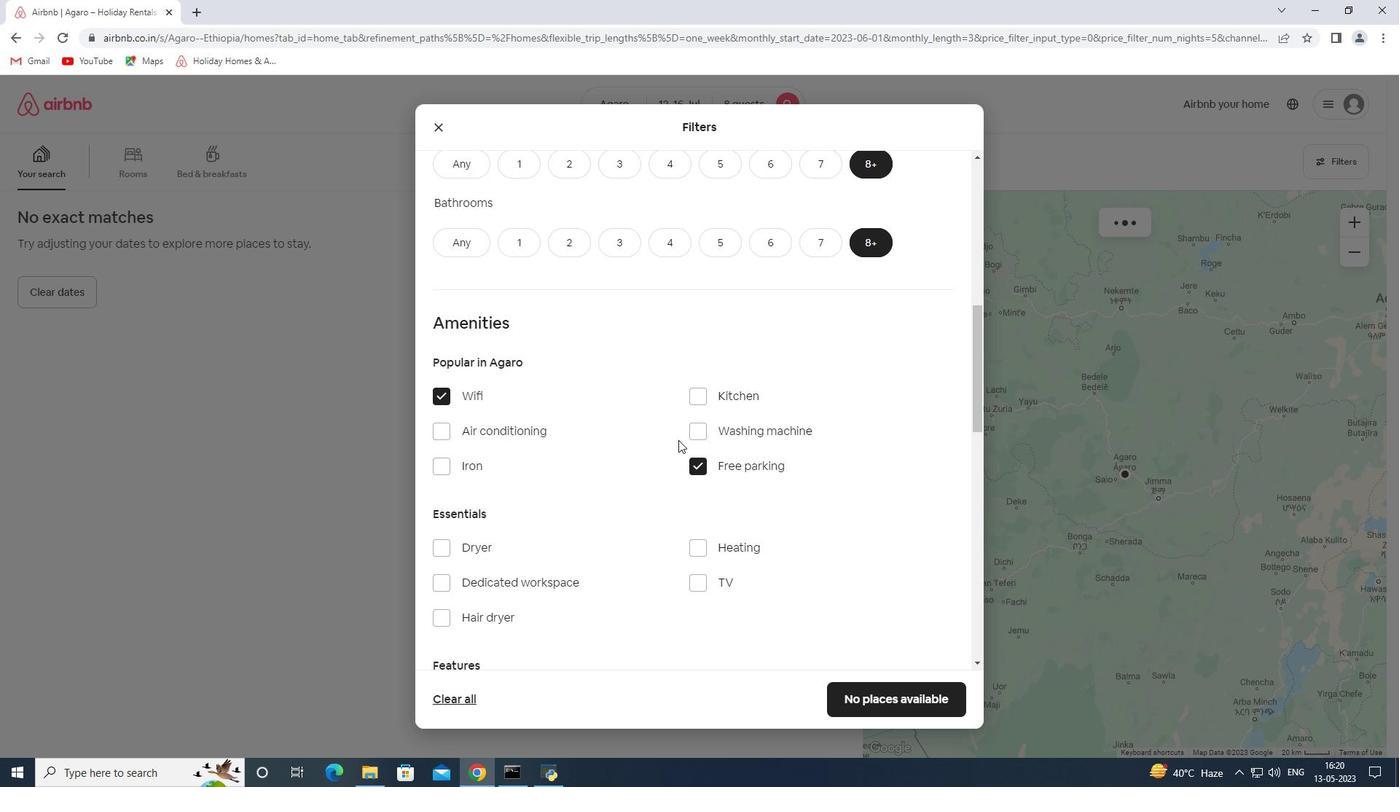 
Action: Mouse scrolled (676, 436) with delta (0, 0)
Screenshot: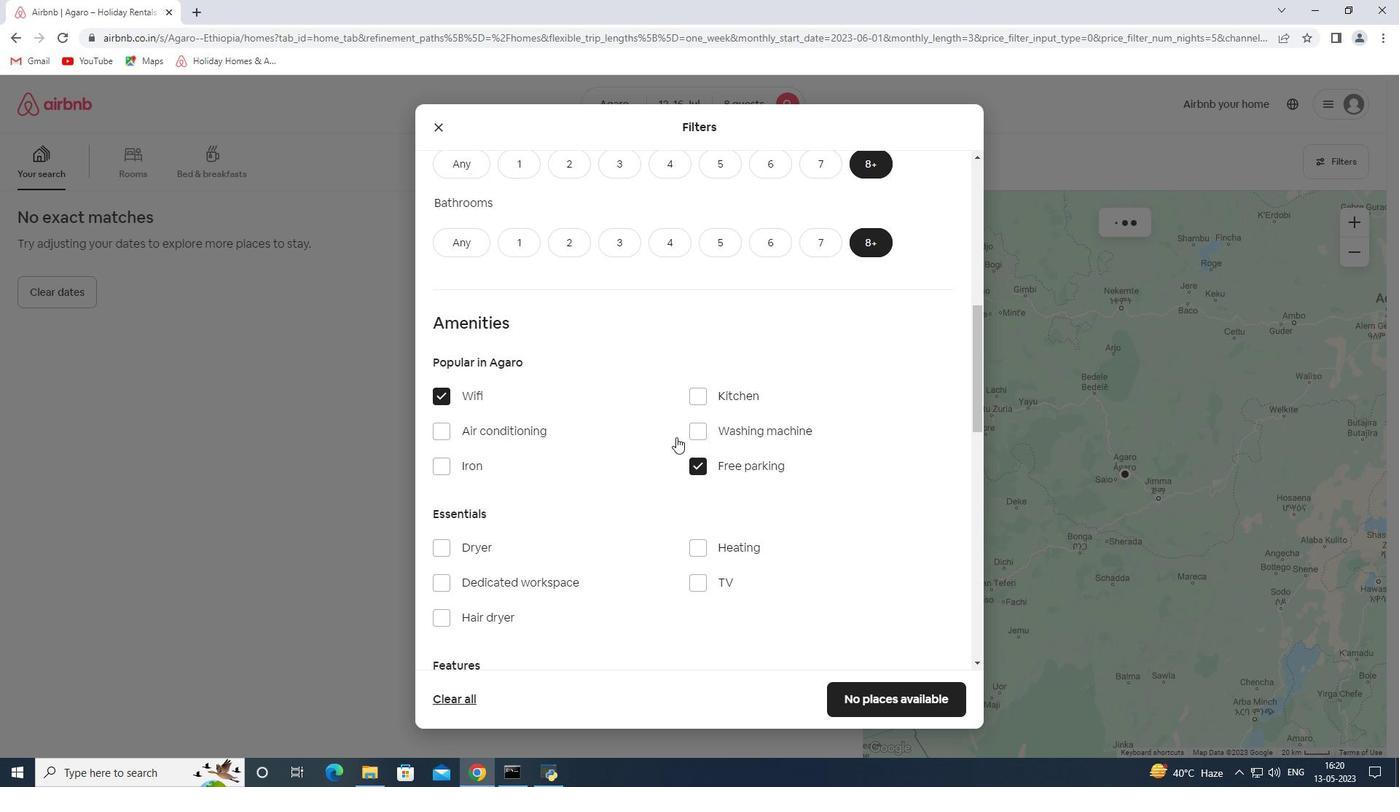 
Action: Mouse moved to (696, 430)
Screenshot: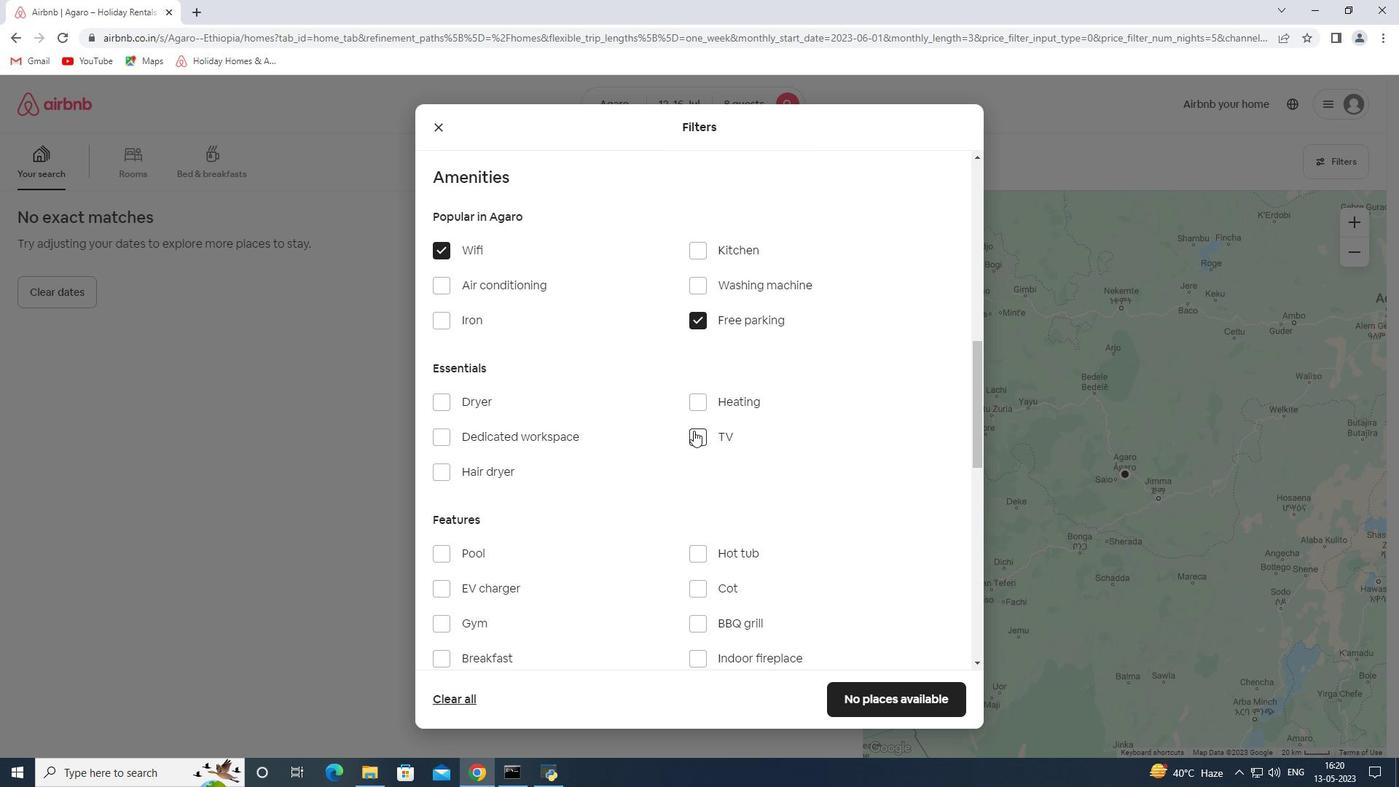 
Action: Mouse pressed left at (696, 430)
Screenshot: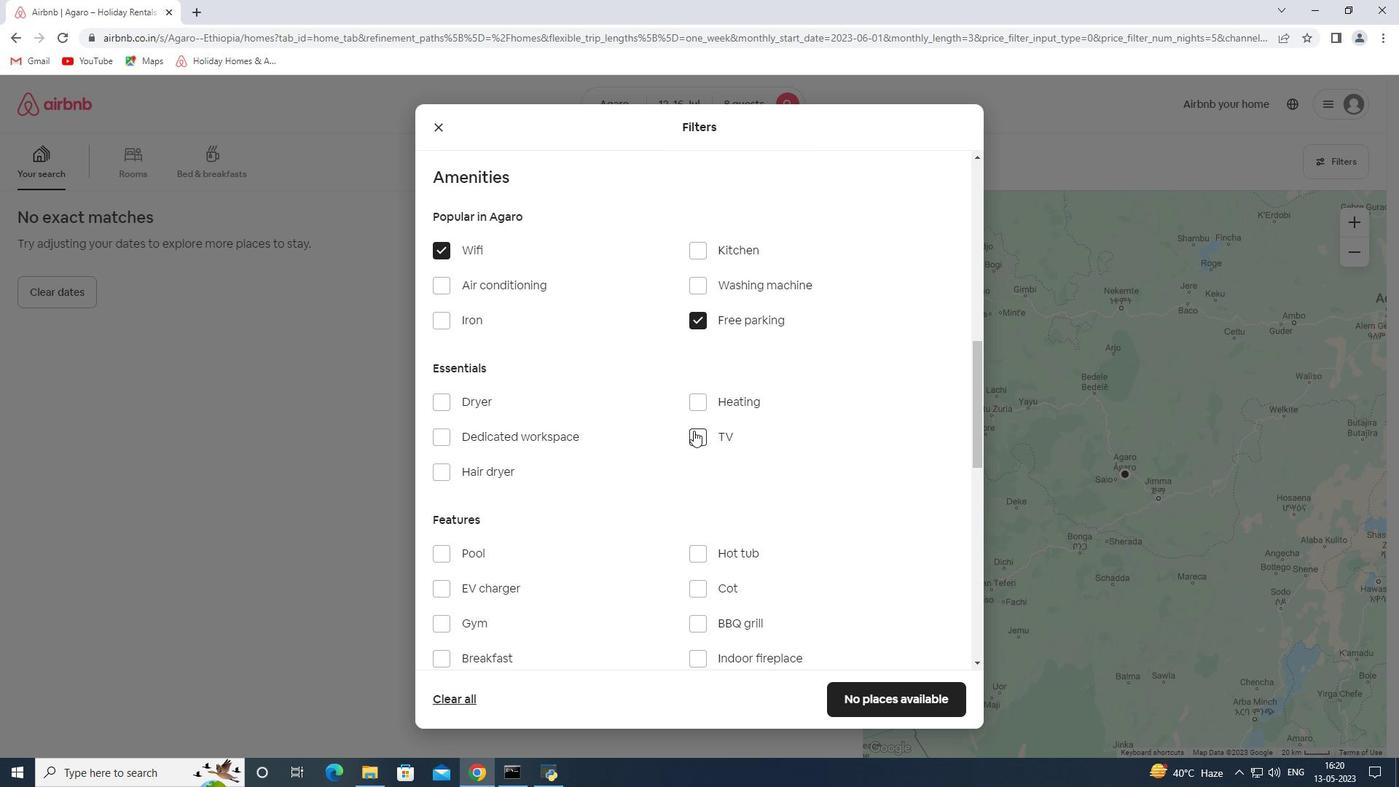 
Action: Mouse moved to (681, 436)
Screenshot: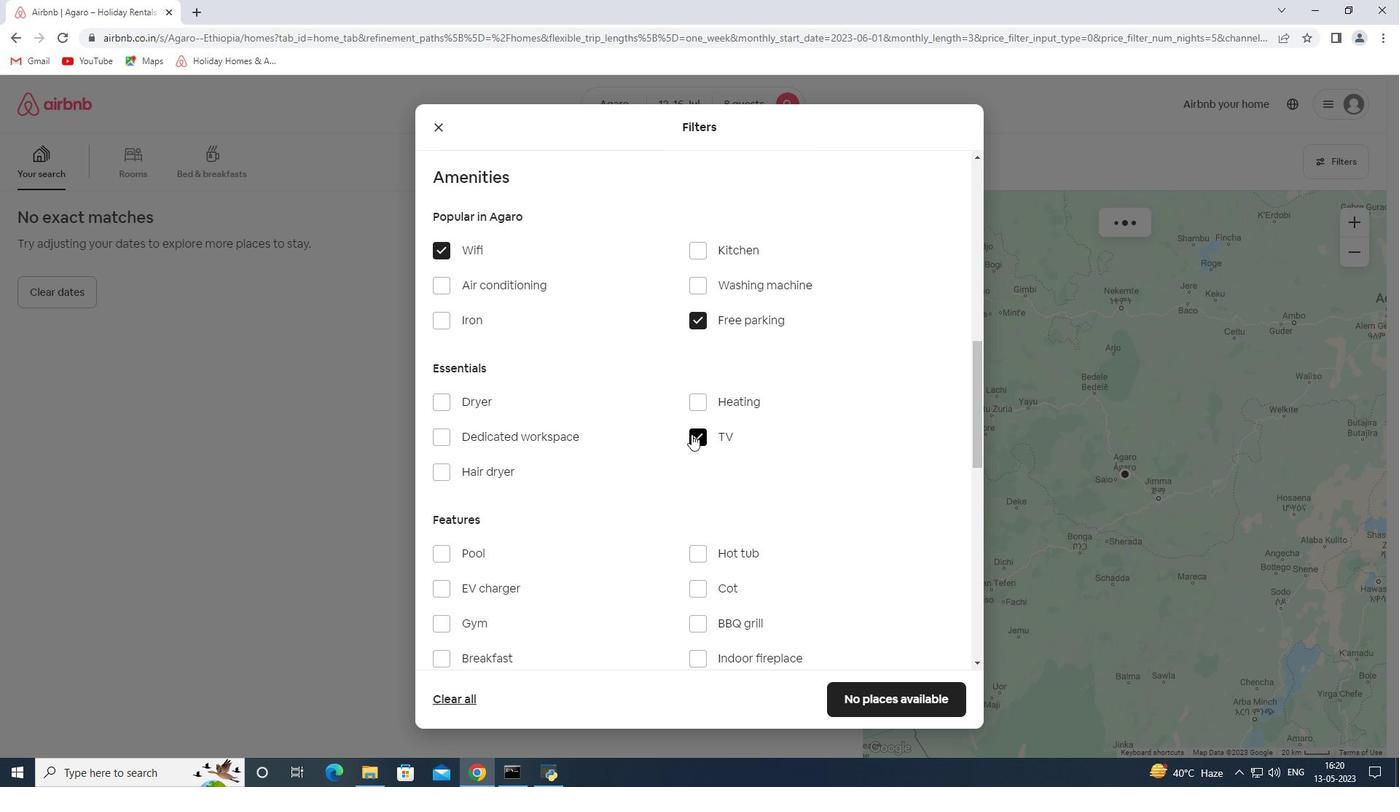 
Action: Mouse scrolled (681, 435) with delta (0, 0)
Screenshot: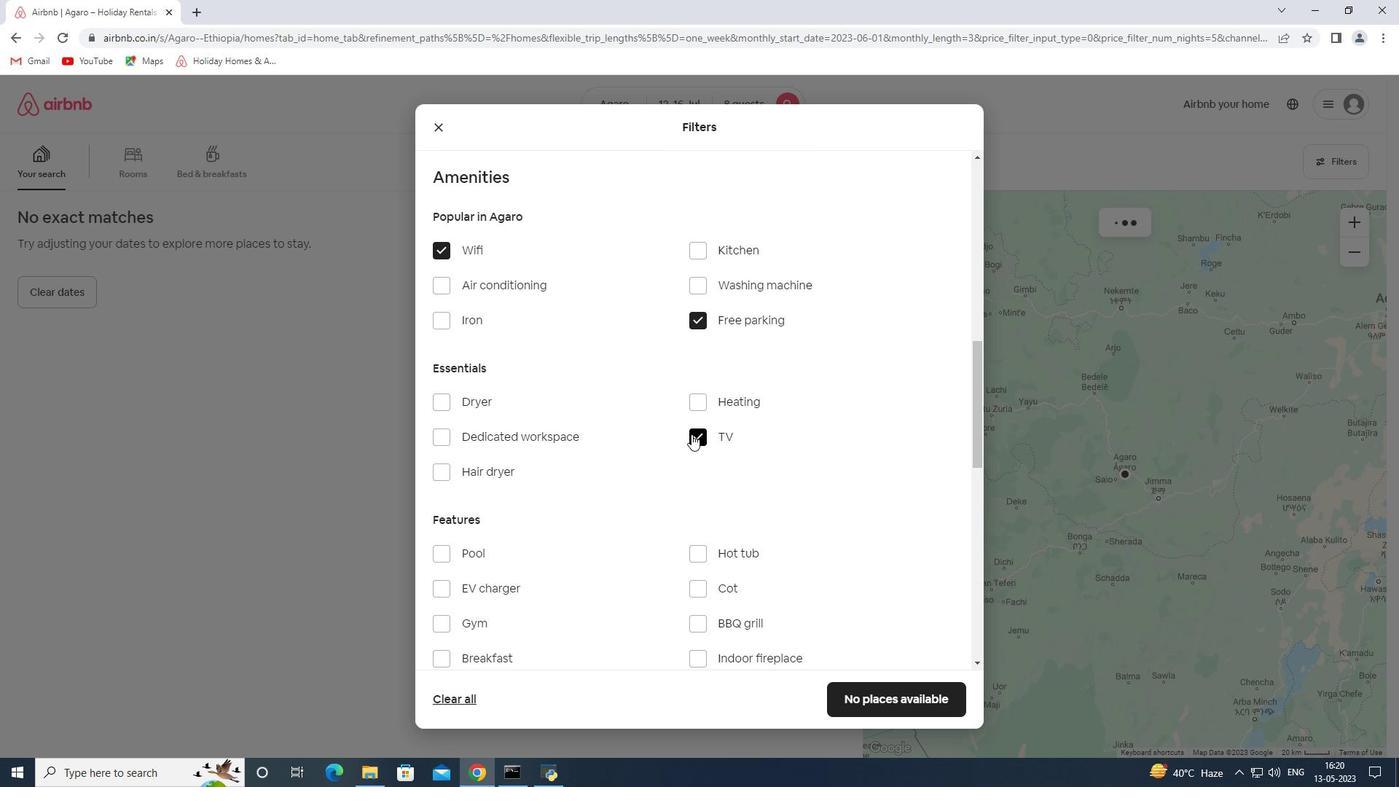
Action: Mouse scrolled (681, 435) with delta (0, 0)
Screenshot: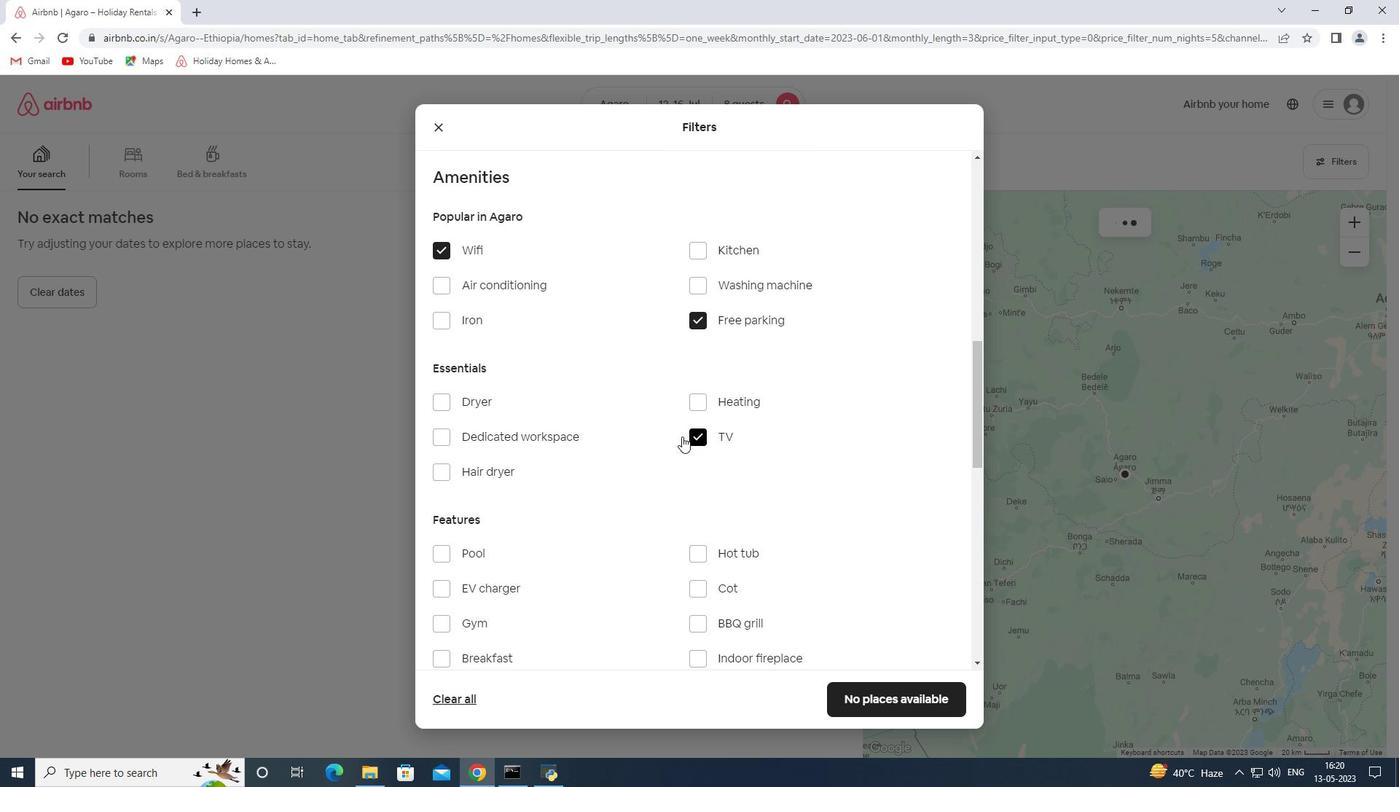 
Action: Mouse moved to (478, 480)
Screenshot: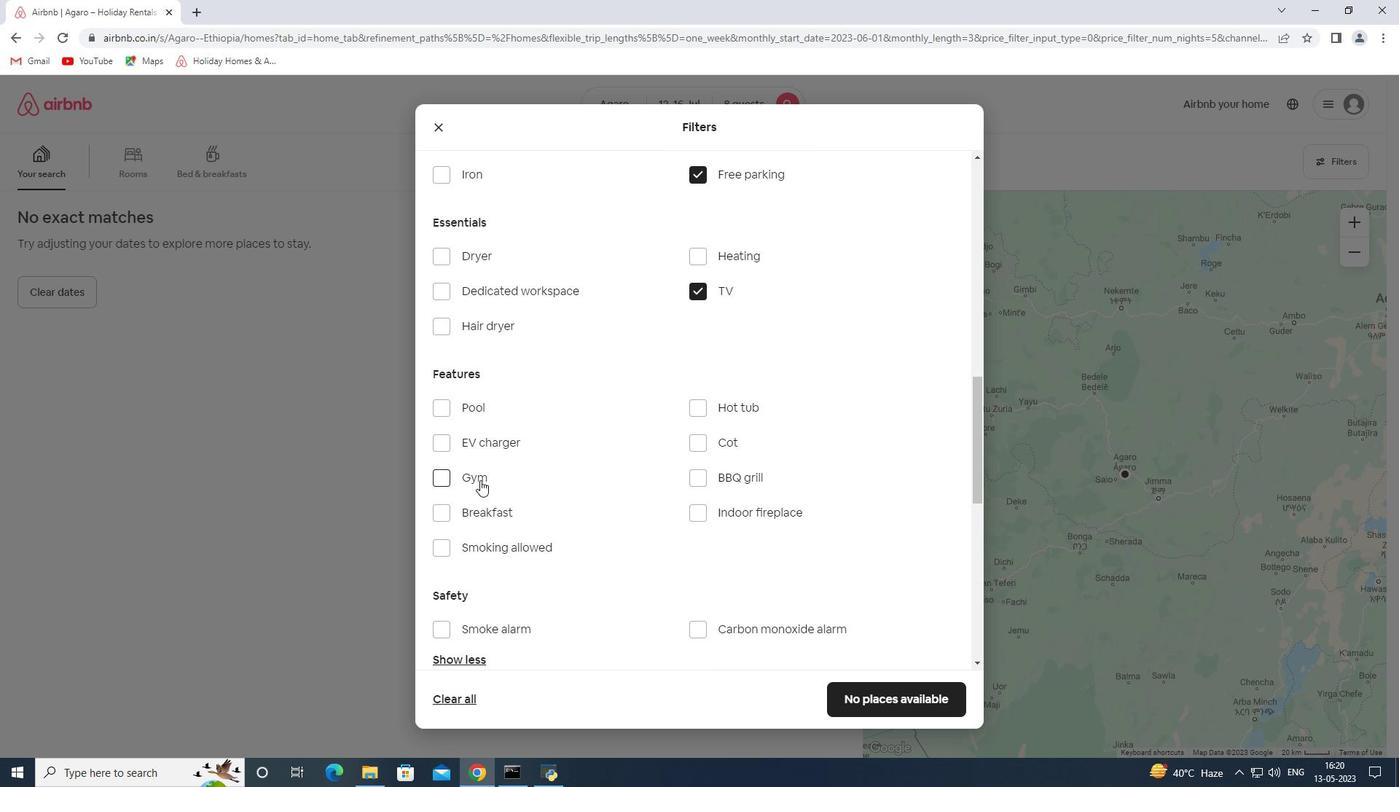 
Action: Mouse pressed left at (478, 480)
Screenshot: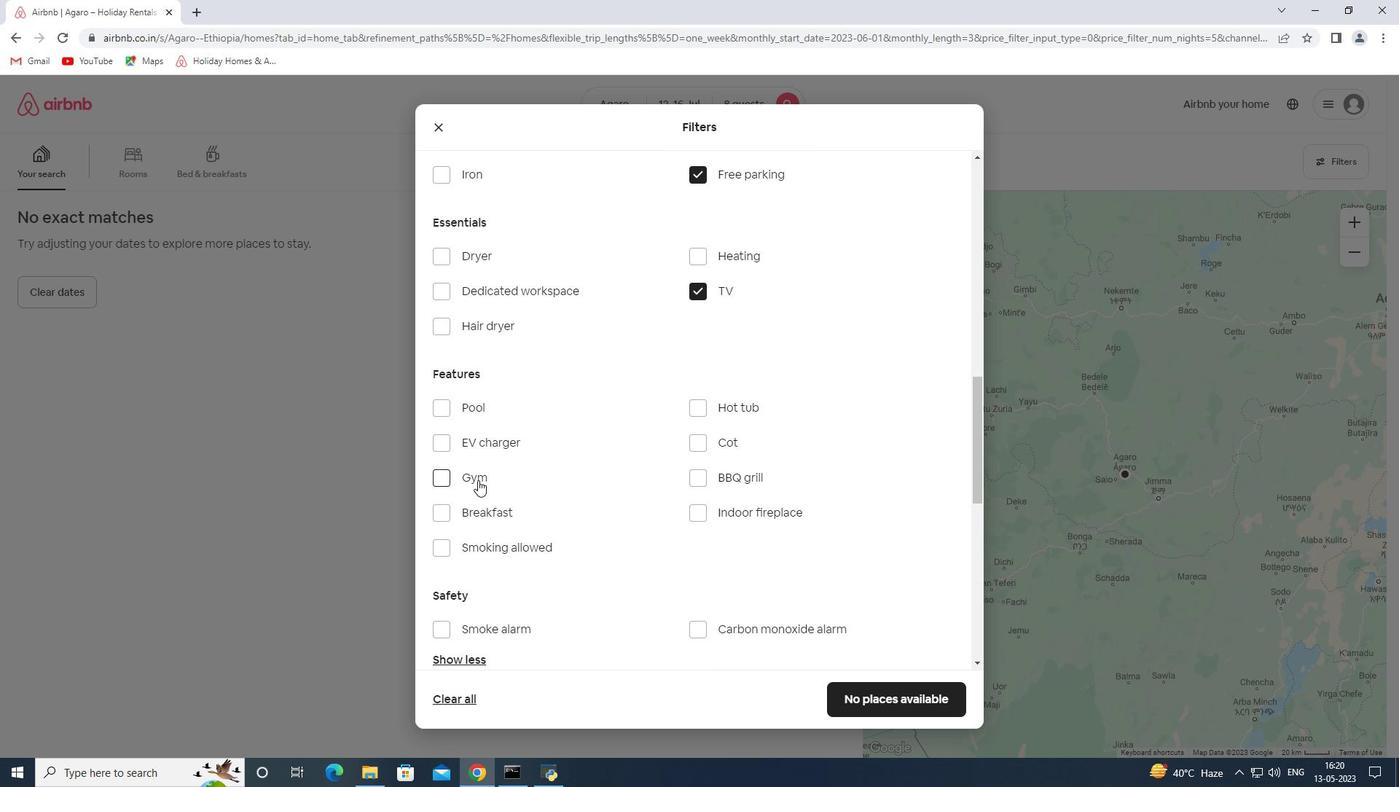 
Action: Mouse moved to (487, 513)
Screenshot: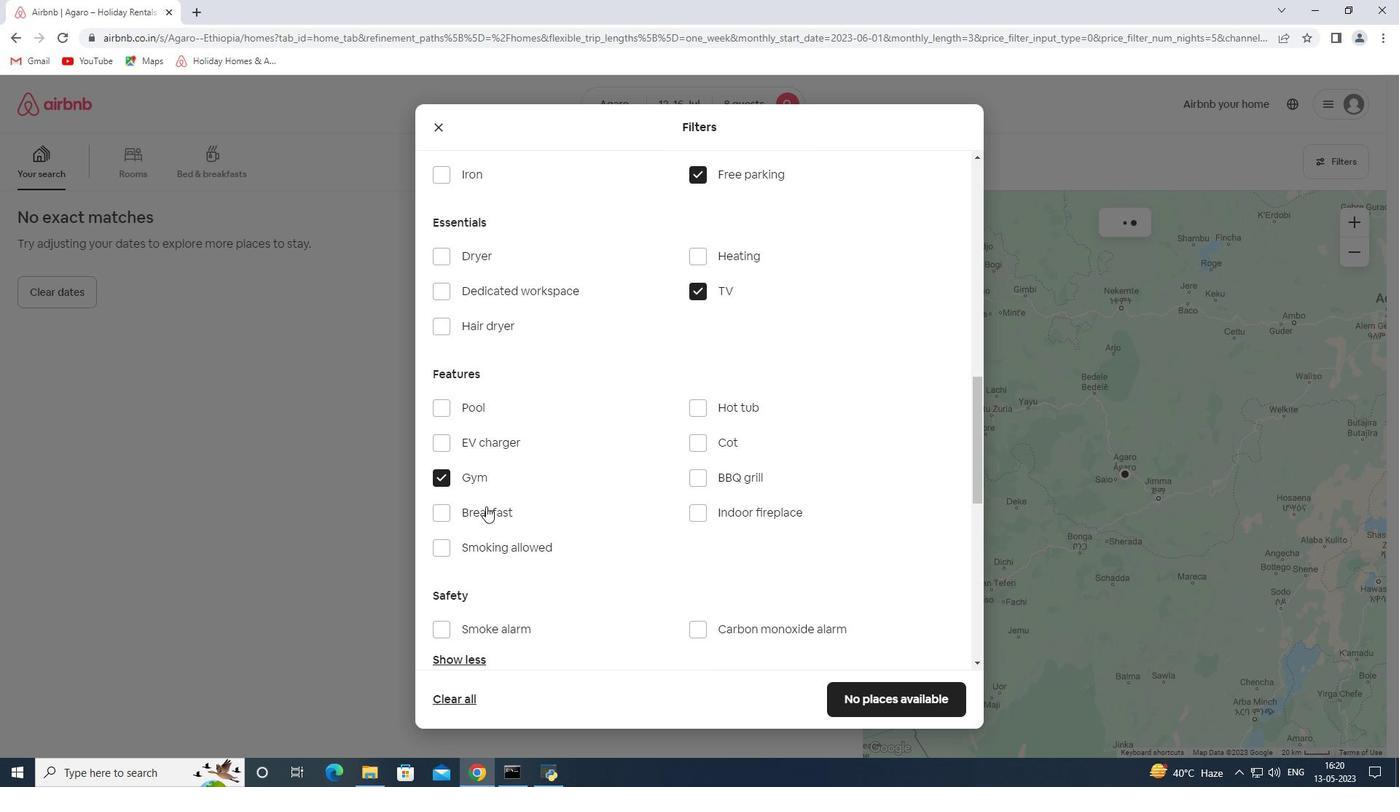 
Action: Mouse pressed left at (487, 513)
Screenshot: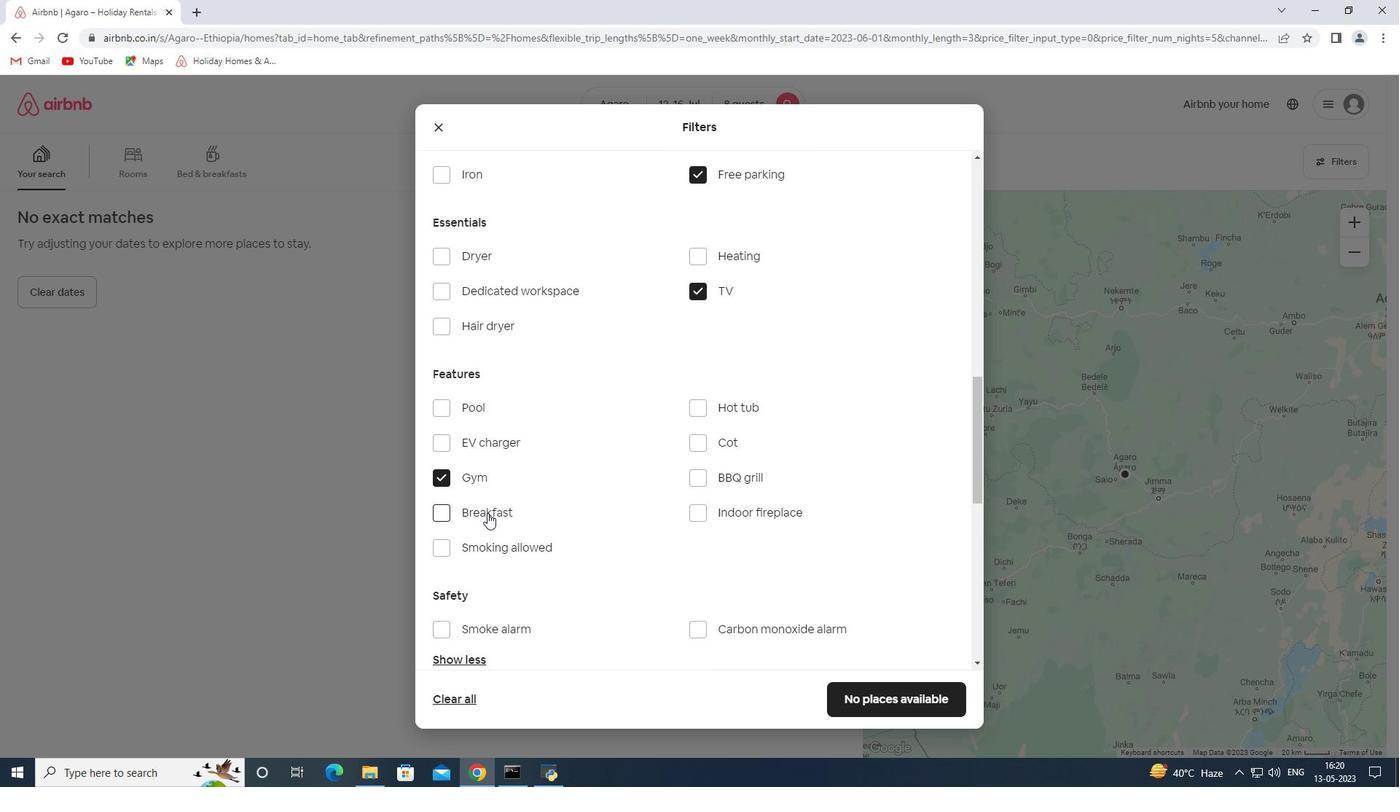 
Action: Mouse moved to (634, 422)
Screenshot: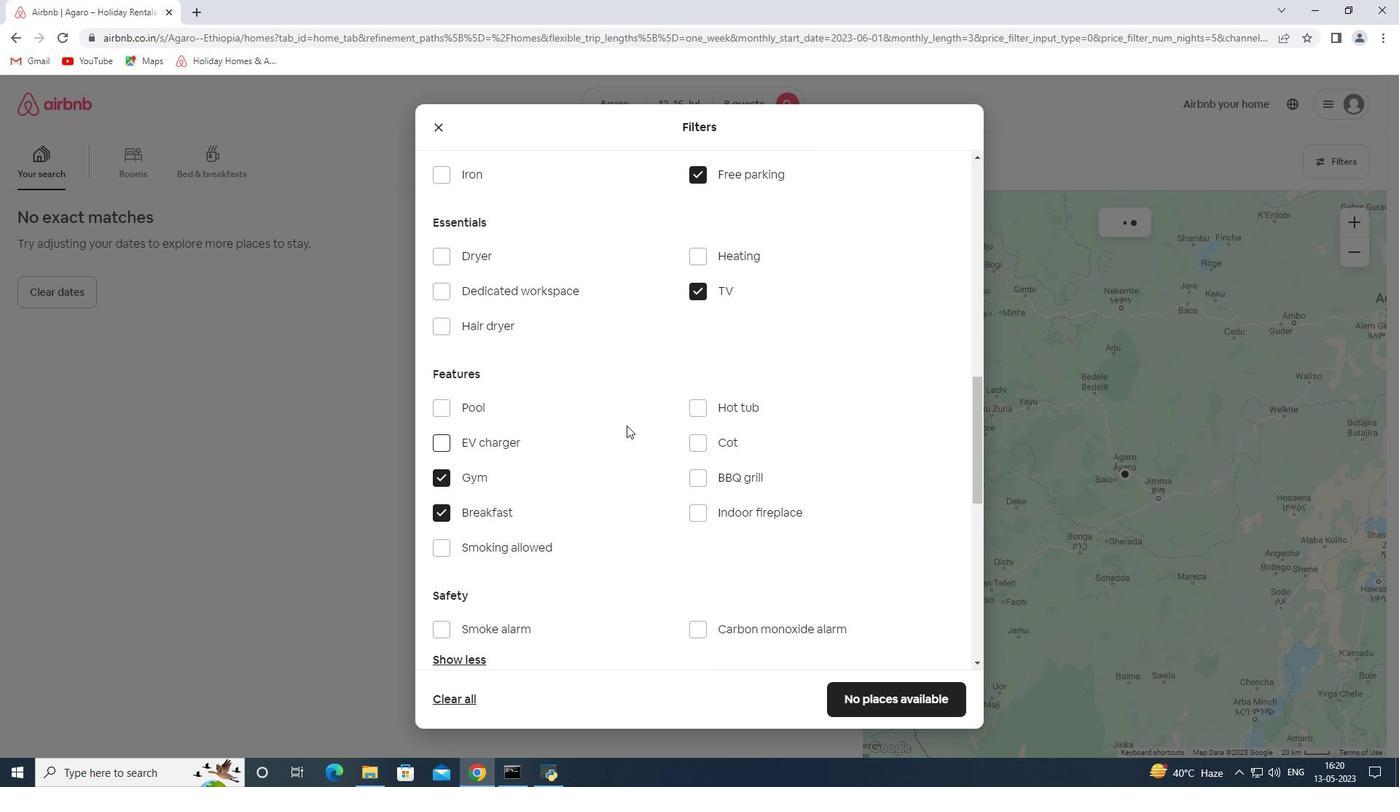 
Action: Mouse scrolled (634, 422) with delta (0, 0)
Screenshot: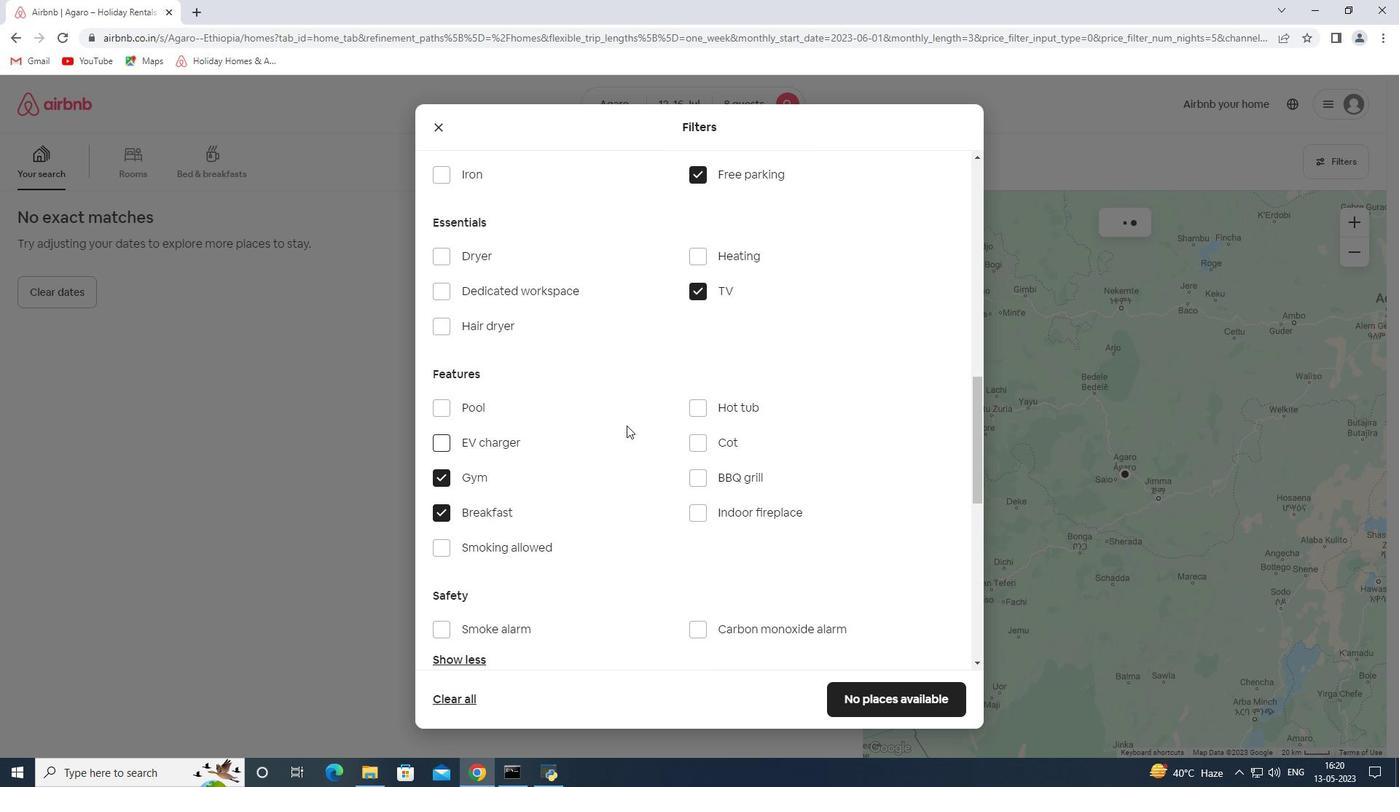 
Action: Mouse scrolled (634, 422) with delta (0, 0)
Screenshot: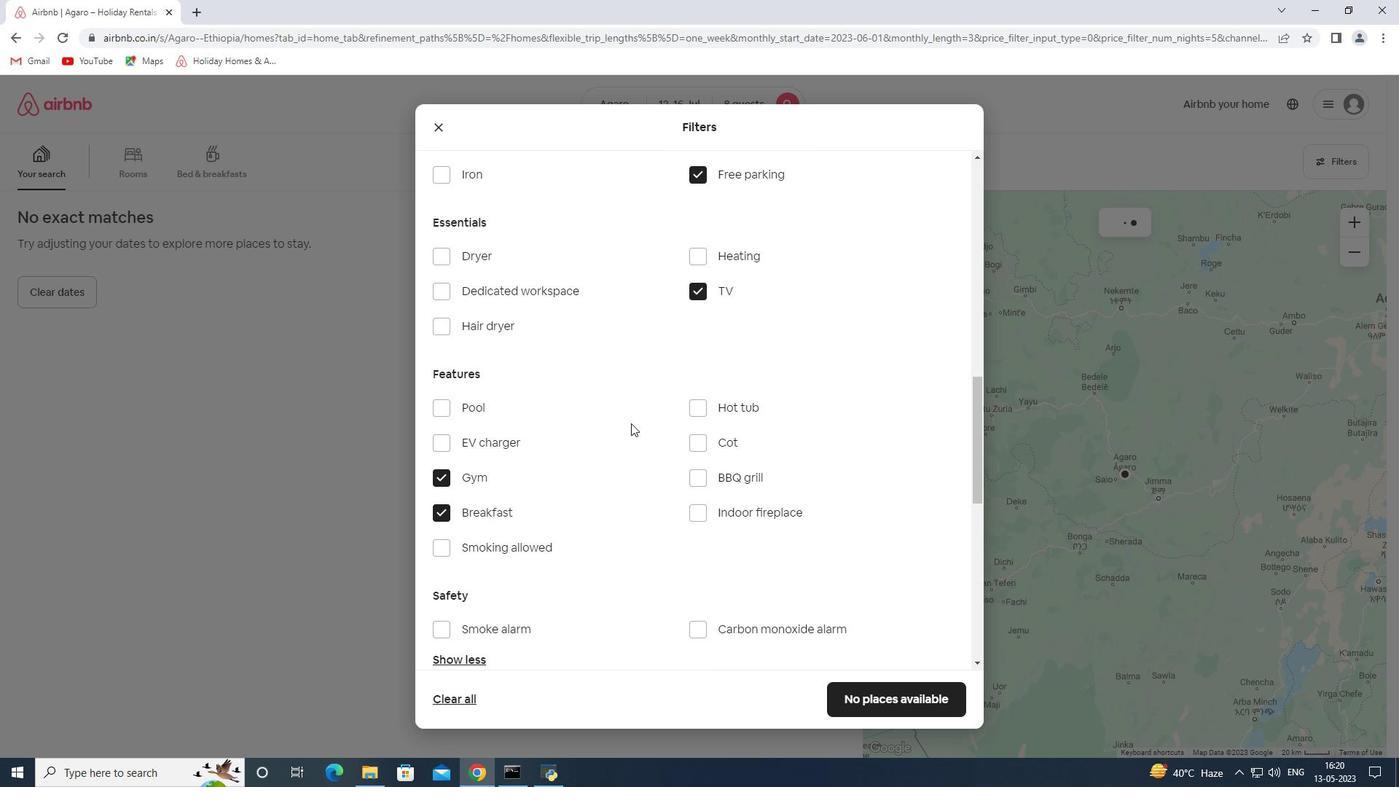 
Action: Mouse scrolled (634, 422) with delta (0, 0)
Screenshot: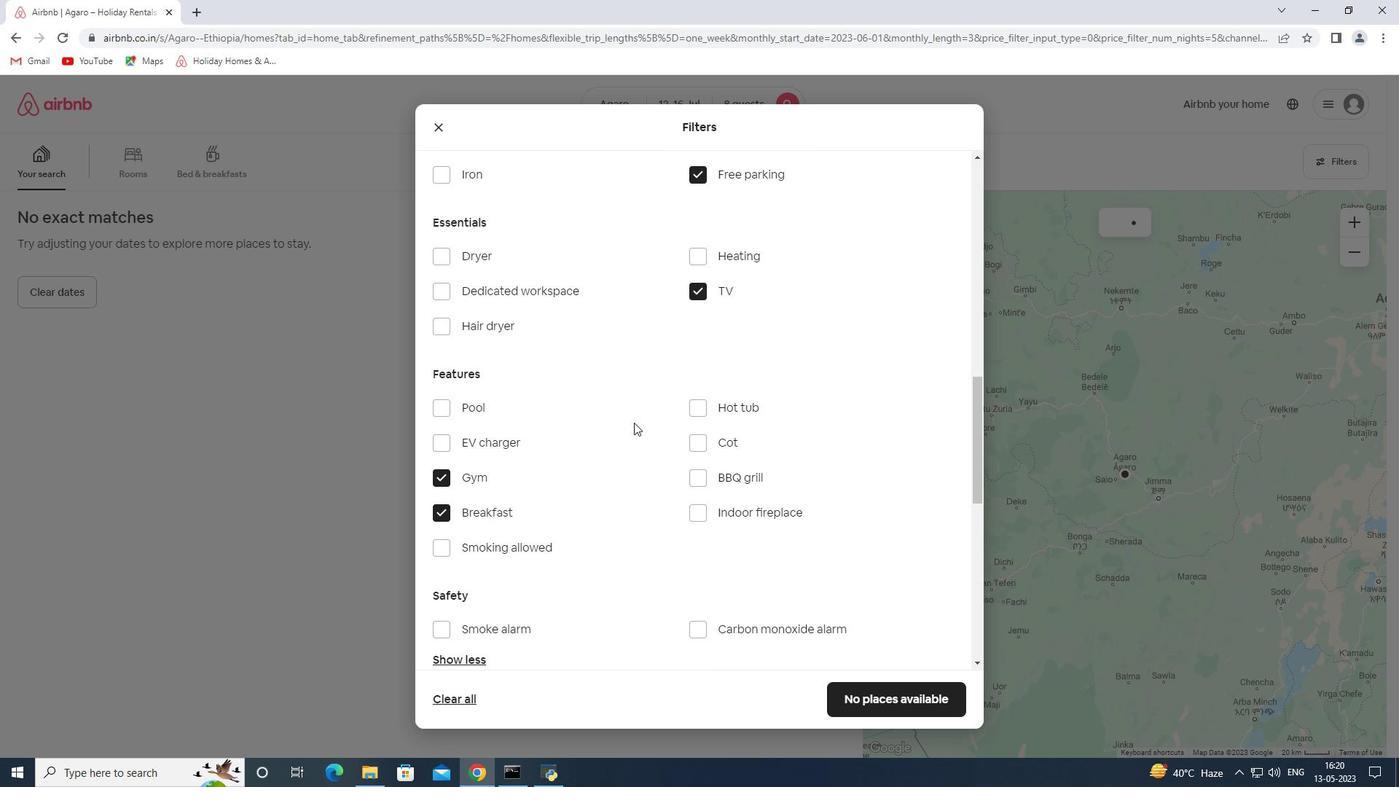 
Action: Mouse moved to (634, 422)
Screenshot: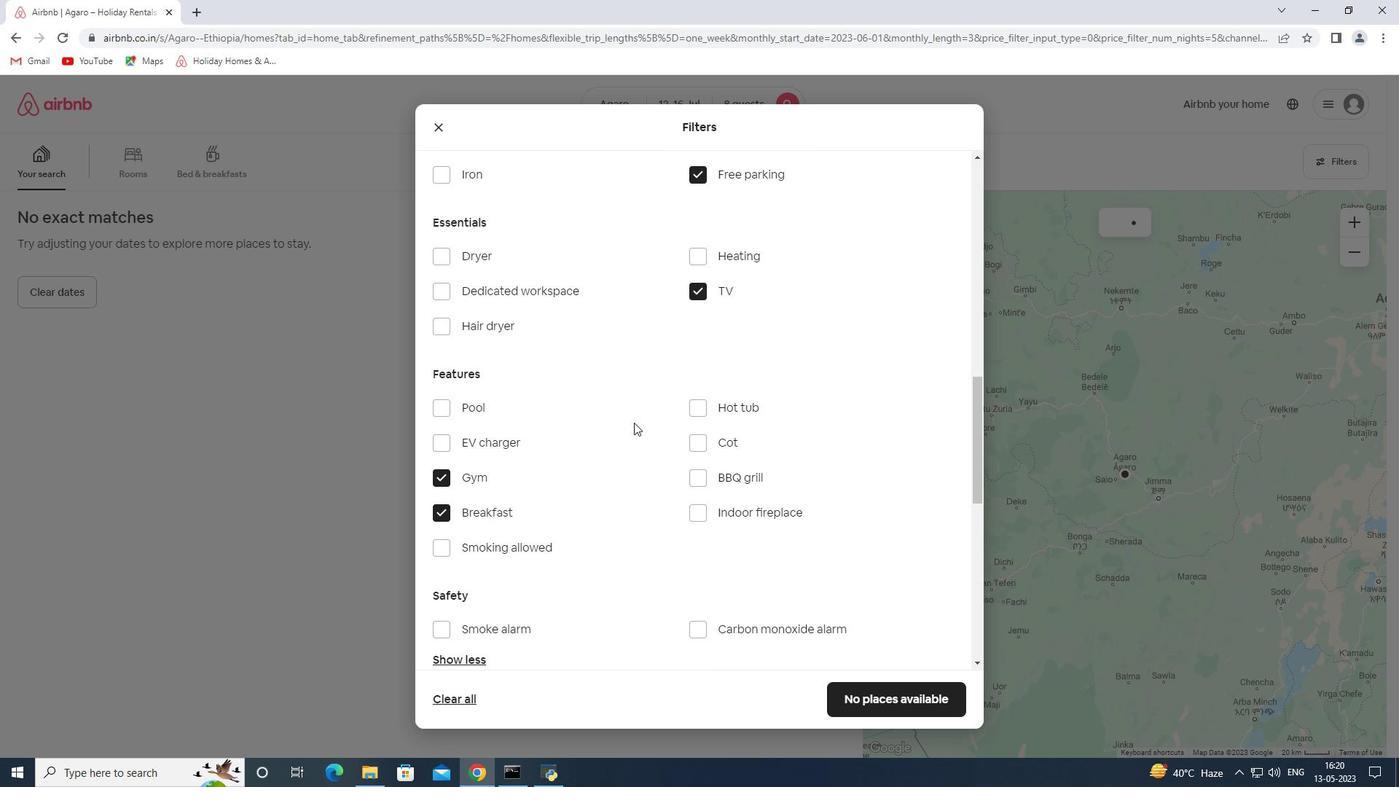 
Action: Mouse scrolled (634, 421) with delta (0, 0)
Screenshot: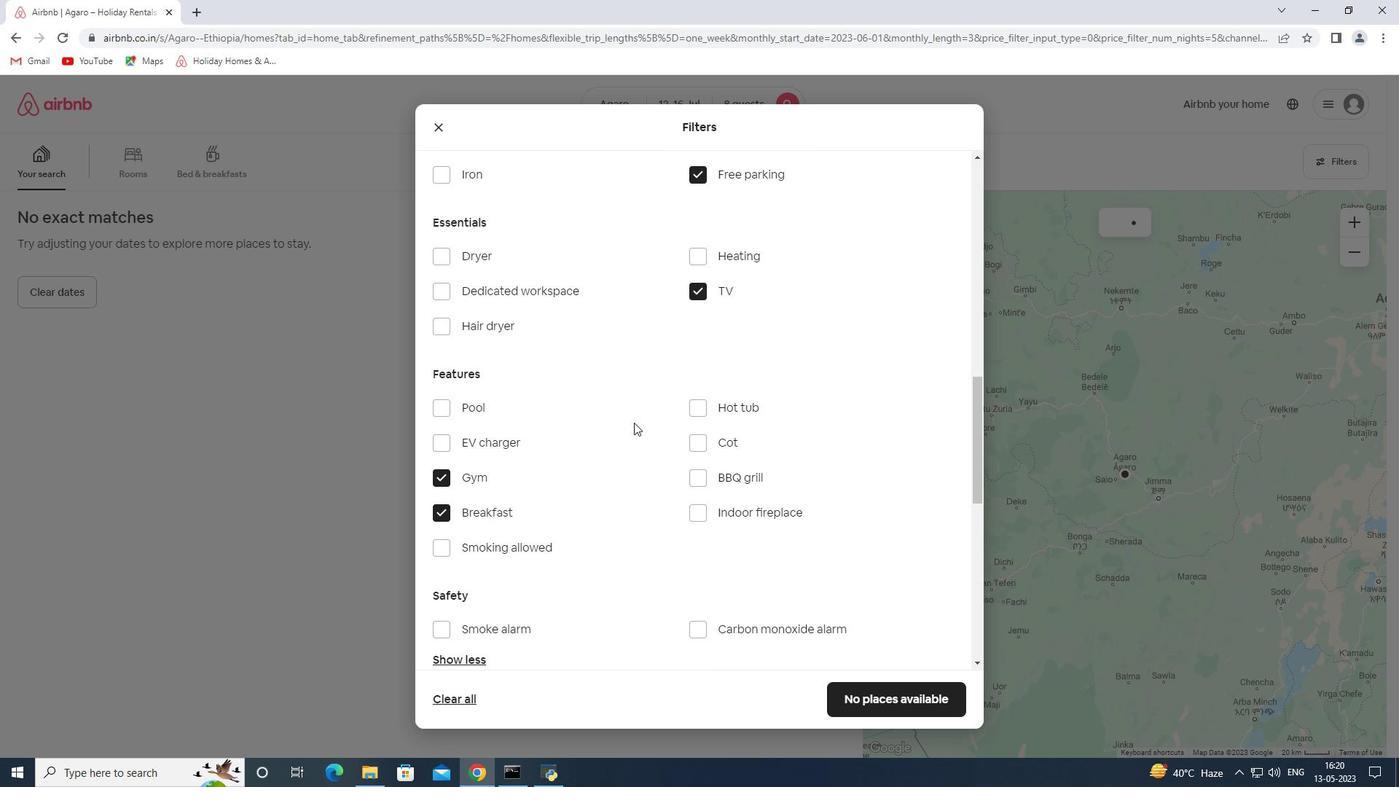 
Action: Mouse moved to (635, 422)
Screenshot: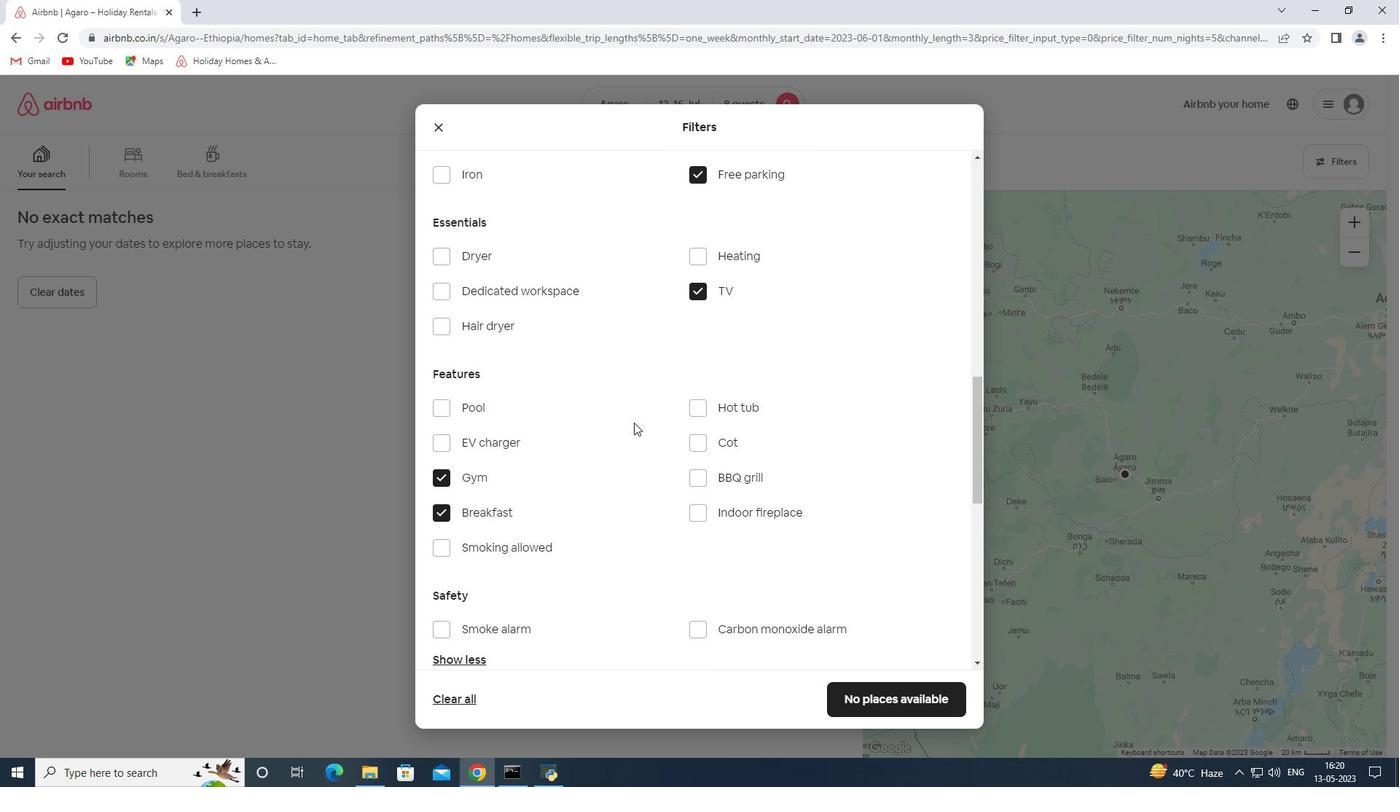 
Action: Mouse scrolled (635, 421) with delta (0, 0)
Screenshot: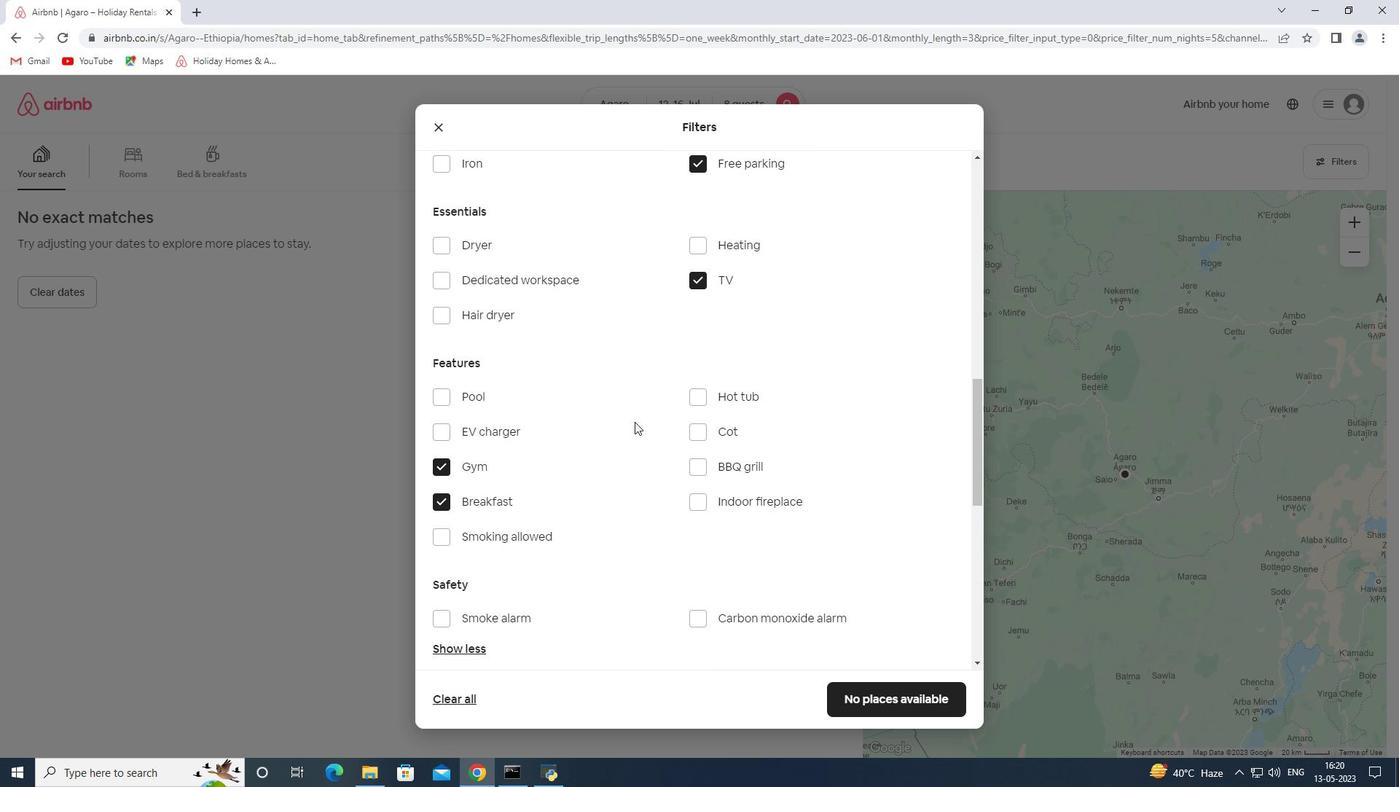 
Action: Mouse moved to (916, 470)
Screenshot: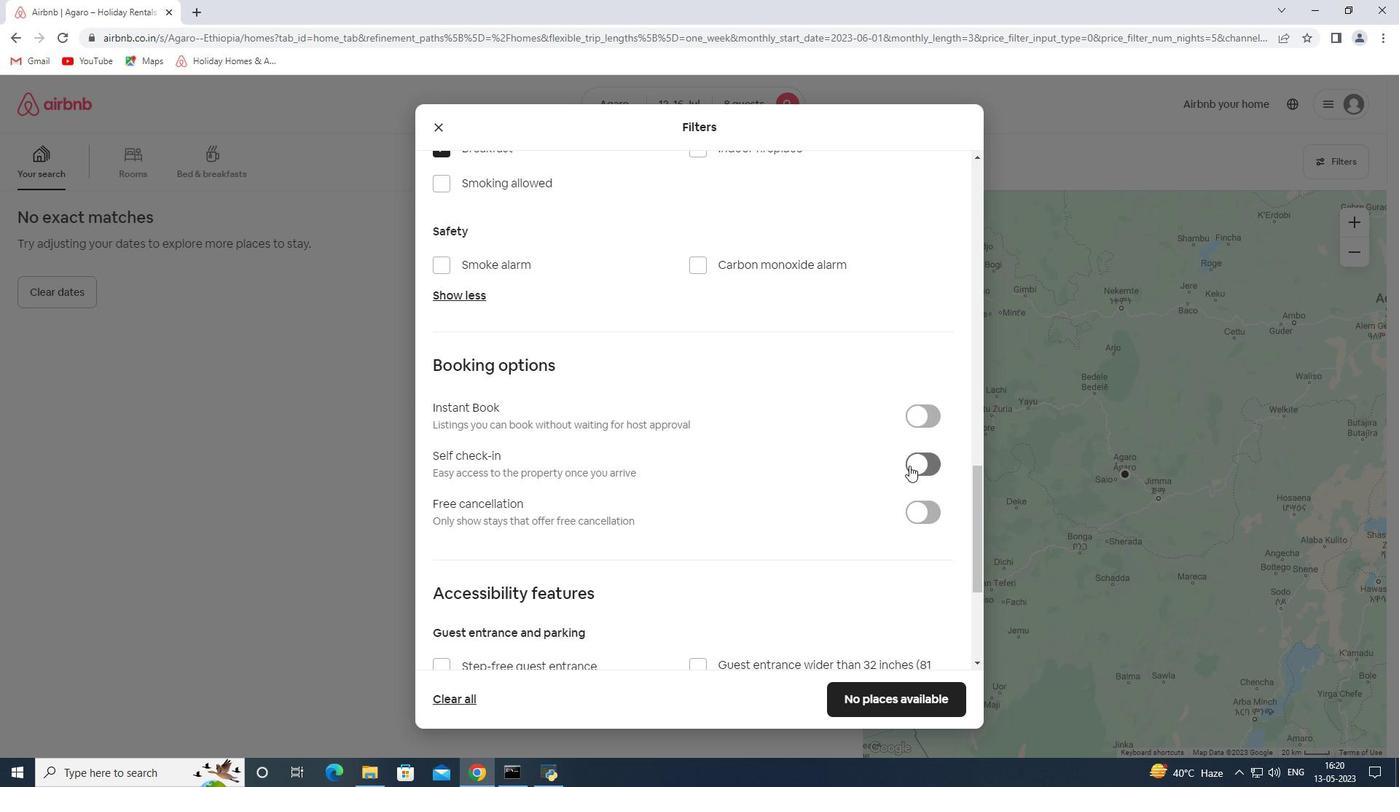 
Action: Mouse pressed left at (916, 470)
Screenshot: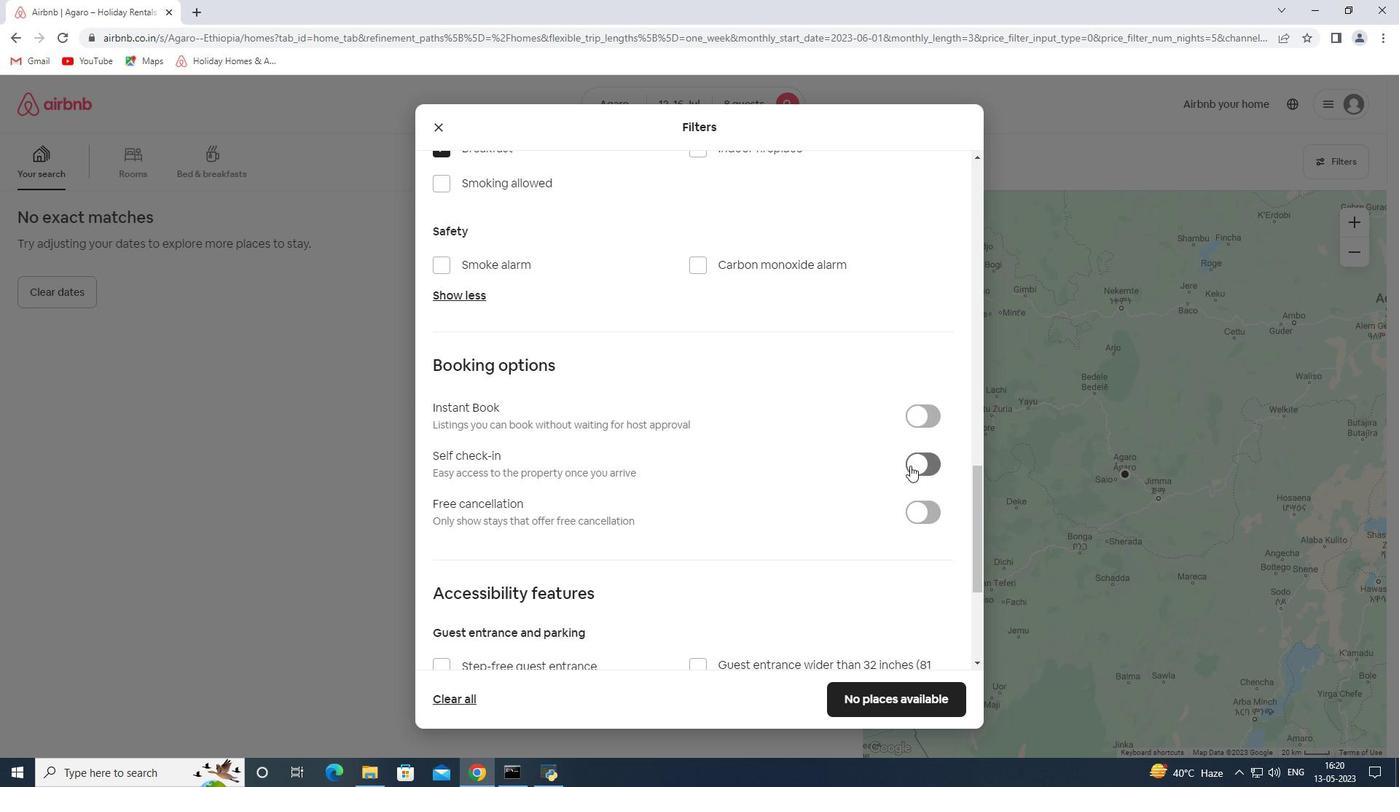 
Action: Mouse moved to (742, 439)
Screenshot: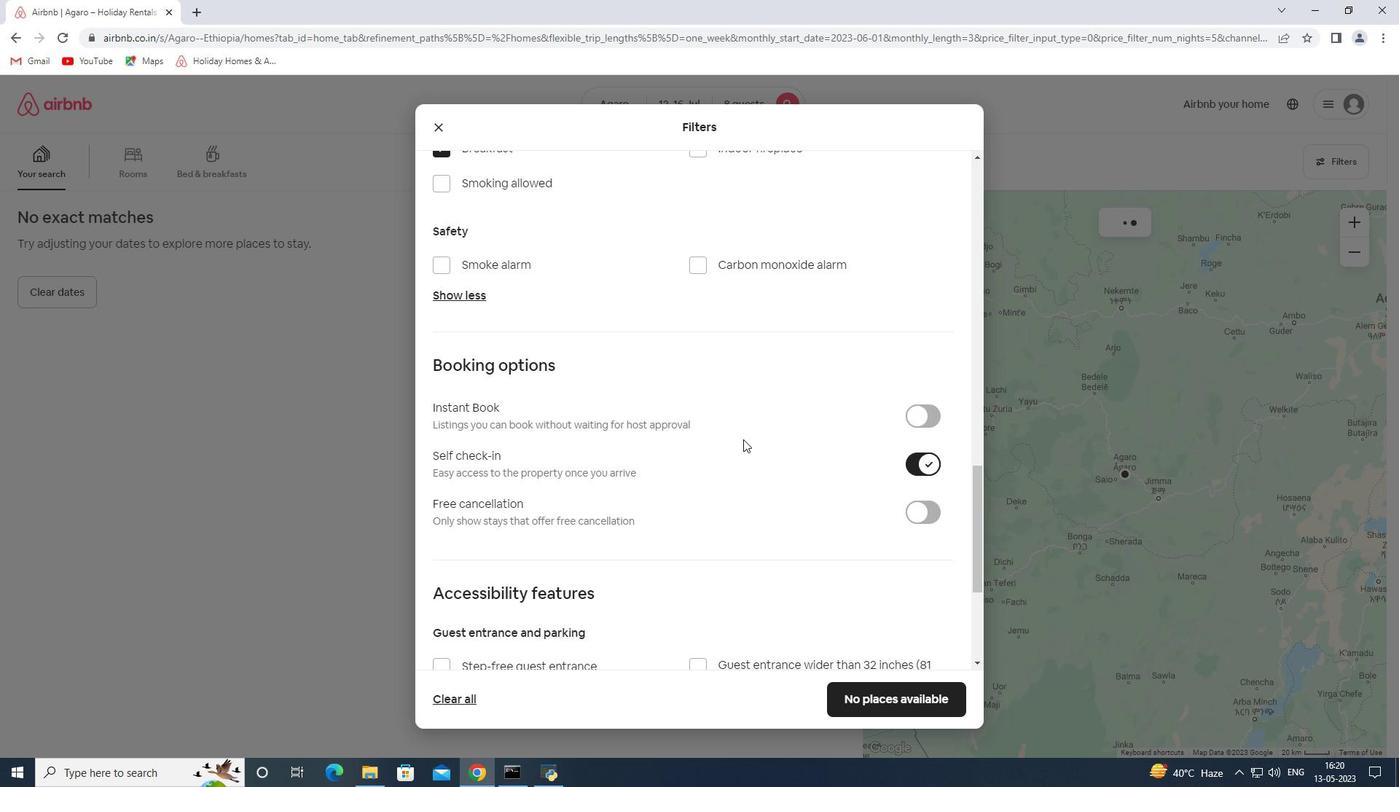 
Action: Mouse scrolled (742, 438) with delta (0, 0)
Screenshot: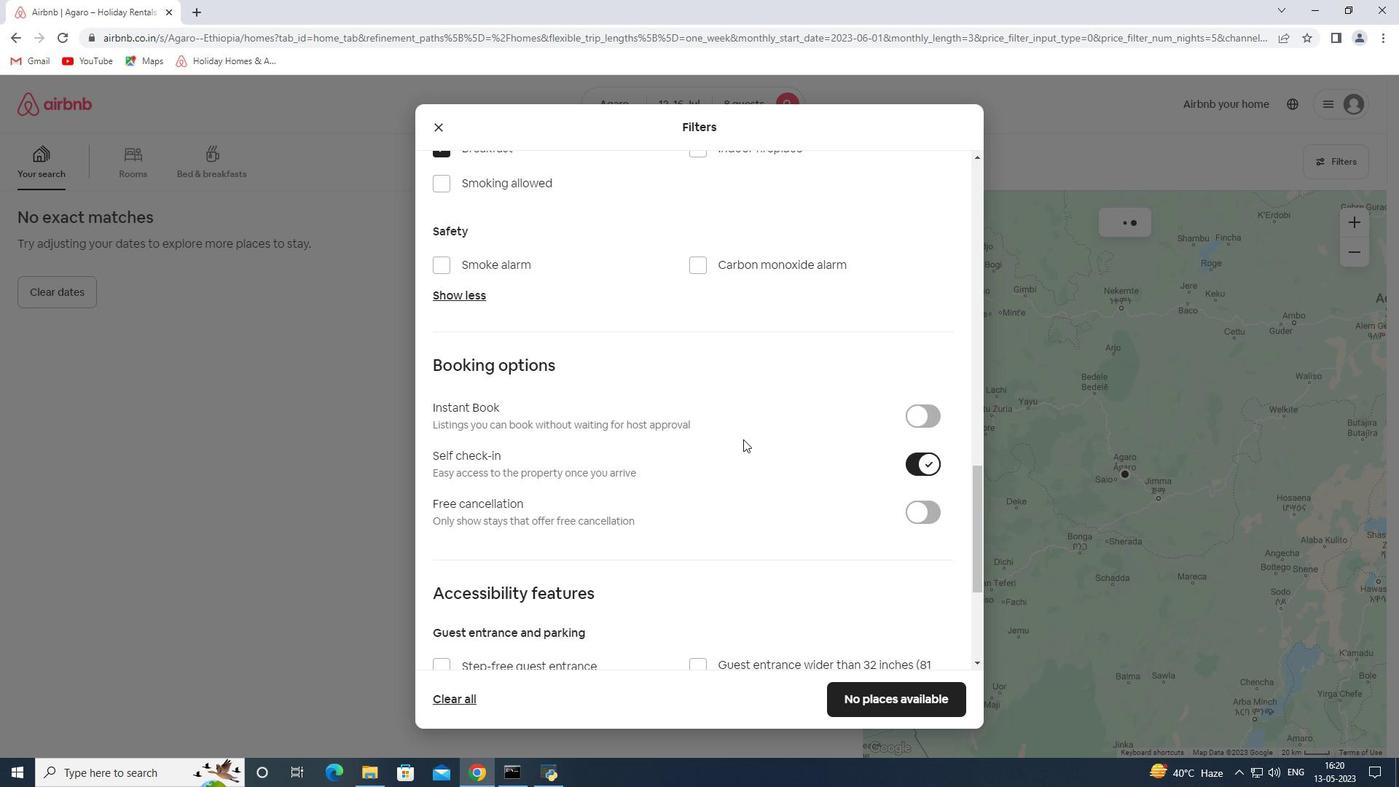 
Action: Mouse scrolled (742, 438) with delta (0, 0)
Screenshot: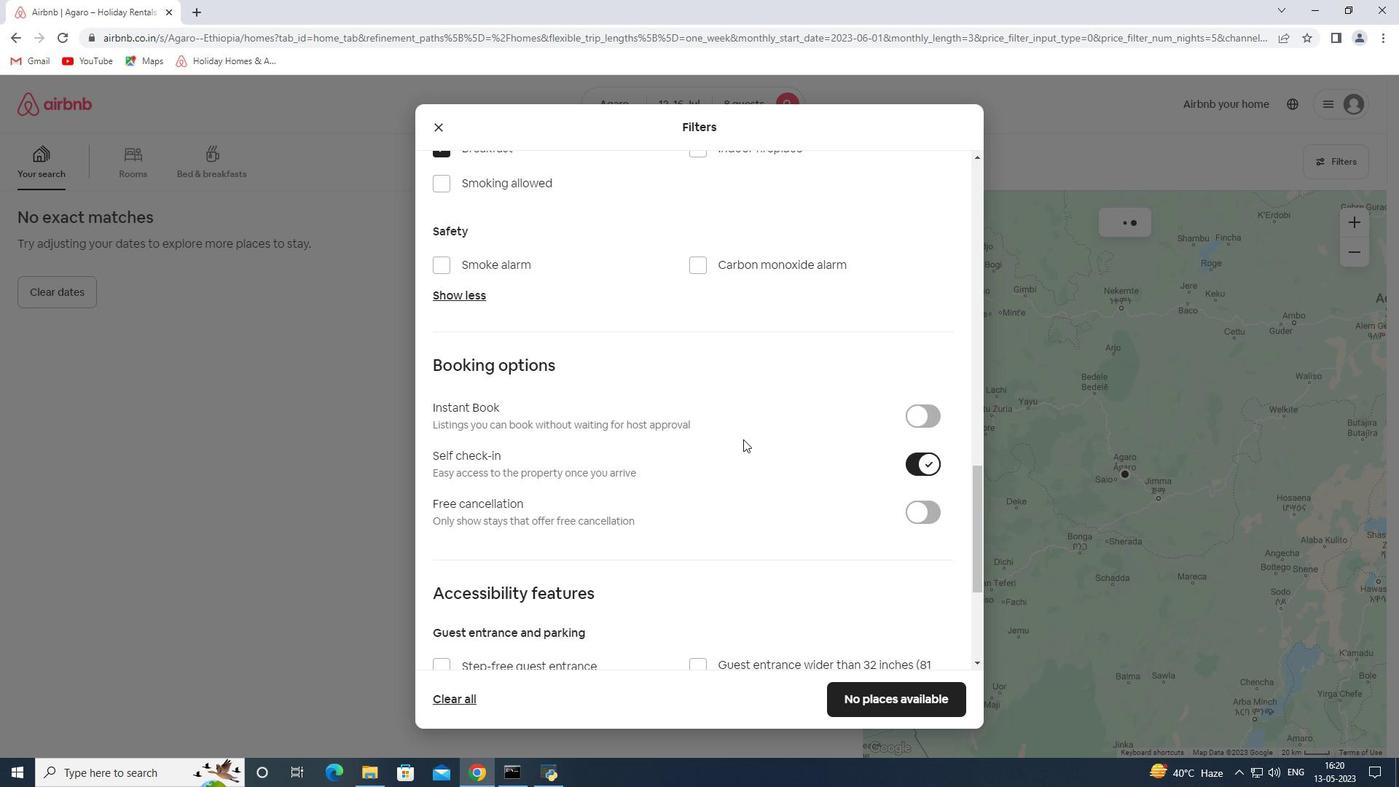 
Action: Mouse scrolled (742, 438) with delta (0, 0)
Screenshot: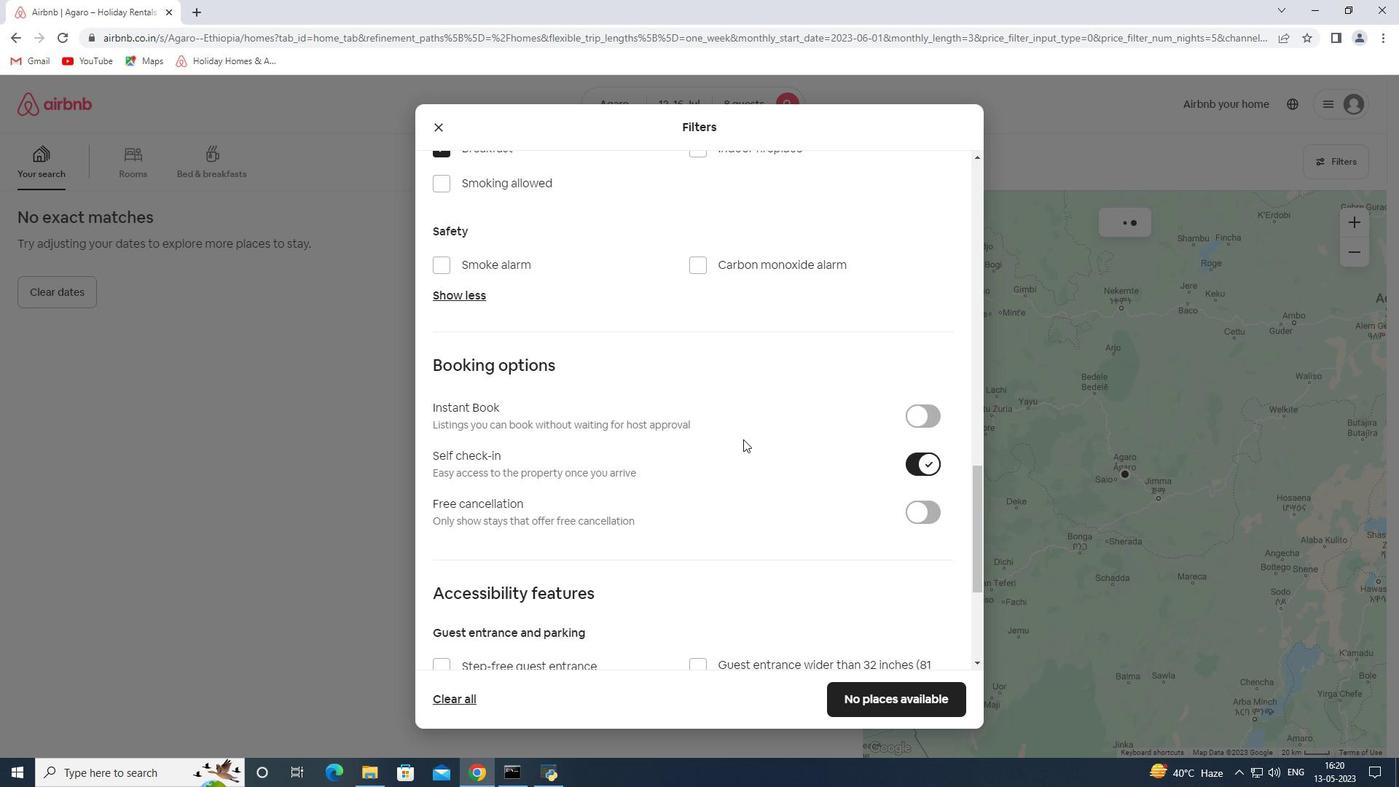 
Action: Mouse scrolled (742, 438) with delta (0, 0)
Screenshot: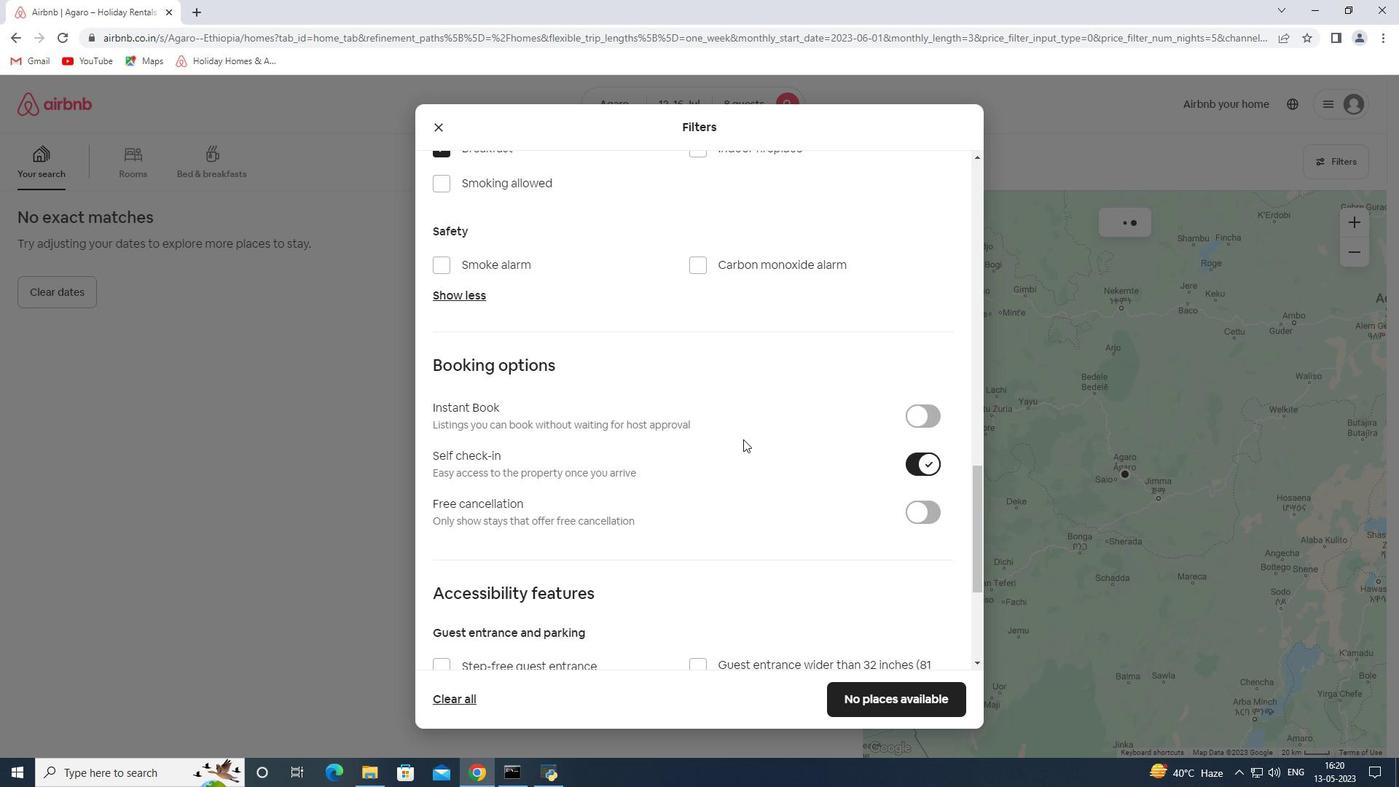 
Action: Mouse scrolled (742, 438) with delta (0, 0)
Screenshot: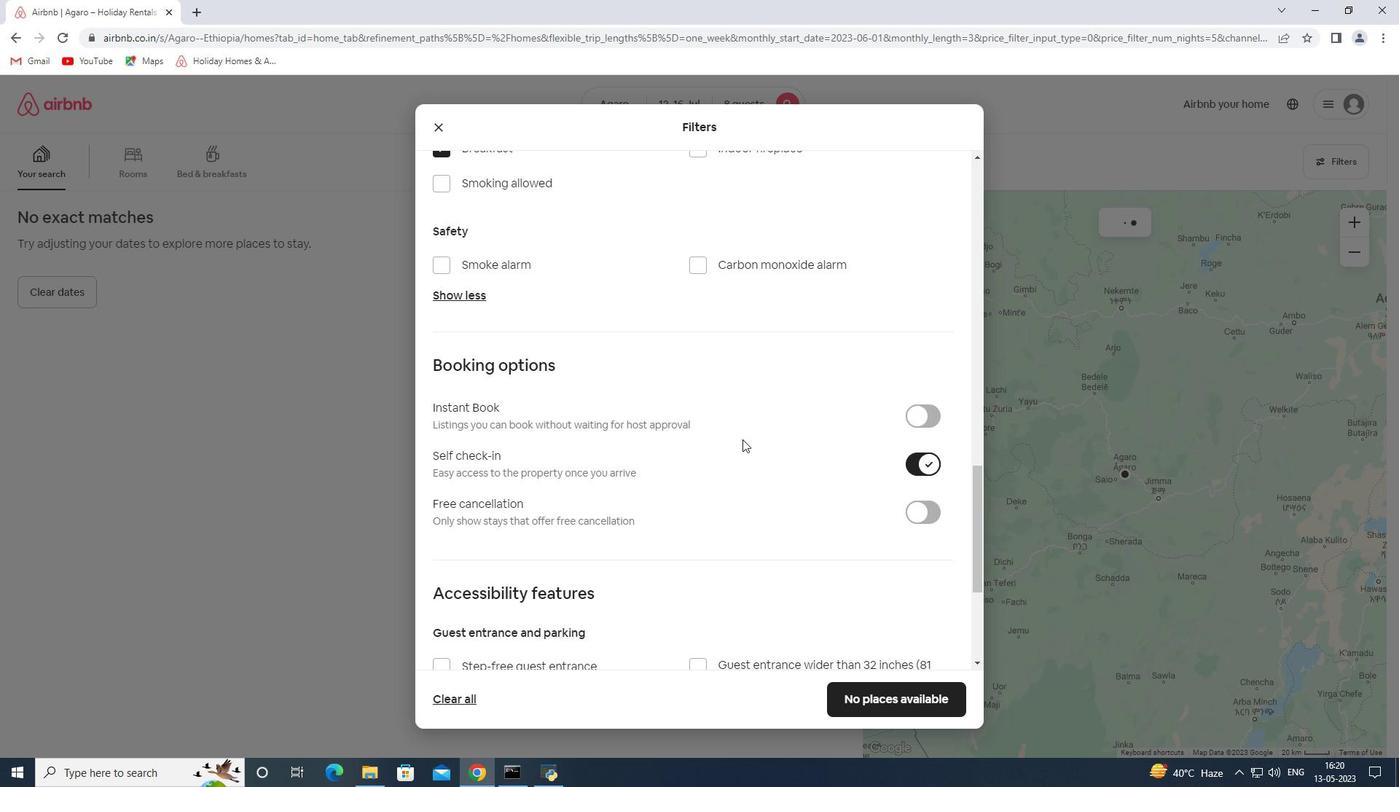 
Action: Mouse scrolled (742, 438) with delta (0, 0)
Screenshot: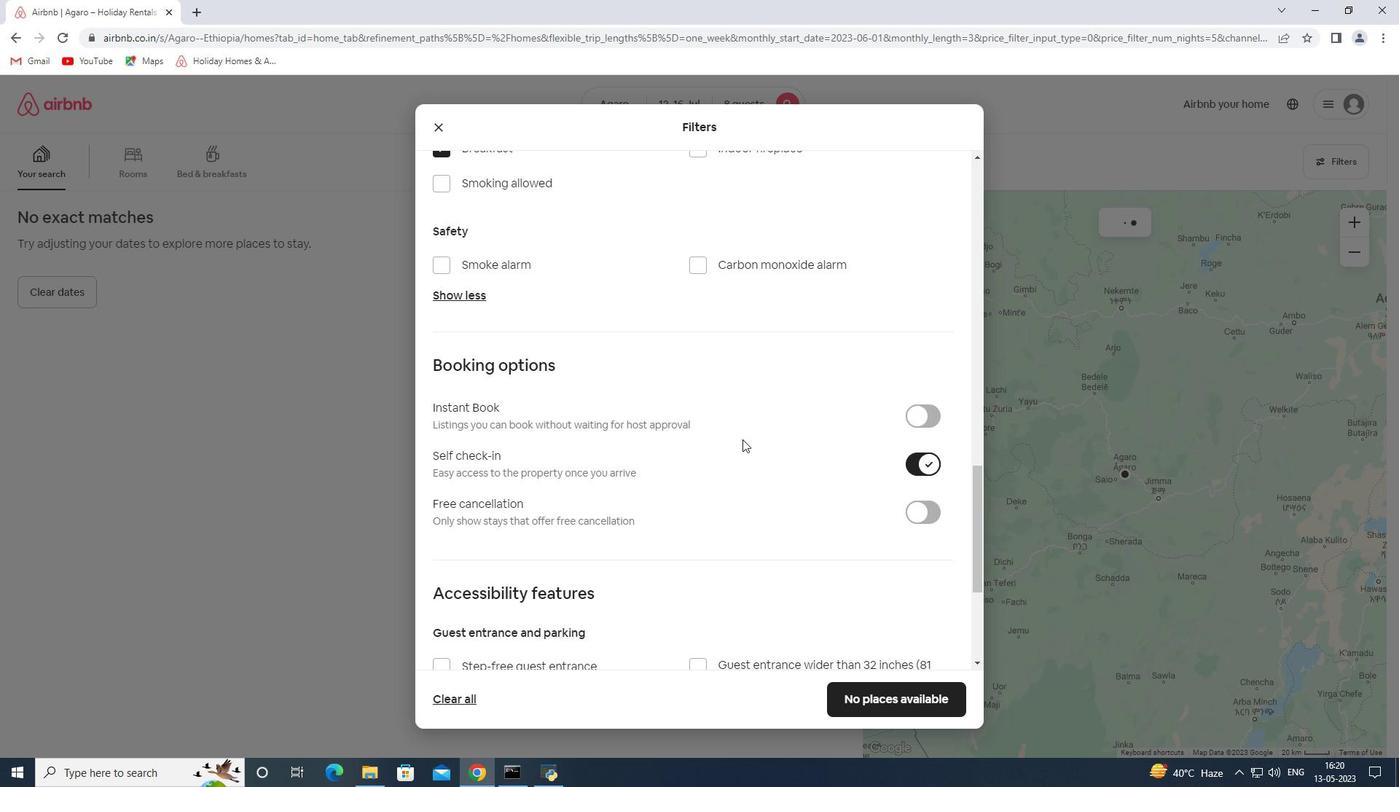 
Action: Mouse moved to (508, 552)
Screenshot: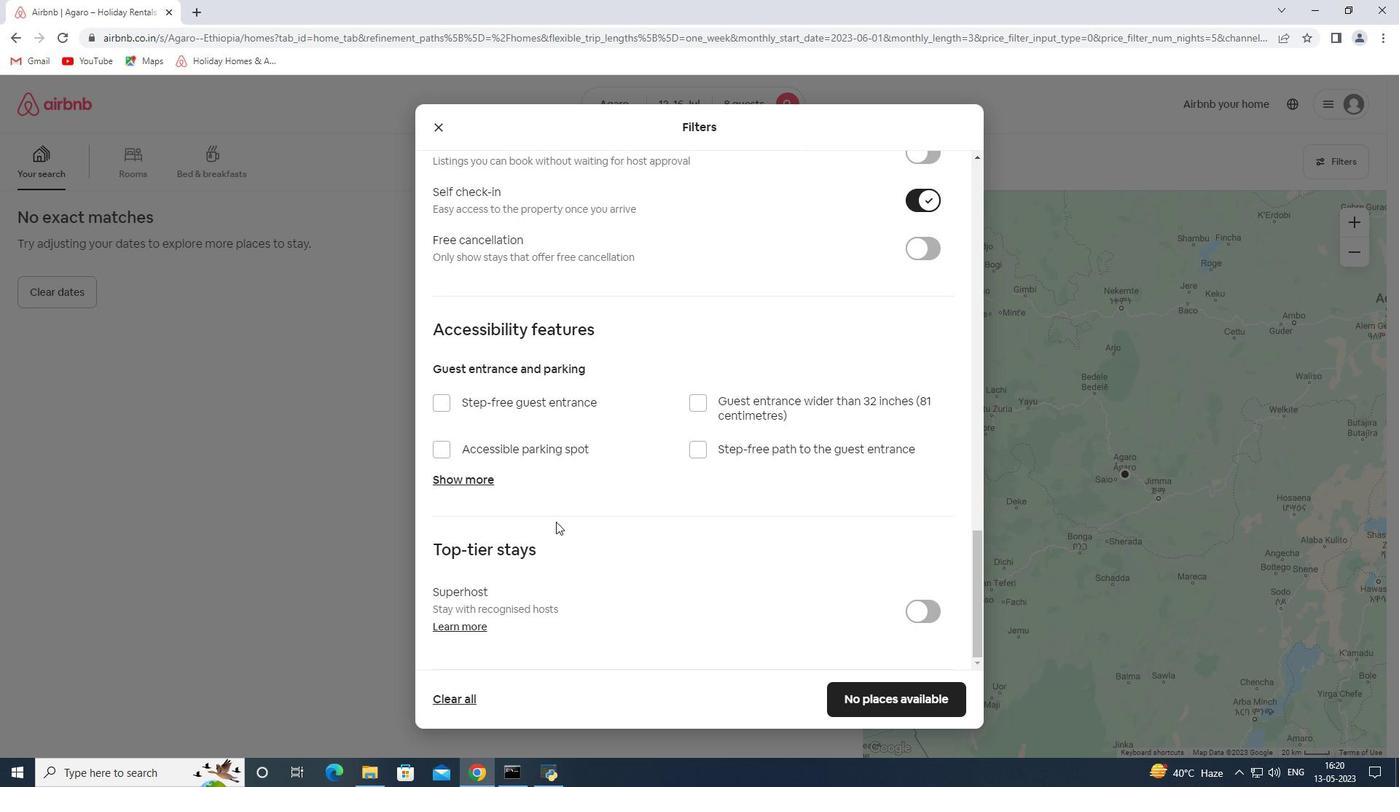 
Action: Mouse scrolled (508, 551) with delta (0, 0)
Screenshot: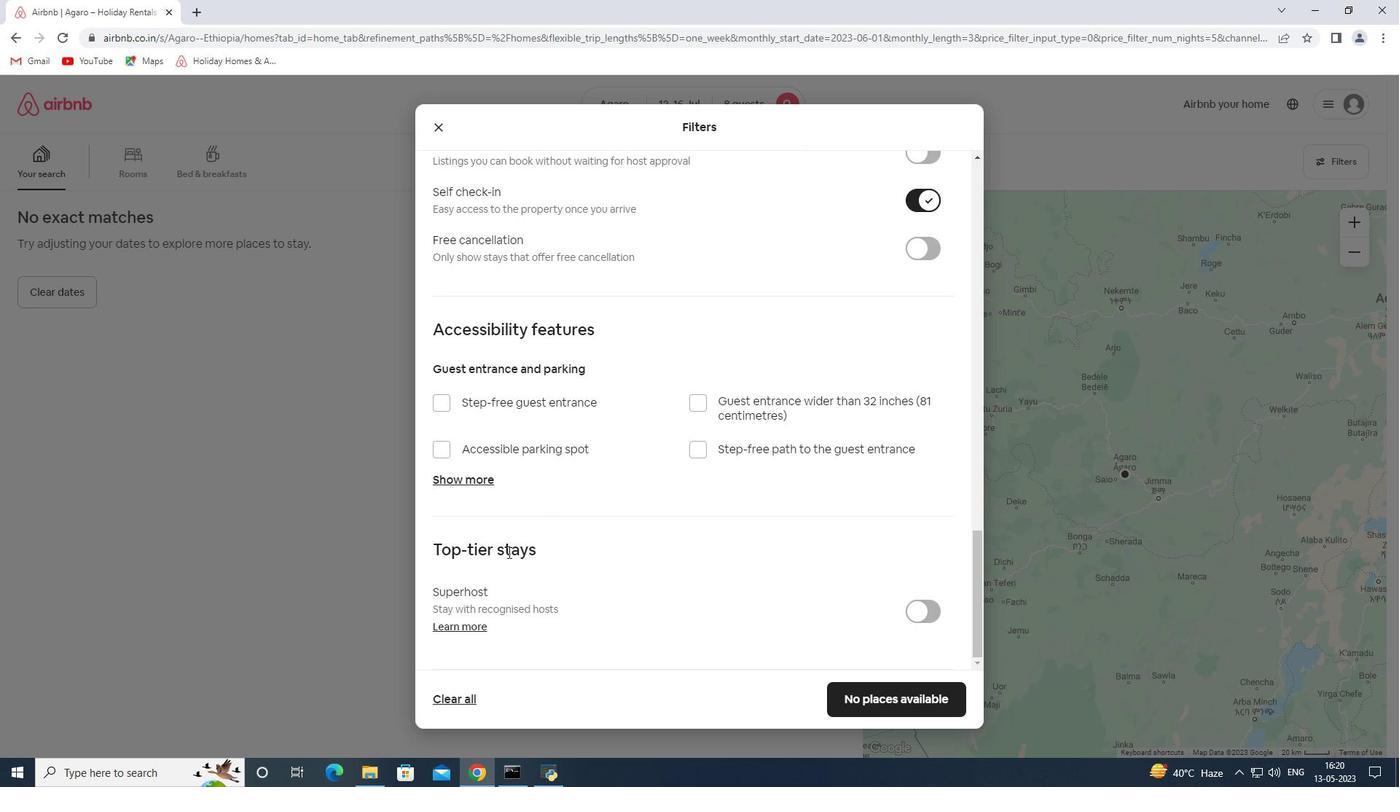 
Action: Mouse scrolled (508, 551) with delta (0, 0)
Screenshot: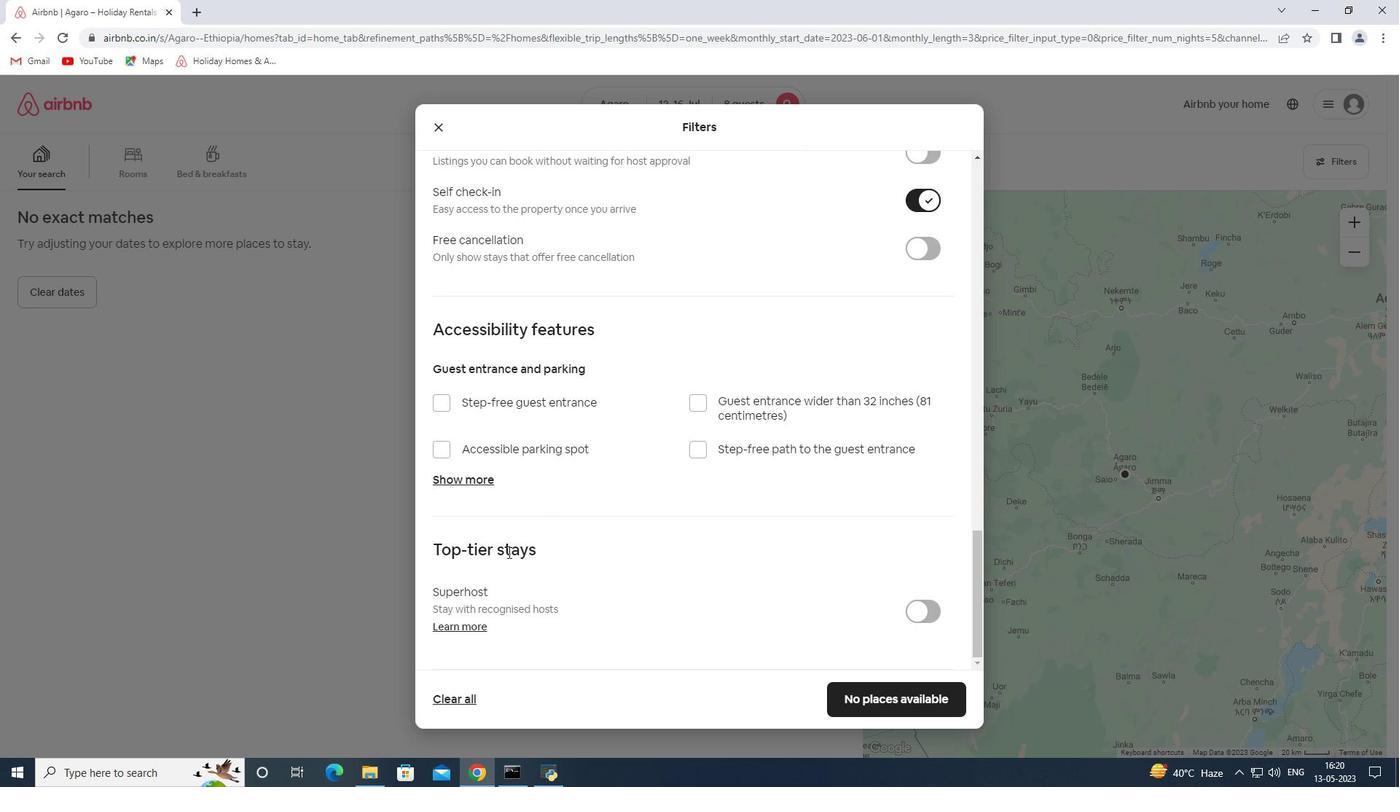 
Action: Mouse scrolled (508, 551) with delta (0, 0)
Screenshot: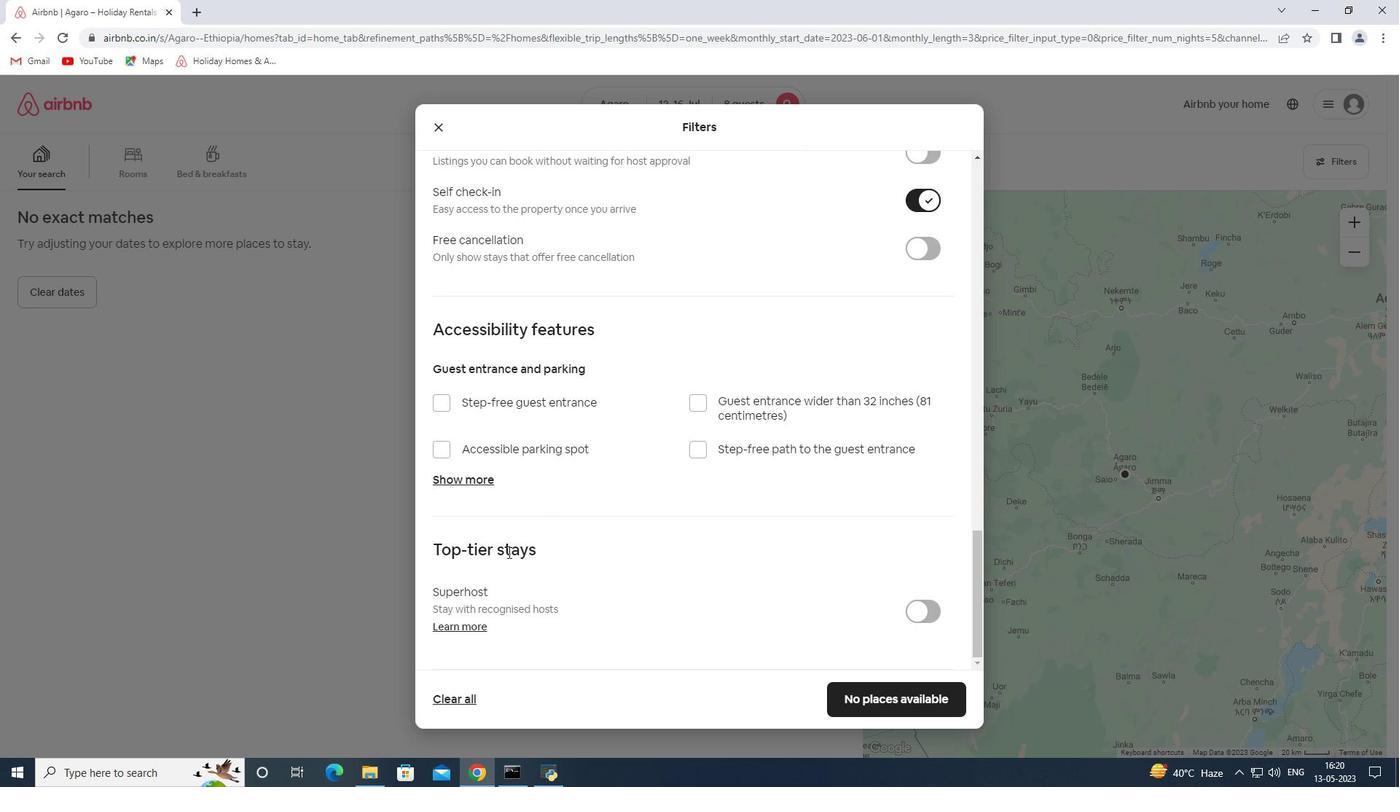 
Action: Mouse scrolled (508, 551) with delta (0, 0)
Screenshot: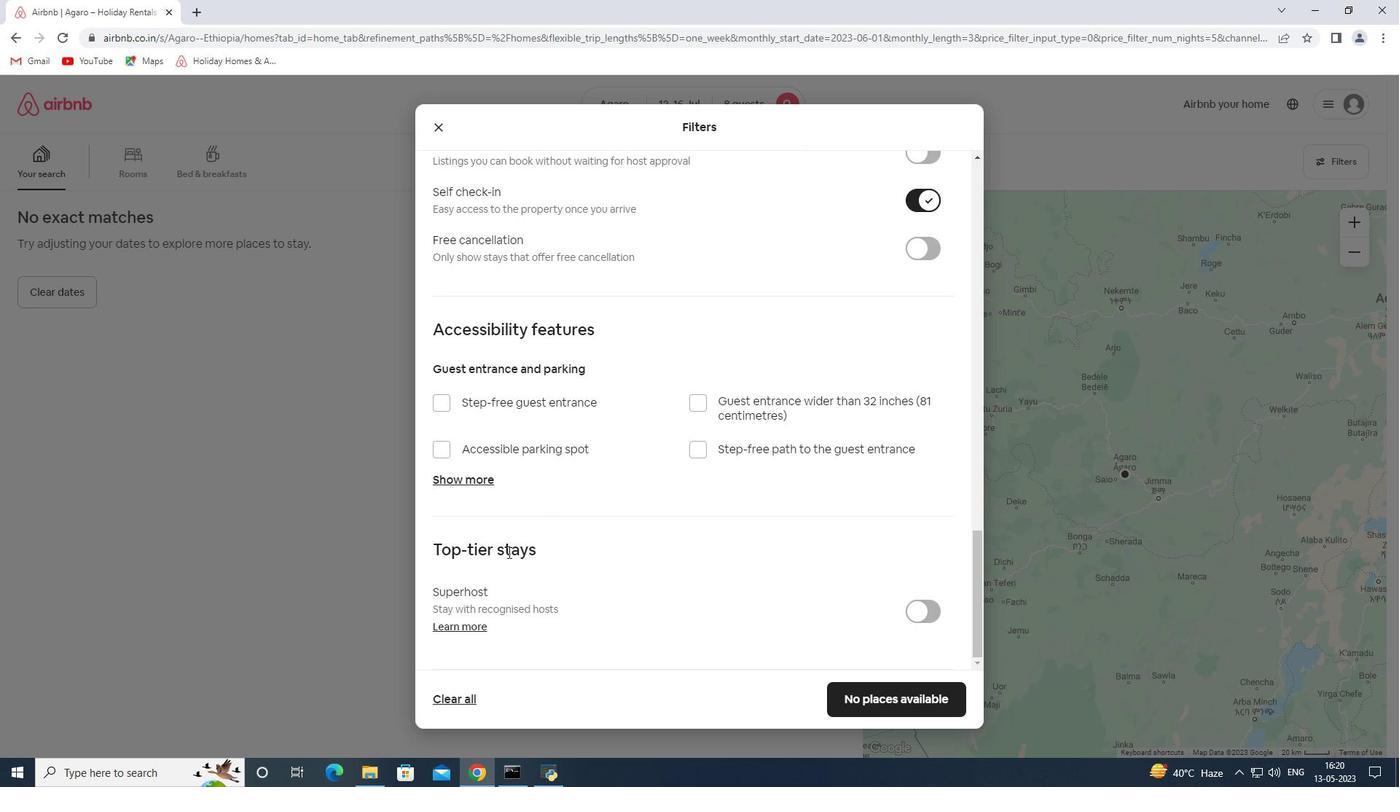 
Action: Mouse moved to (508, 552)
Screenshot: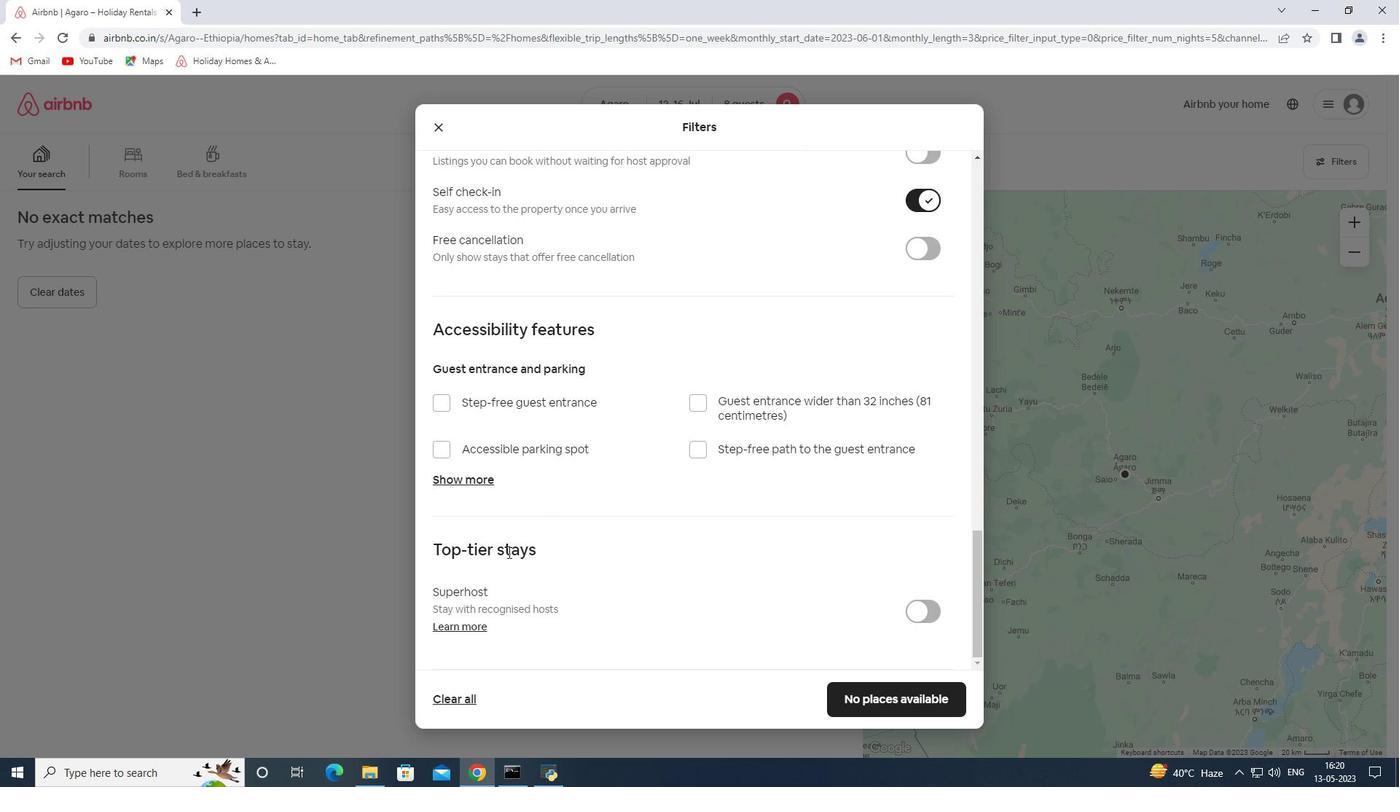 
Action: Mouse scrolled (508, 551) with delta (0, 0)
Screenshot: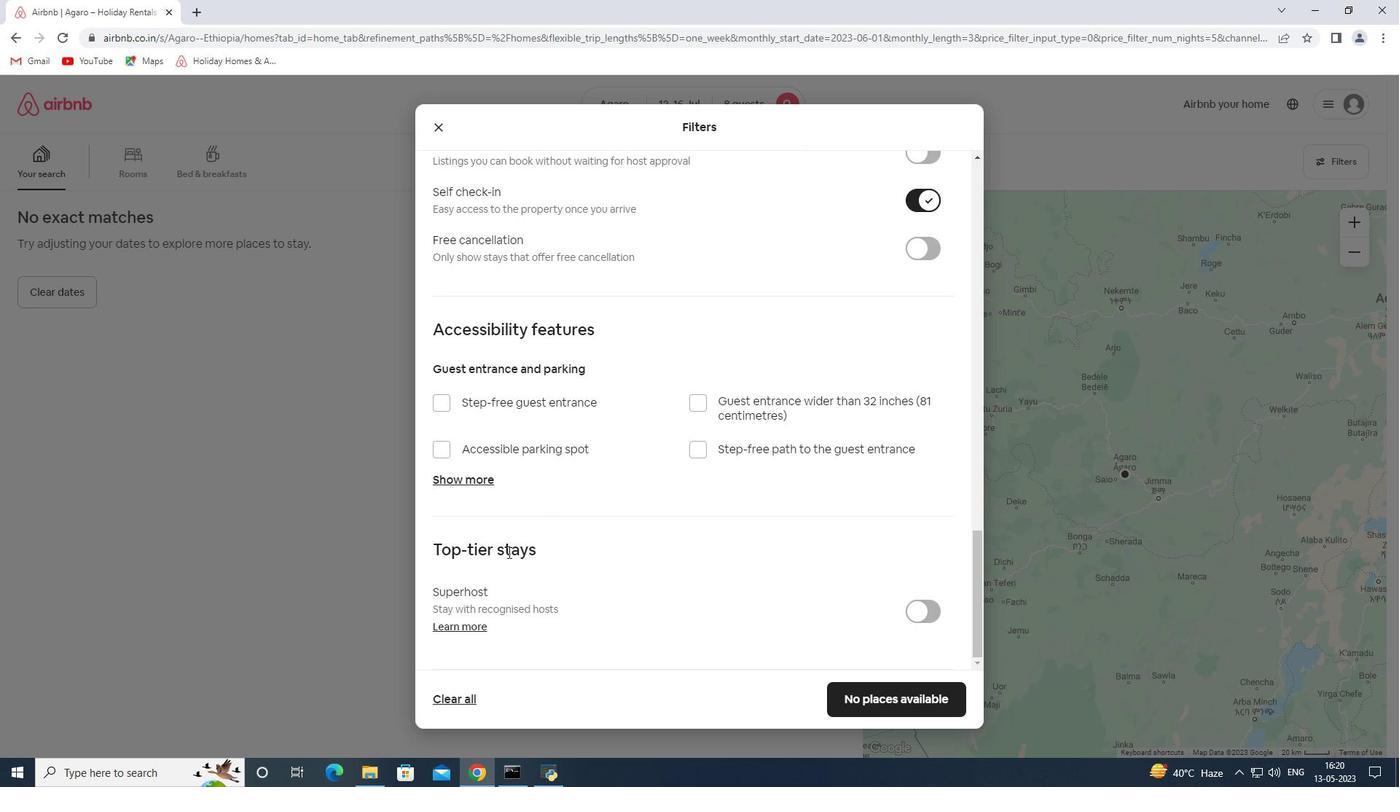 
Action: Mouse moved to (871, 695)
Screenshot: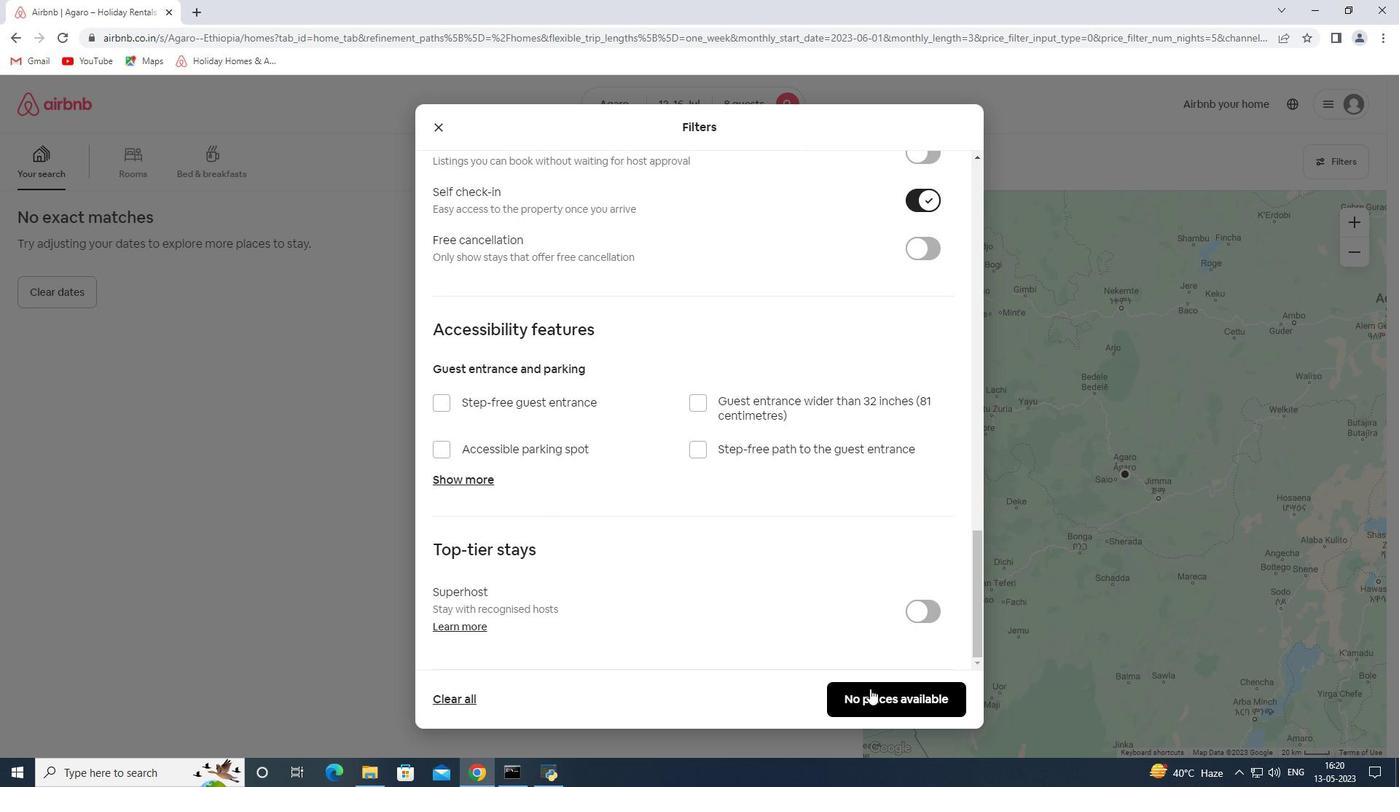 
Action: Mouse pressed left at (871, 695)
Screenshot: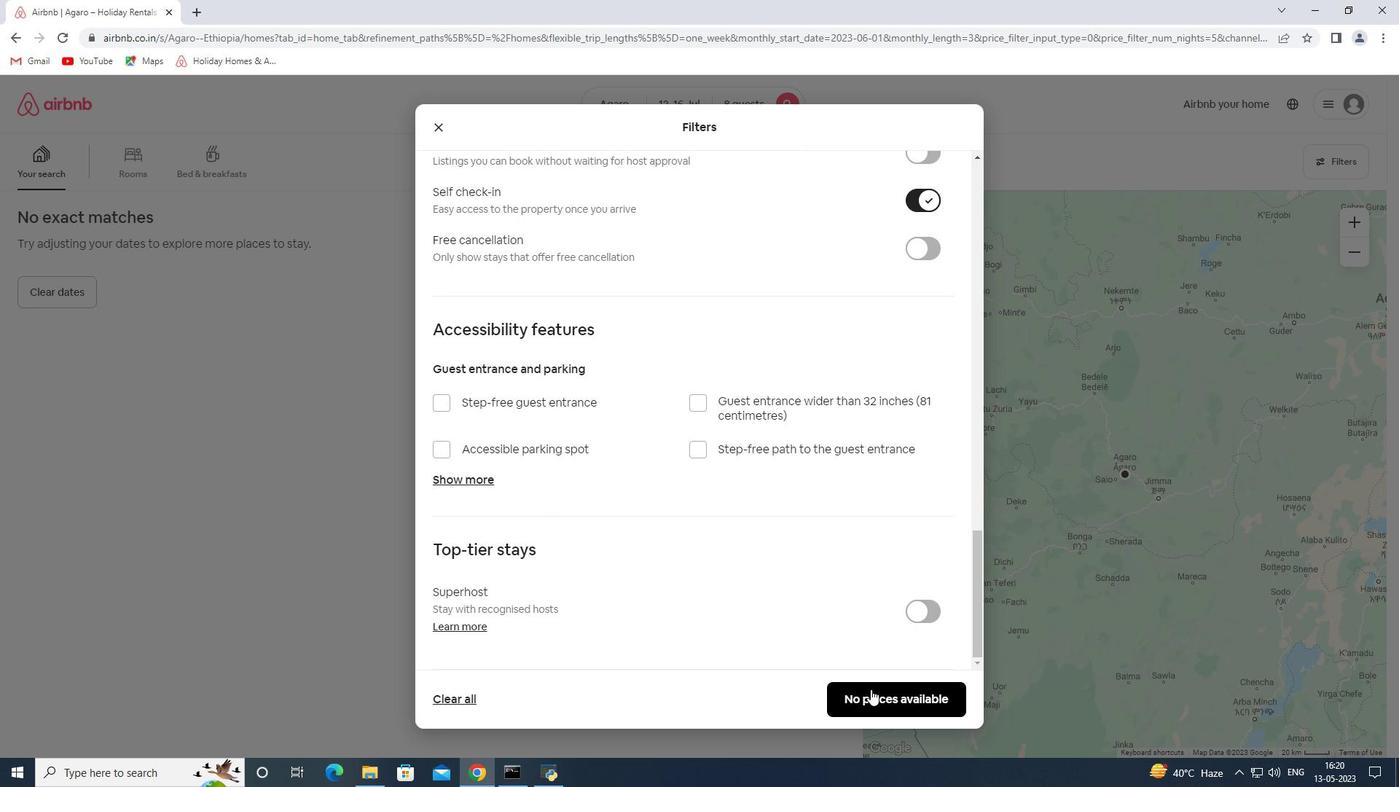 
Action: Mouse moved to (871, 696)
Screenshot: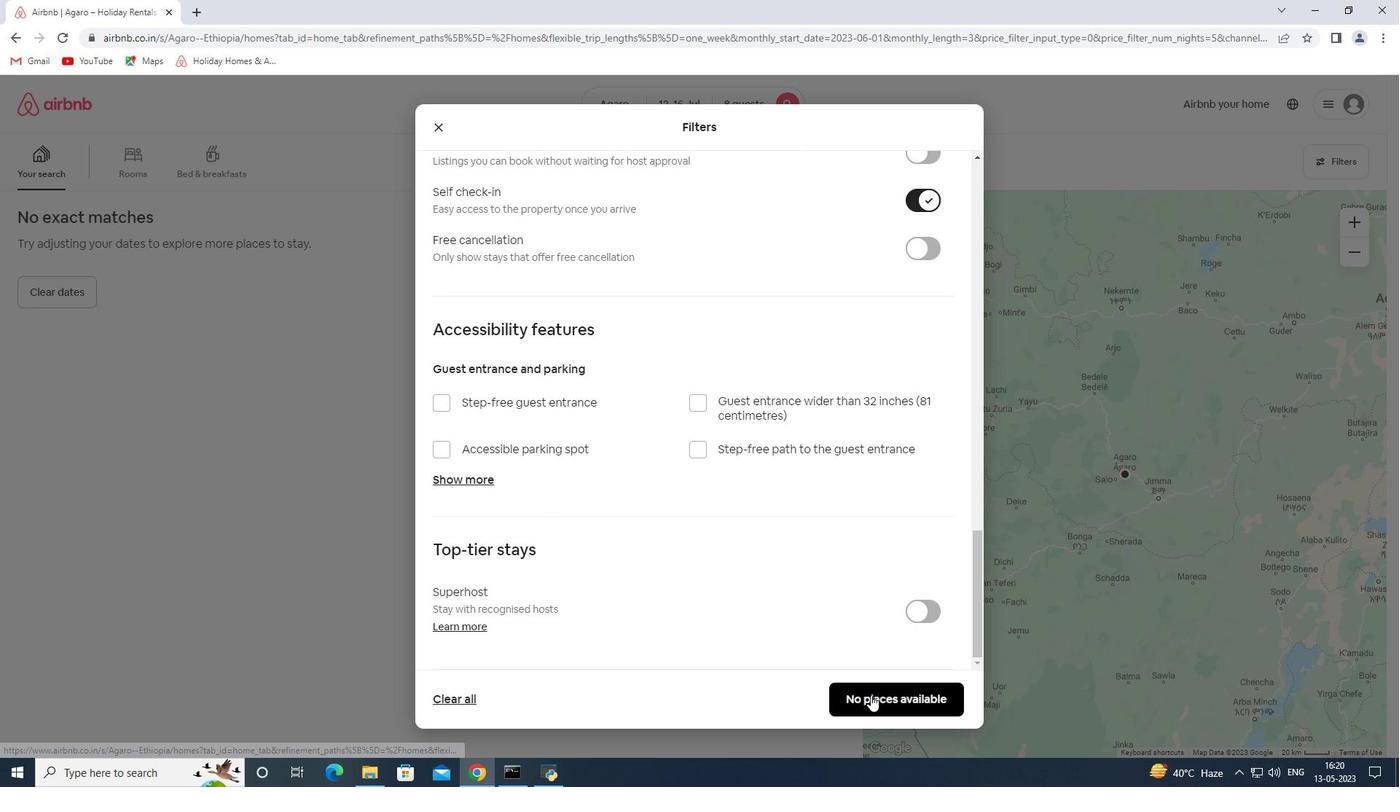
